 Task: Send an email with the signature Jovani Ramirez with the subject Update on a new office opening and the message As discussed in our previous meeting, we need to finalize the project timeline by the end of the week. from softage.5@softage.net to softage.4@softage.net and move the email from Sent Items to the folder Testing
Action: Mouse moved to (69, 53)
Screenshot: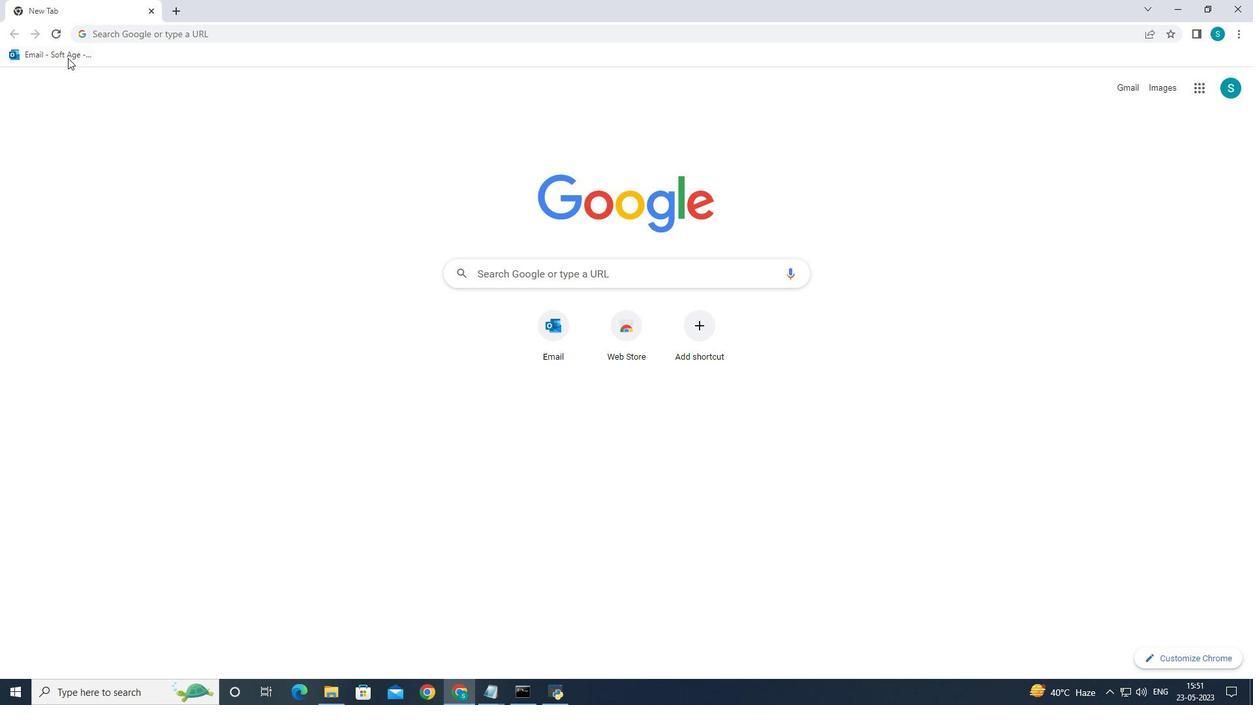 
Action: Mouse pressed left at (69, 53)
Screenshot: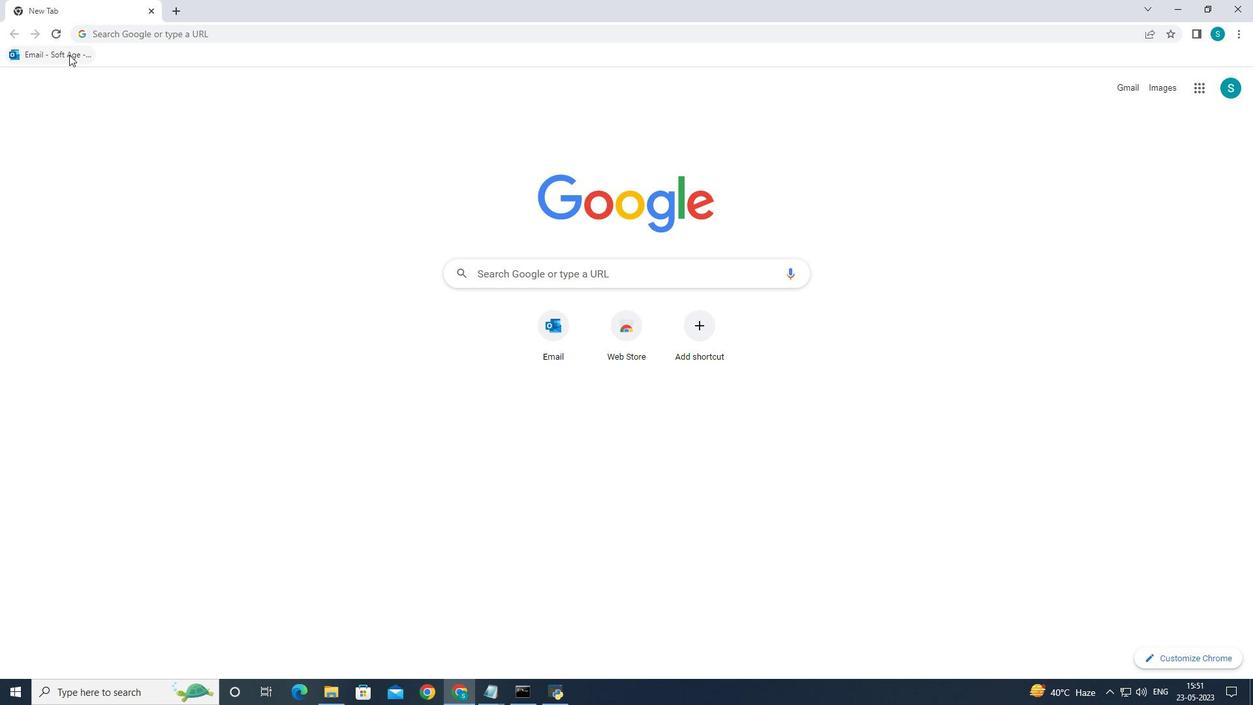 
Action: Mouse moved to (191, 116)
Screenshot: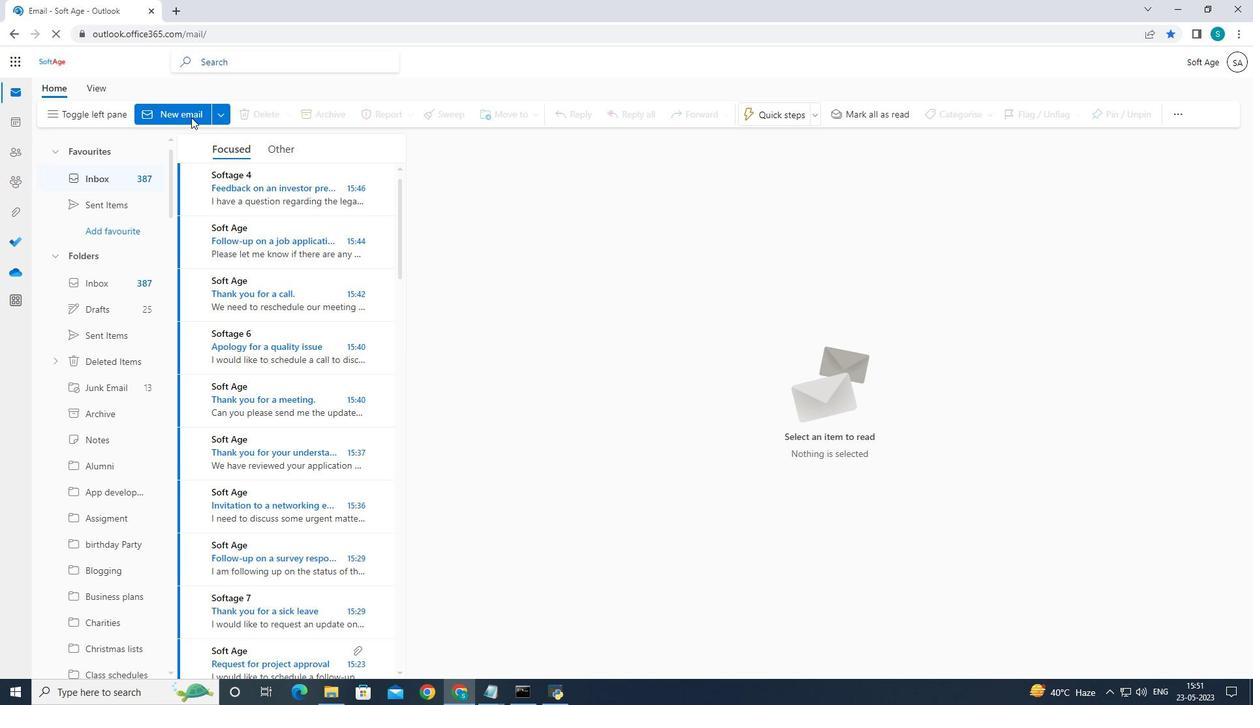 
Action: Mouse pressed left at (191, 116)
Screenshot: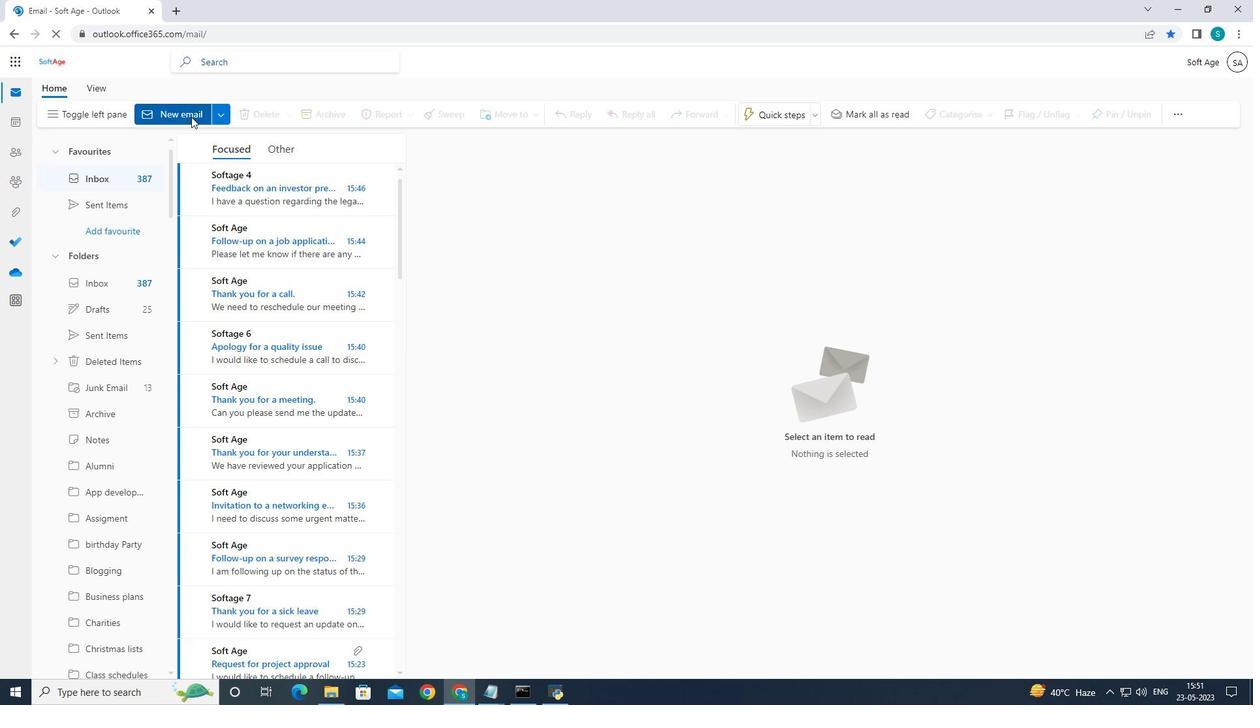 
Action: Mouse moved to (854, 114)
Screenshot: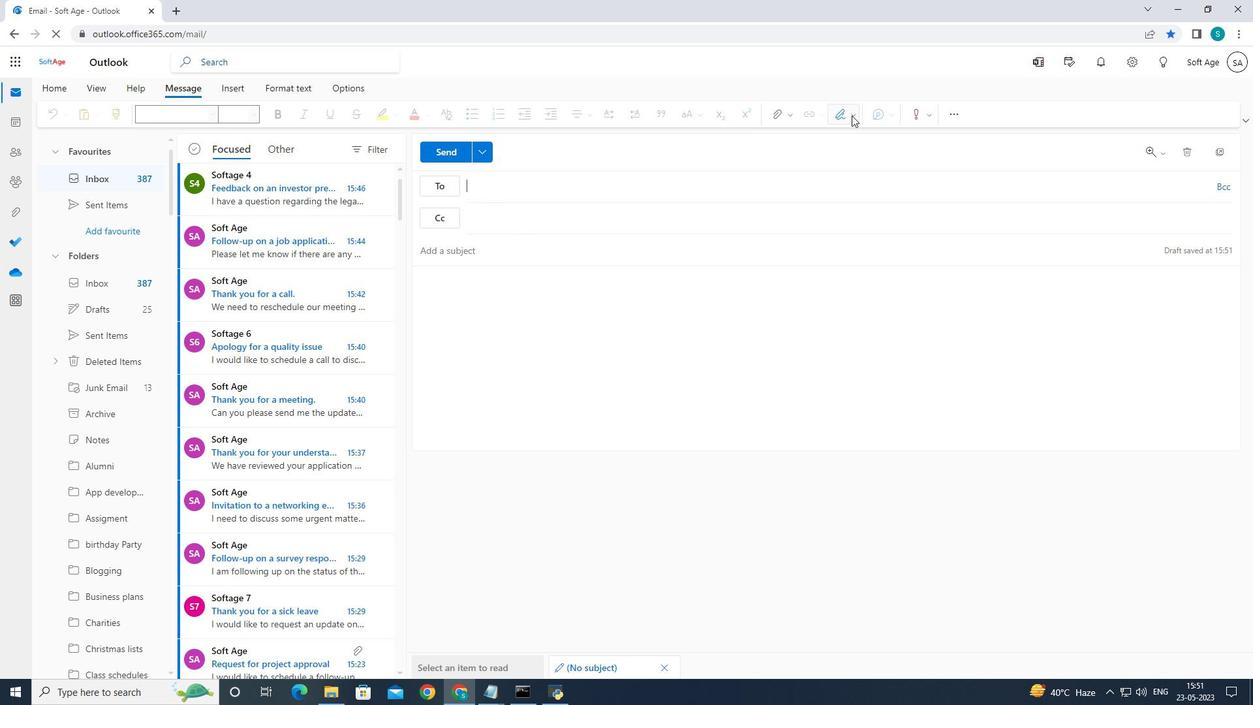 
Action: Mouse pressed left at (854, 114)
Screenshot: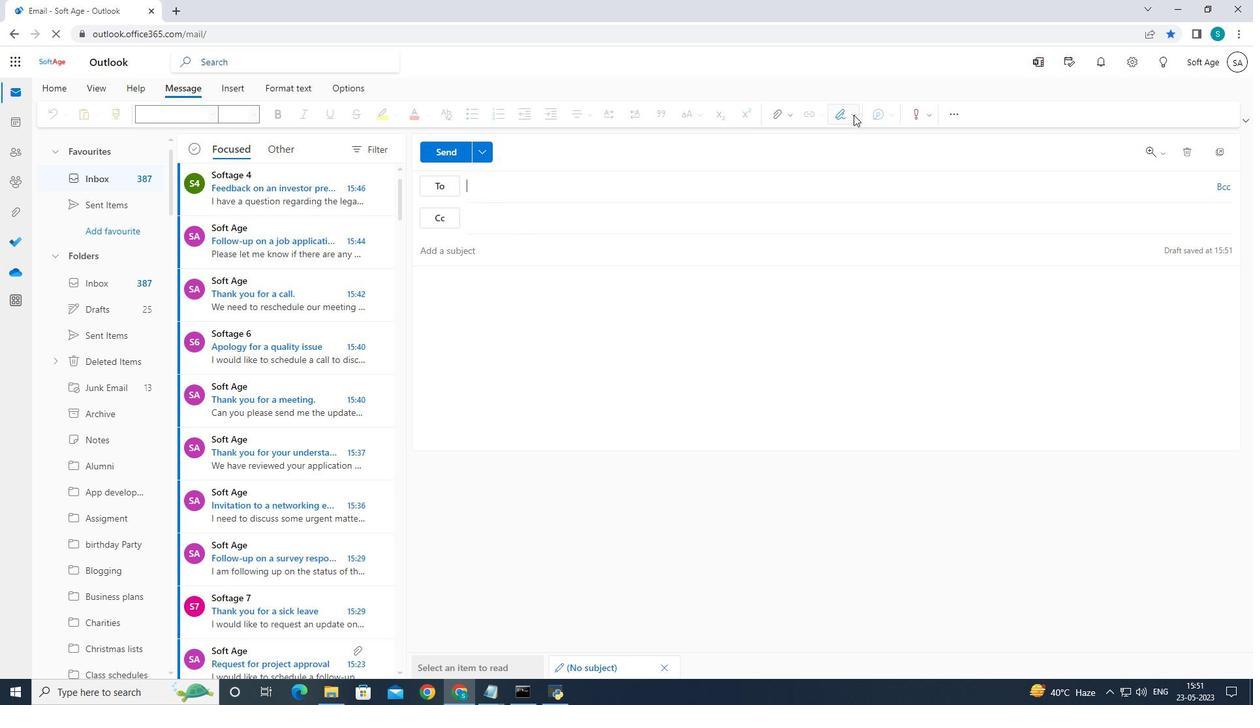 
Action: Mouse moved to (819, 171)
Screenshot: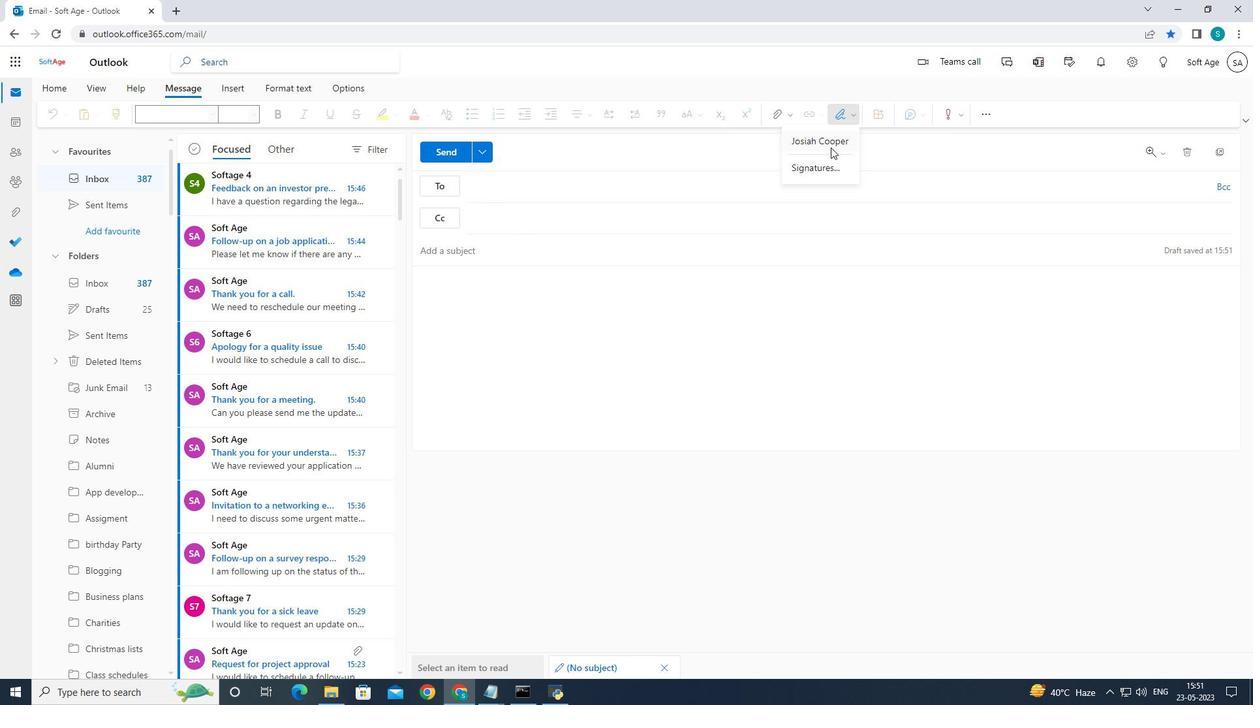 
Action: Mouse pressed left at (819, 171)
Screenshot: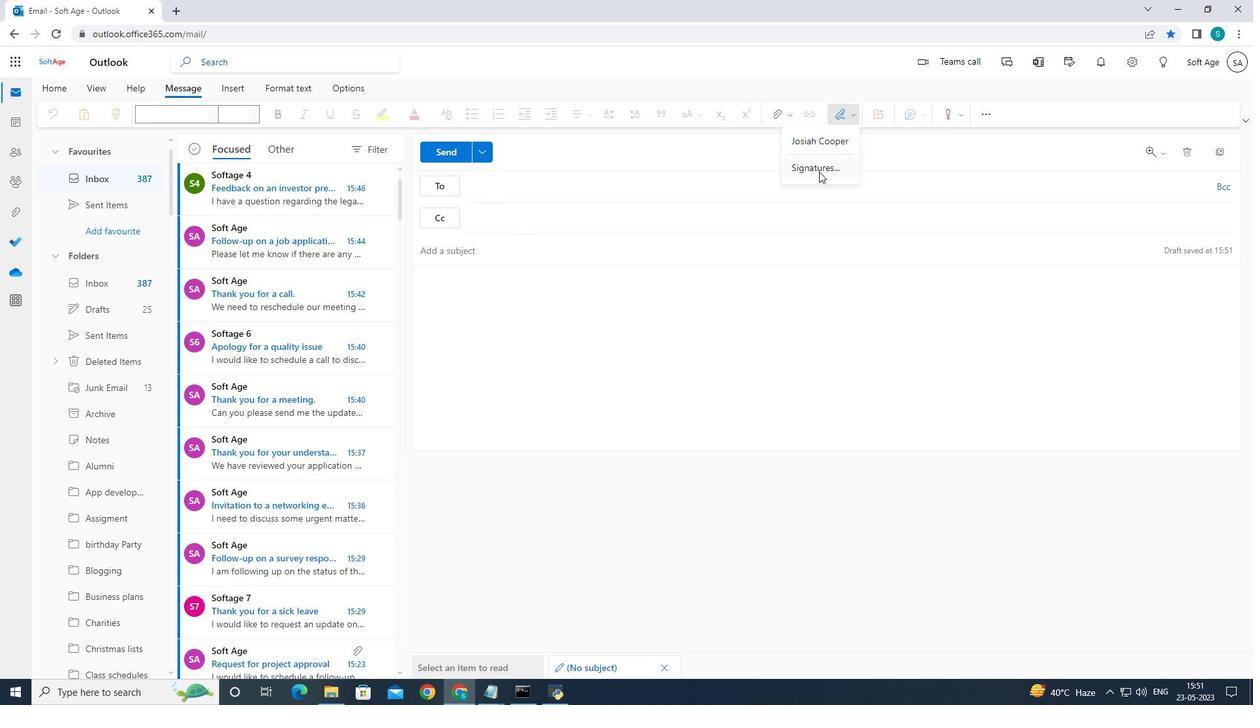 
Action: Mouse moved to (835, 222)
Screenshot: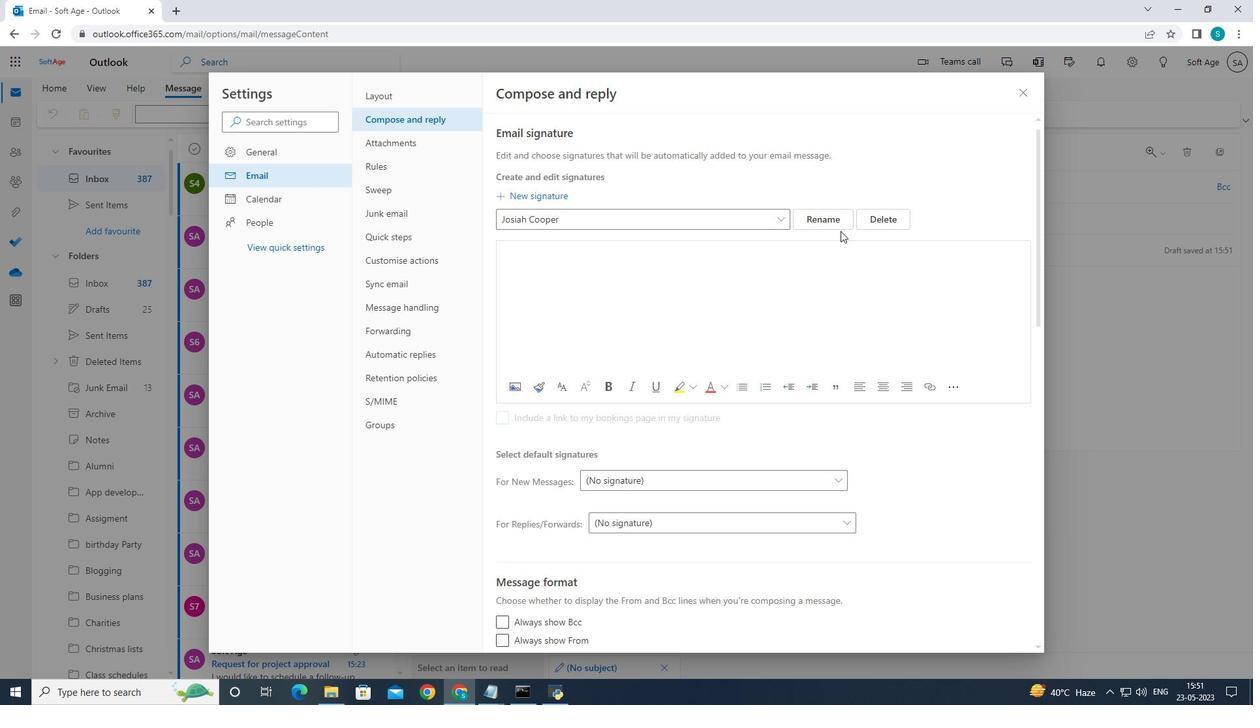 
Action: Mouse pressed left at (835, 222)
Screenshot: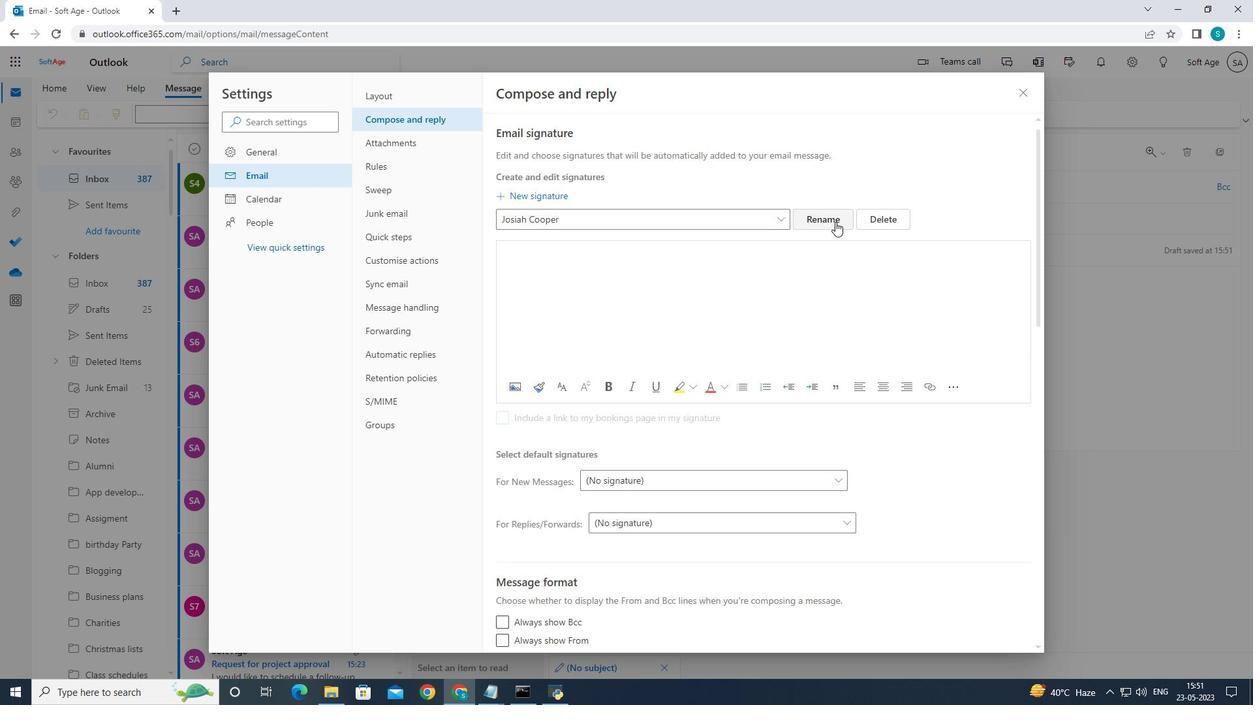 
Action: Mouse moved to (771, 221)
Screenshot: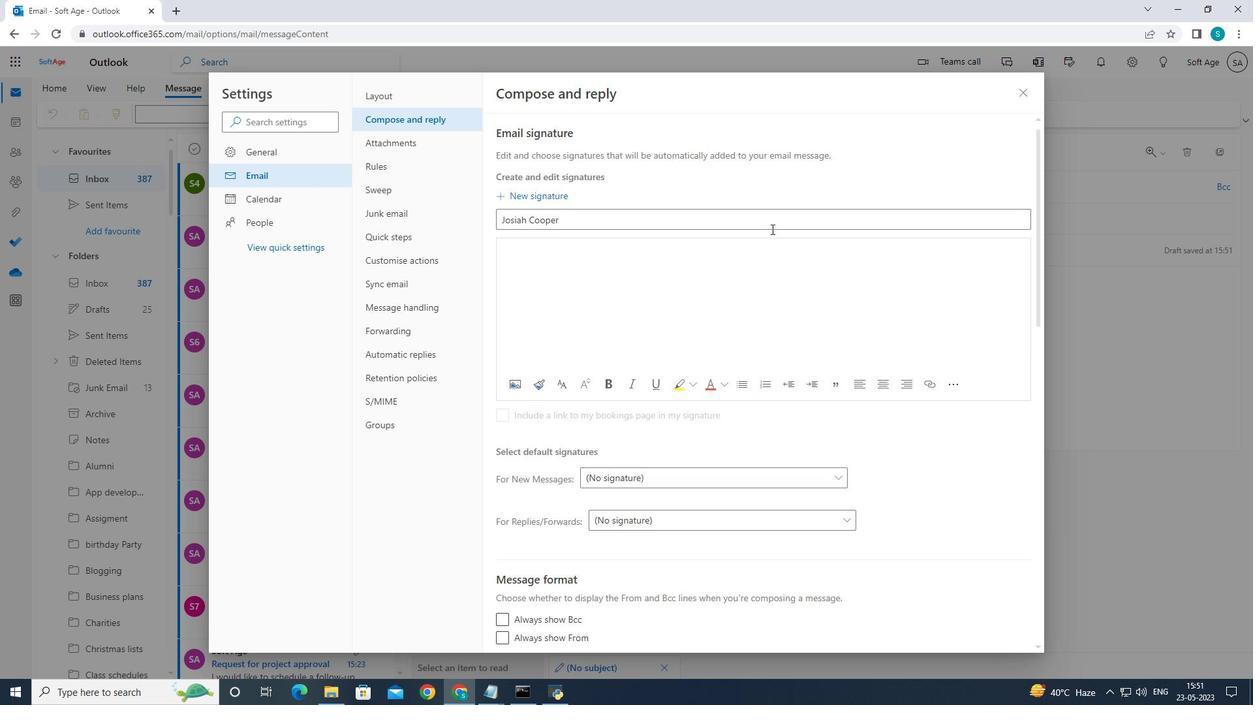 
Action: Mouse pressed left at (771, 221)
Screenshot: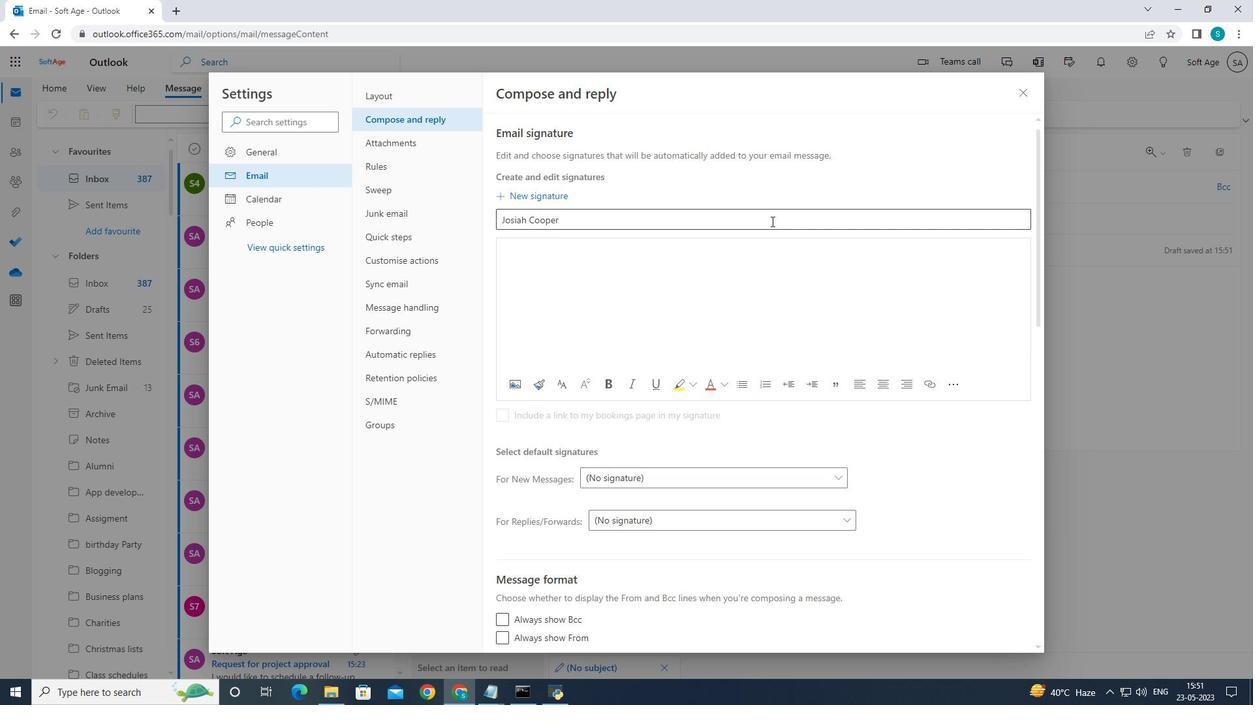 
Action: Mouse moved to (773, 218)
Screenshot: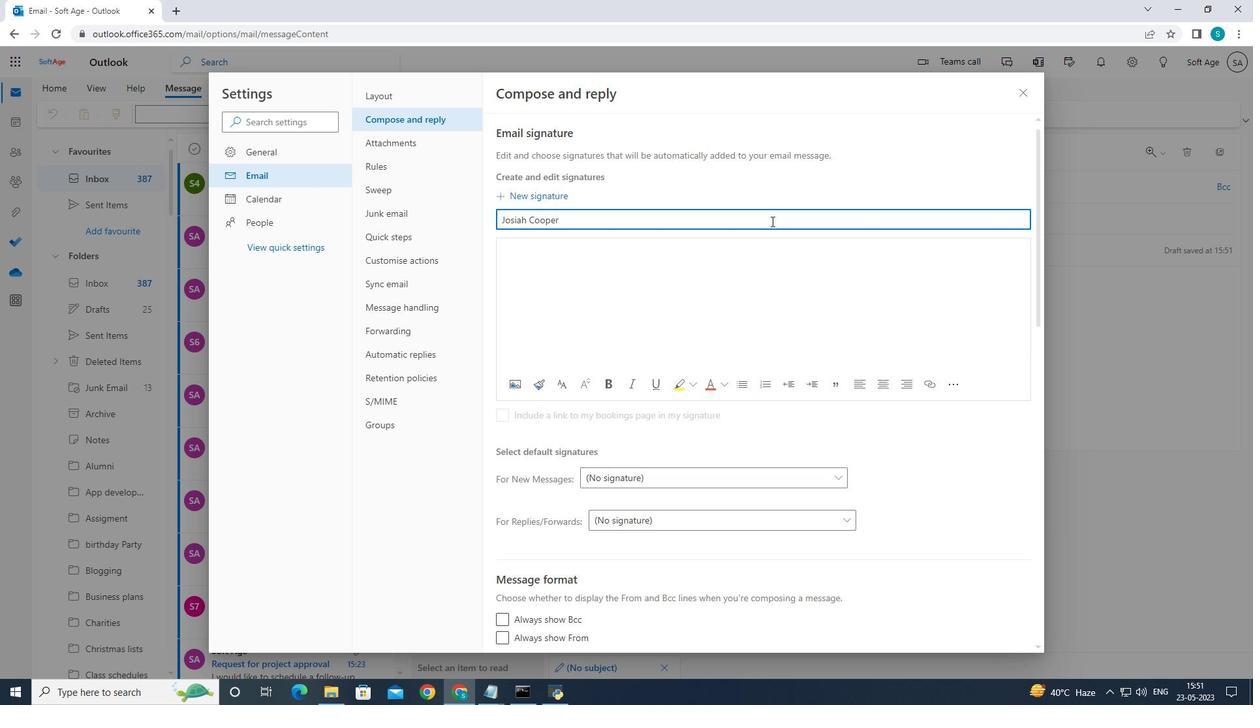 
Action: Key pressed <Key.backspace><Key.backspace><Key.backspace><Key.backspace><Key.backspace><Key.backspace><Key.backspace><Key.backspace><Key.backspace><Key.backspace><Key.backspace><Key.backspace><Key.backspace><Key.backspace><Key.caps_lock>J<Key.caps_lock>ovani<Key.space><Key.caps_lock>R<Key.caps_lock>amirez
Screenshot: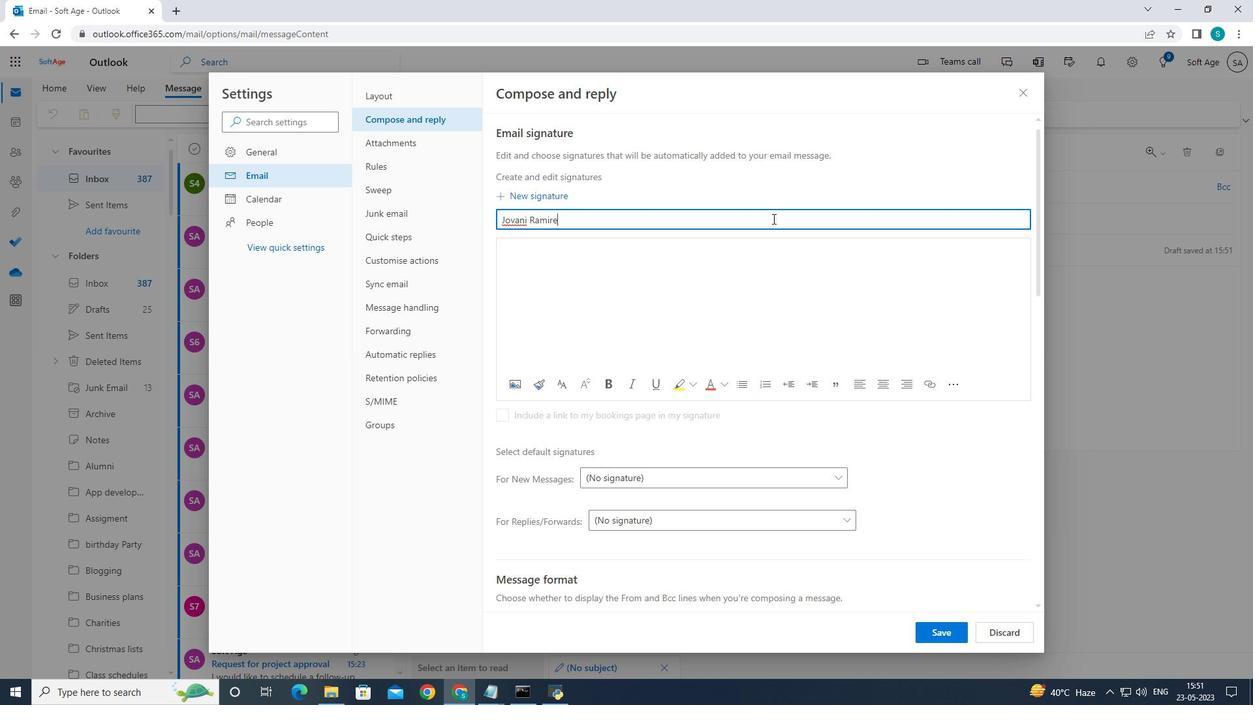 
Action: Mouse moved to (555, 265)
Screenshot: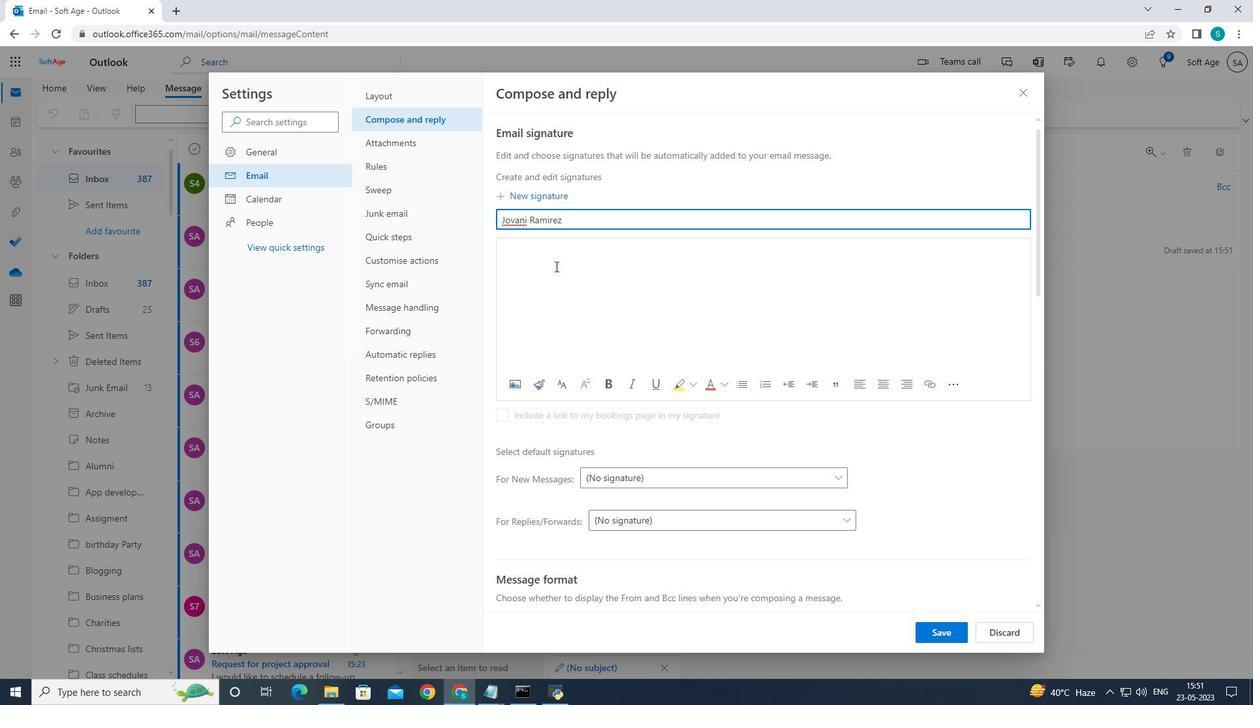 
Action: Mouse pressed left at (555, 265)
Screenshot: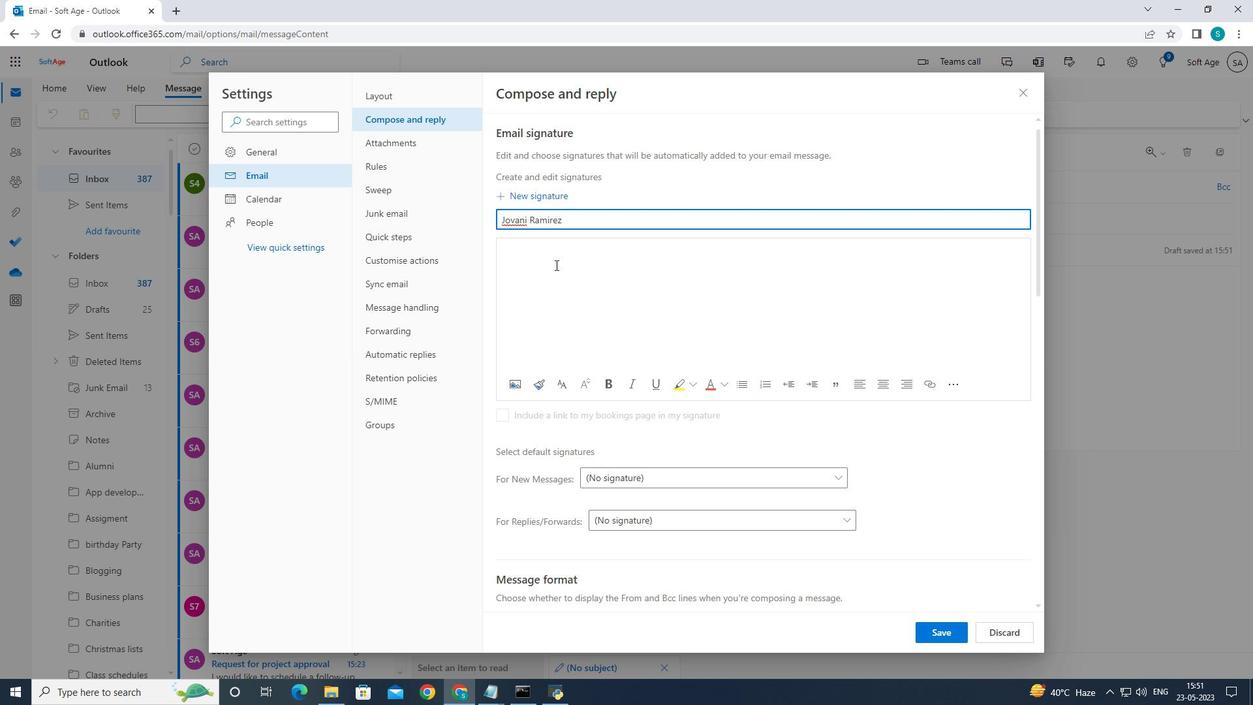 
Action: Mouse moved to (597, 254)
Screenshot: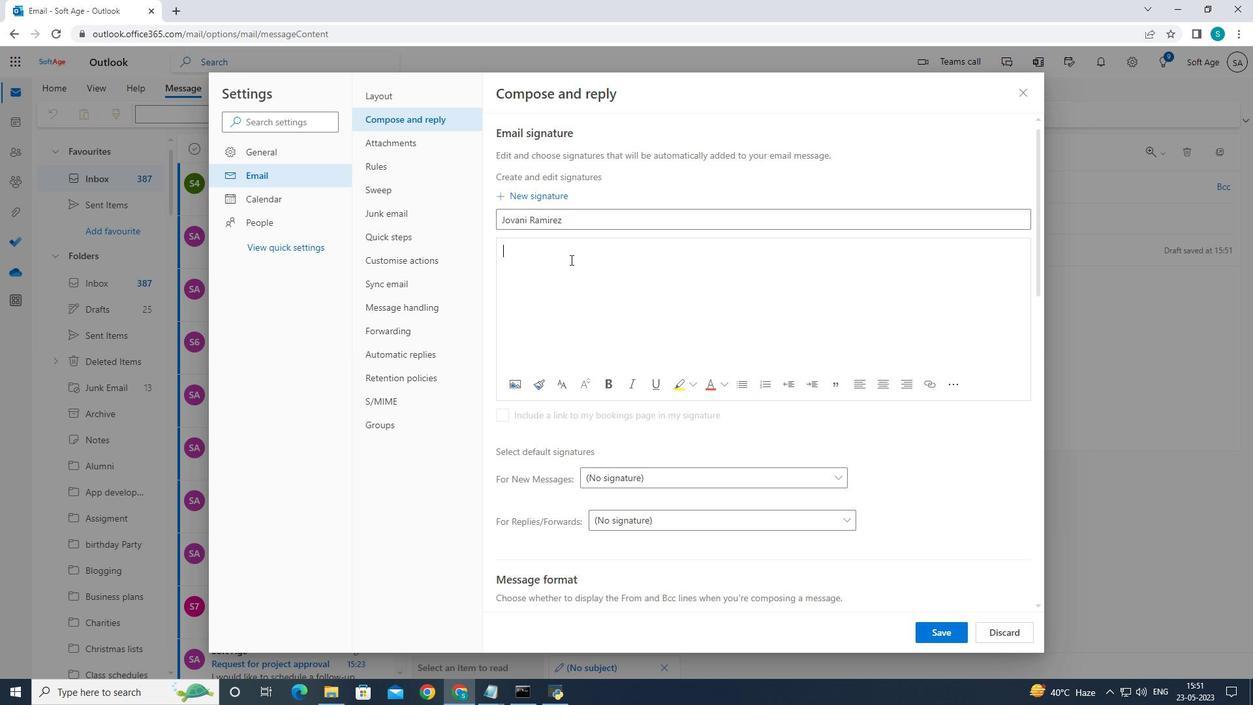
Action: Key pressed <Key.caps_lock>J<Key.caps_lock>ovani<Key.space><Key.caps_lock>R<Key.caps_lock>amirez
Screenshot: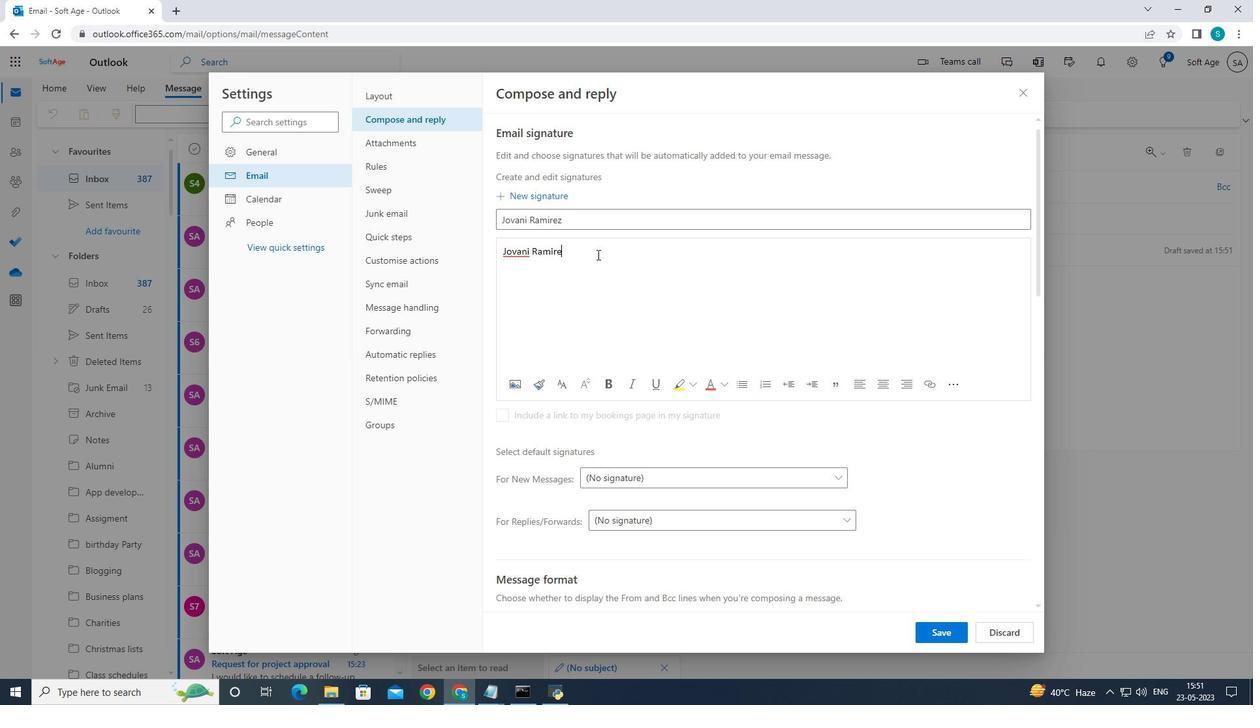 
Action: Mouse moved to (935, 636)
Screenshot: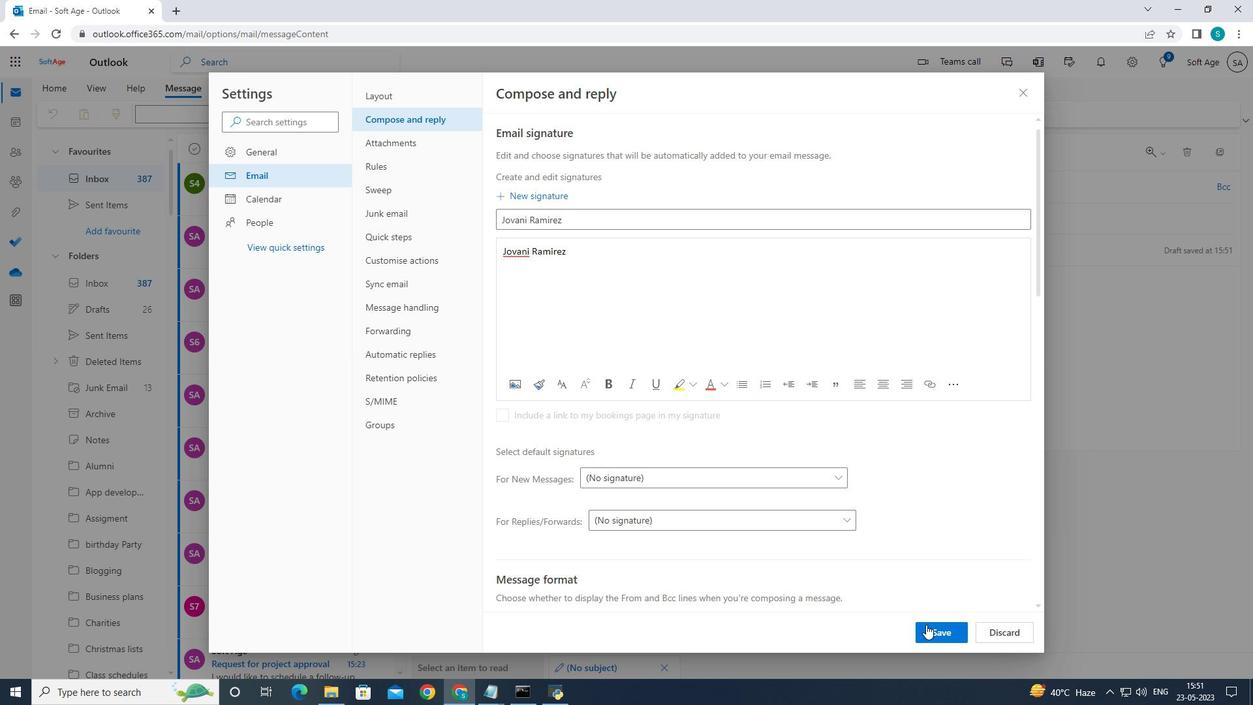 
Action: Mouse pressed left at (935, 636)
Screenshot: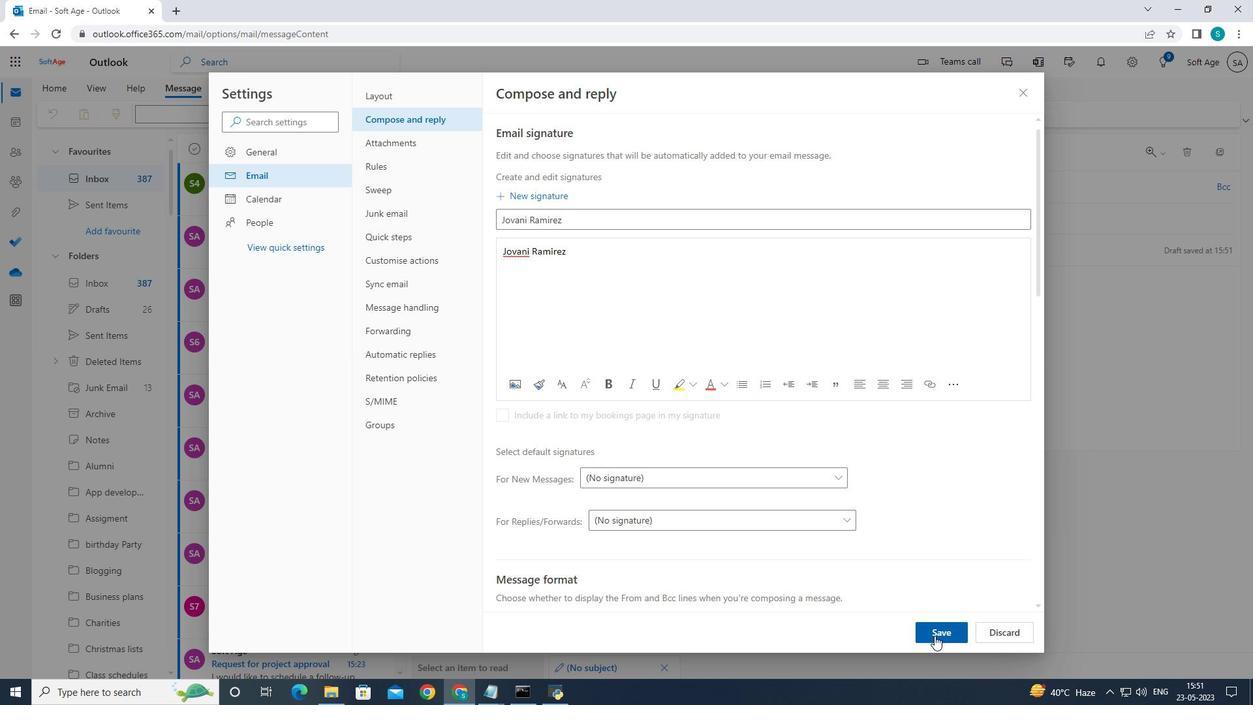 
Action: Mouse moved to (1023, 97)
Screenshot: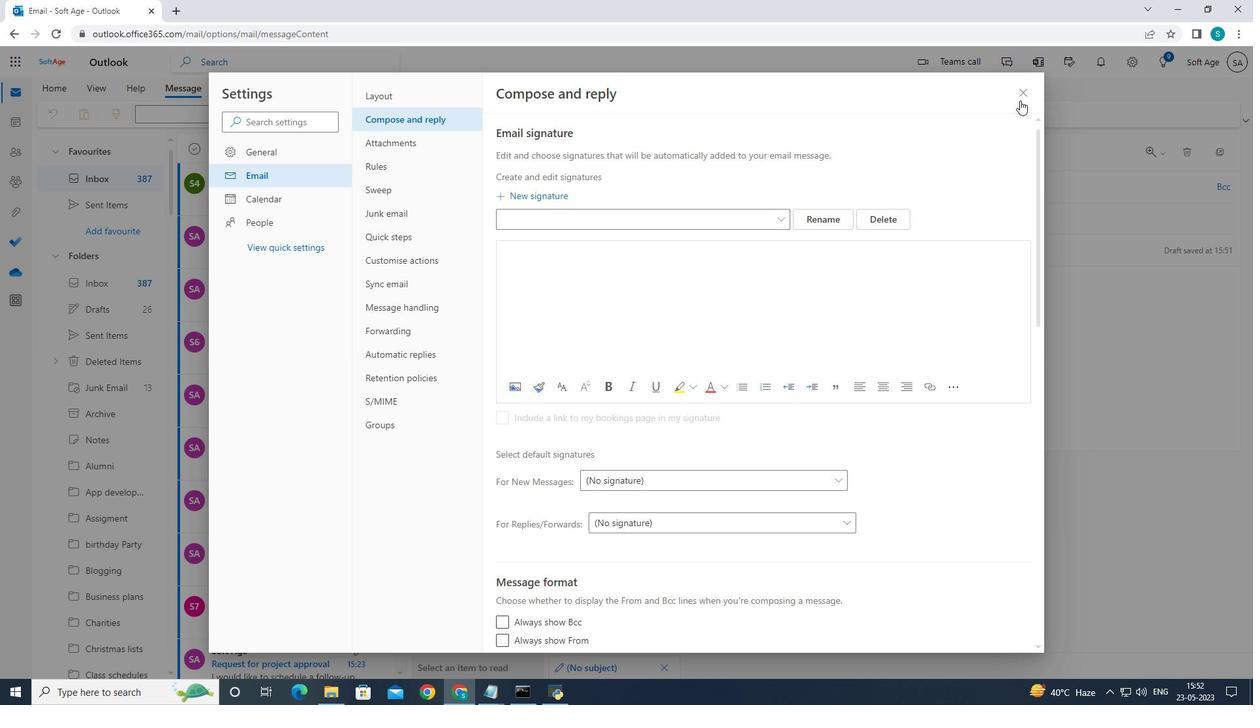 
Action: Mouse pressed left at (1023, 97)
Screenshot: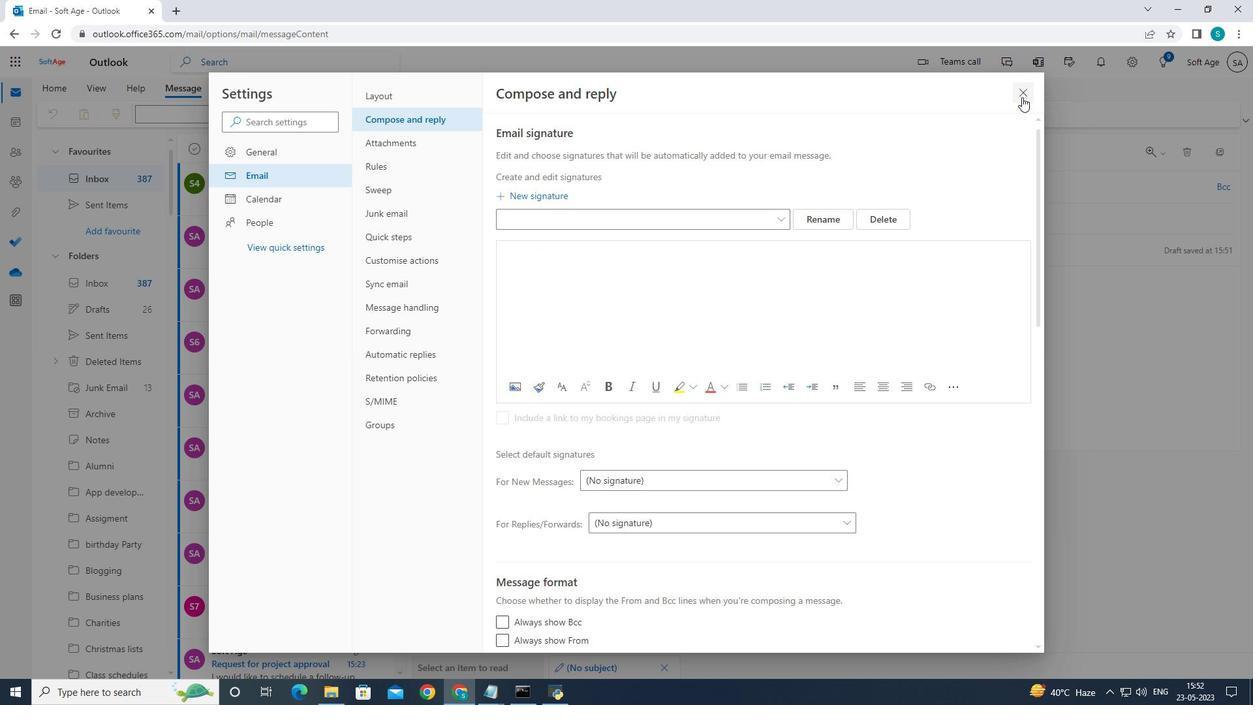 
Action: Mouse moved to (589, 252)
Screenshot: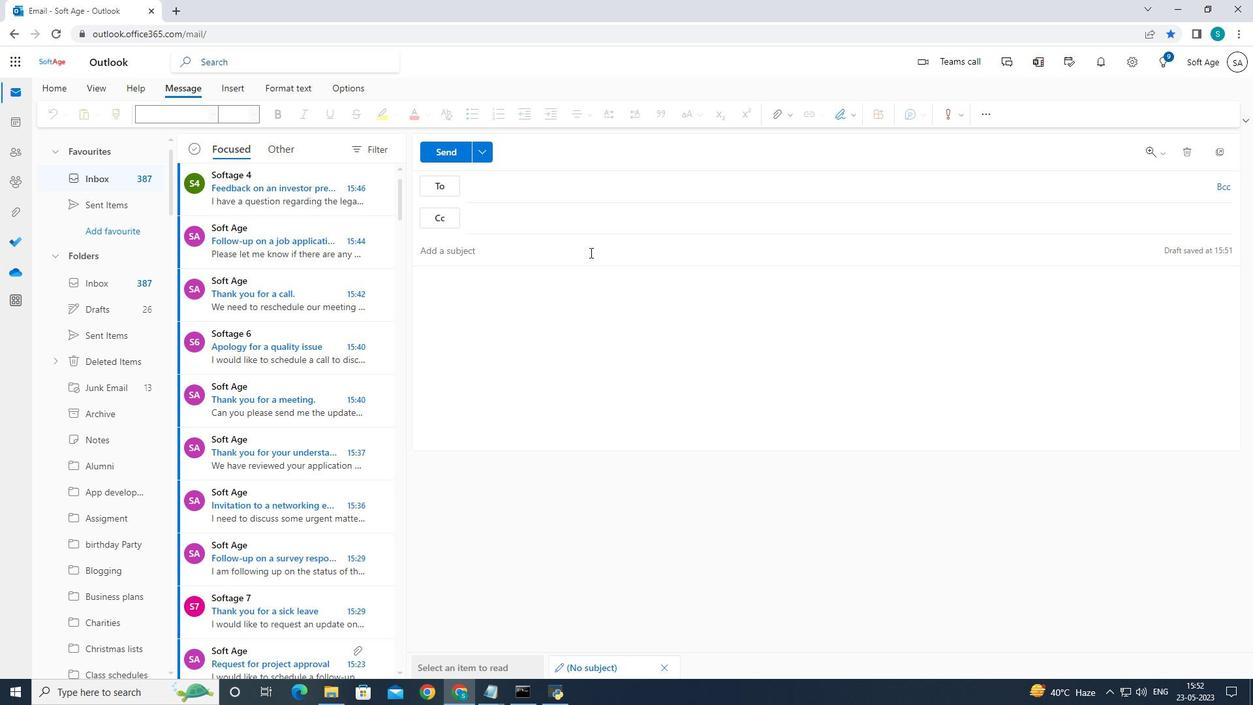 
Action: Mouse pressed left at (589, 252)
Screenshot: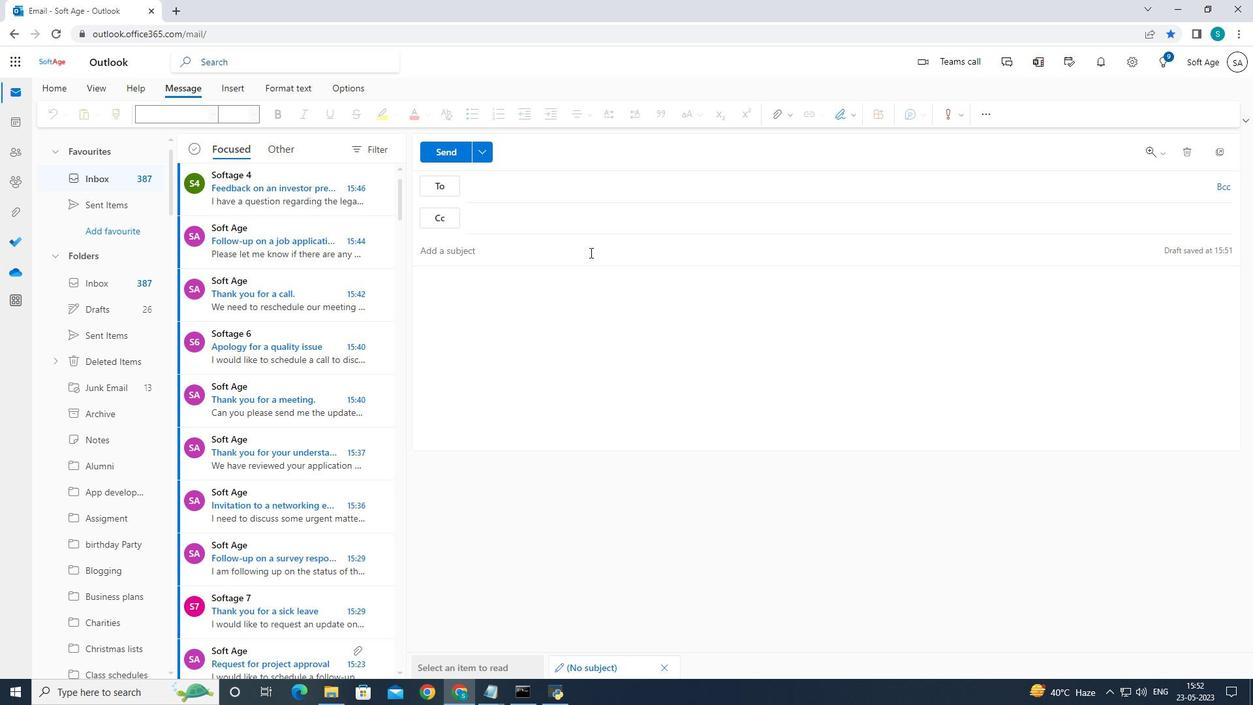 
Action: Mouse moved to (809, 288)
Screenshot: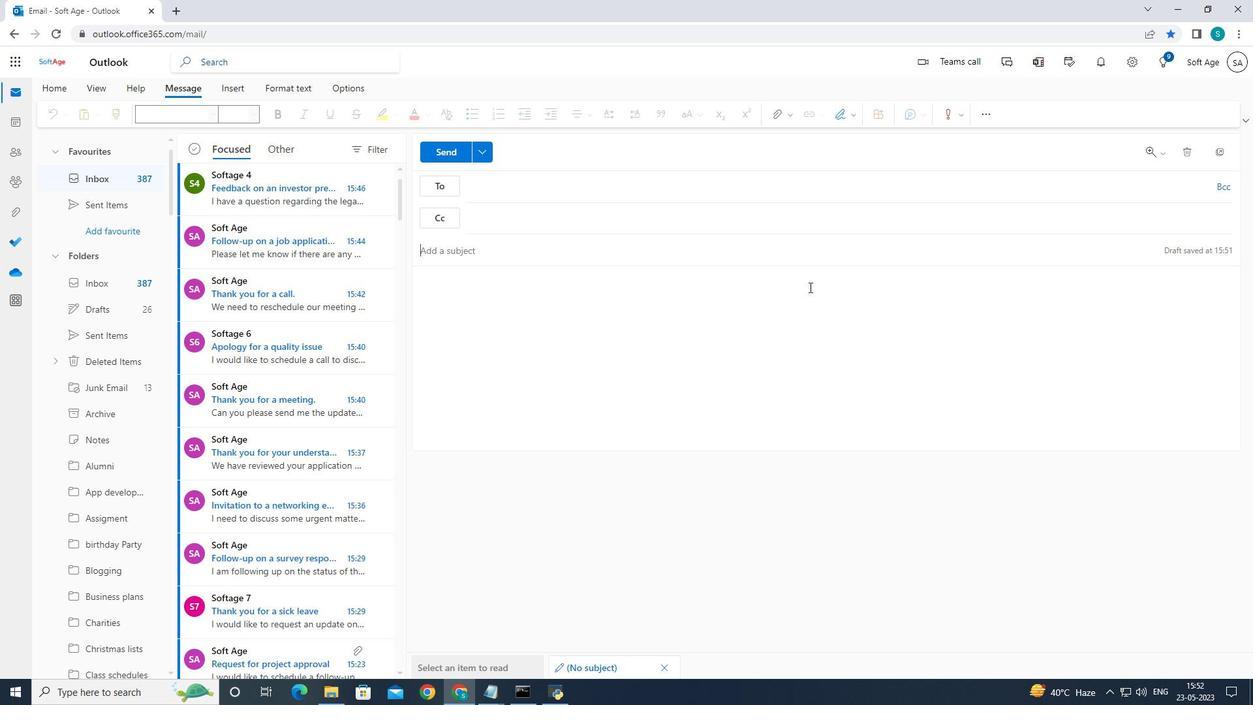 
Action: Key pressed <Key.caps_lock>U<Key.caps_lock>pdate<Key.space>on<Key.space>a<Key.space>new<Key.space>office<Key.space>opening<Key.space>
Screenshot: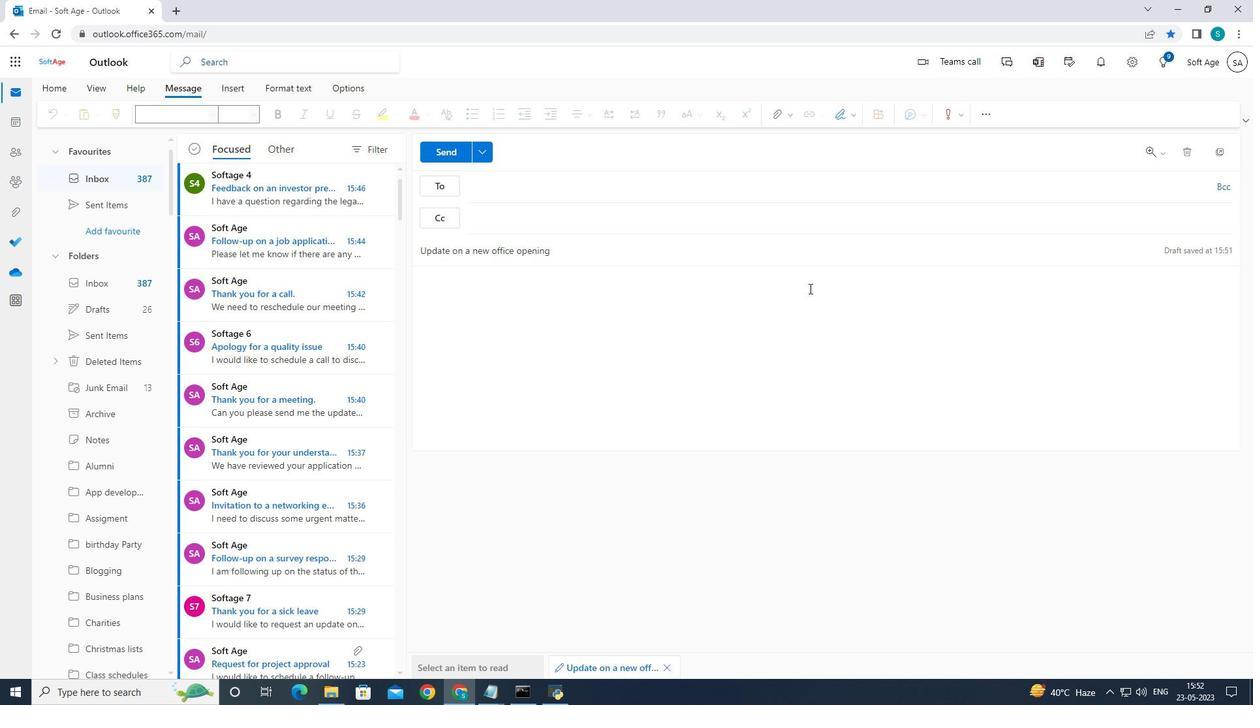
Action: Mouse moved to (547, 301)
Screenshot: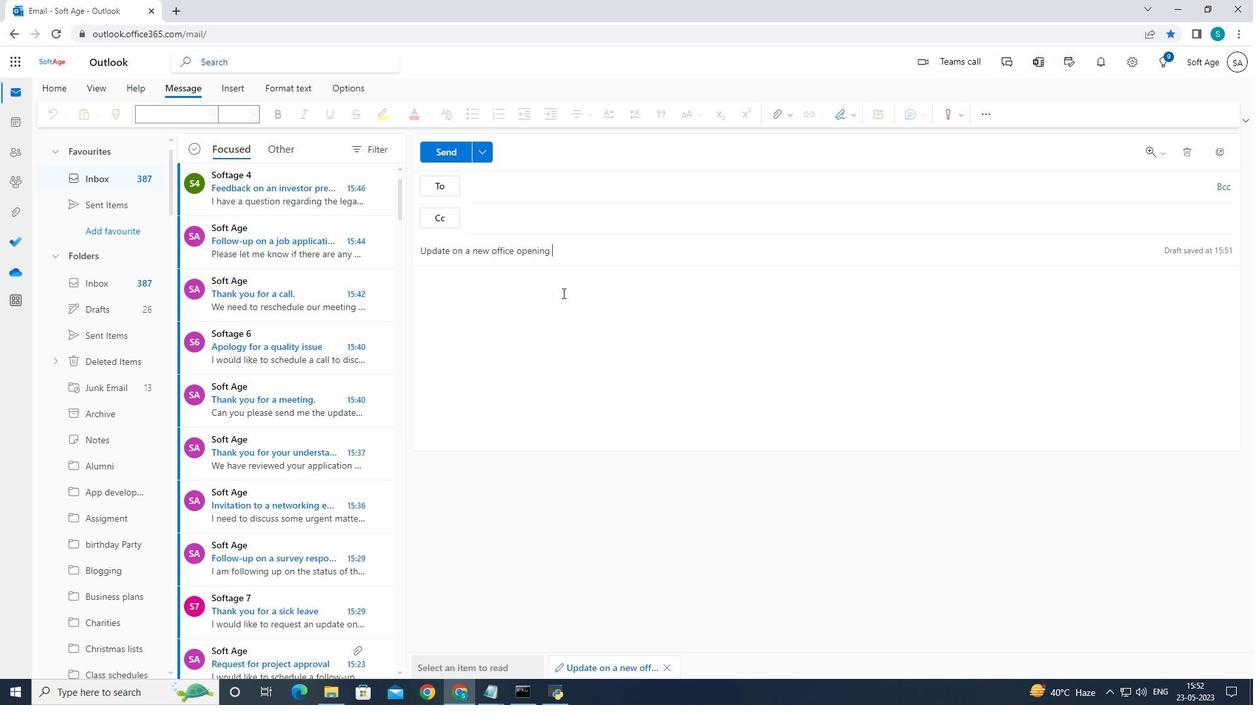 
Action: Mouse pressed left at (547, 301)
Screenshot: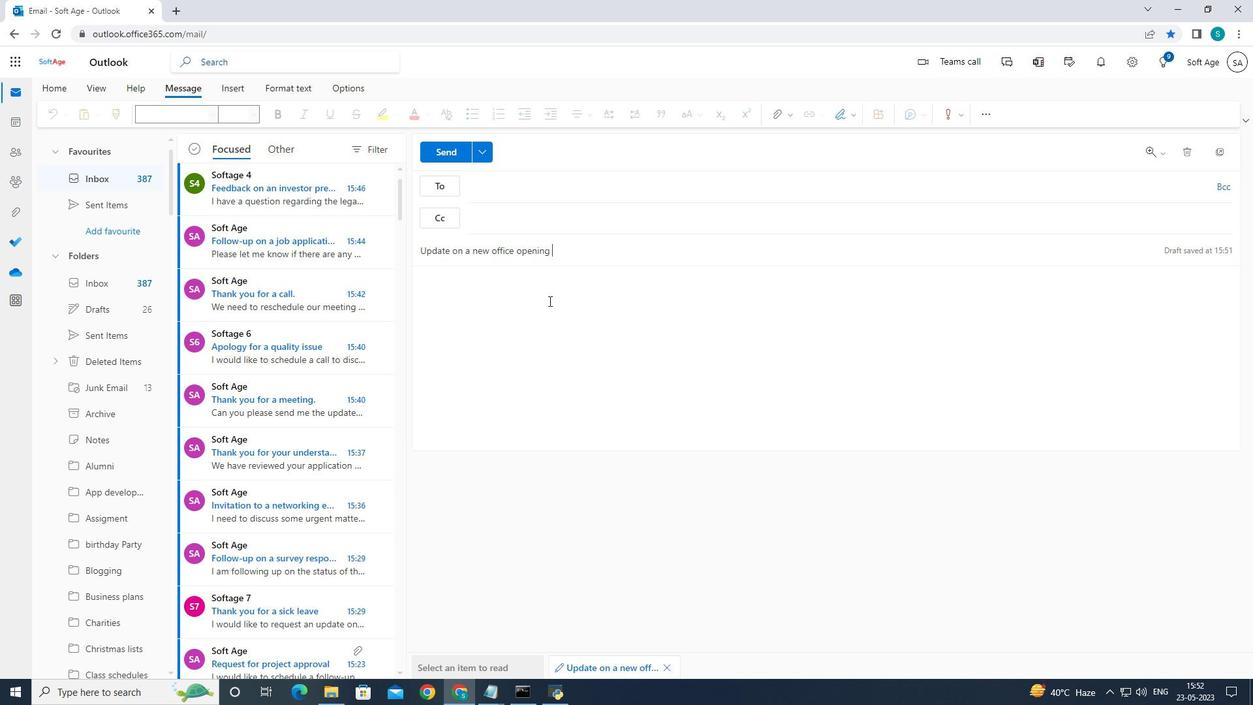 
Action: Mouse moved to (856, 112)
Screenshot: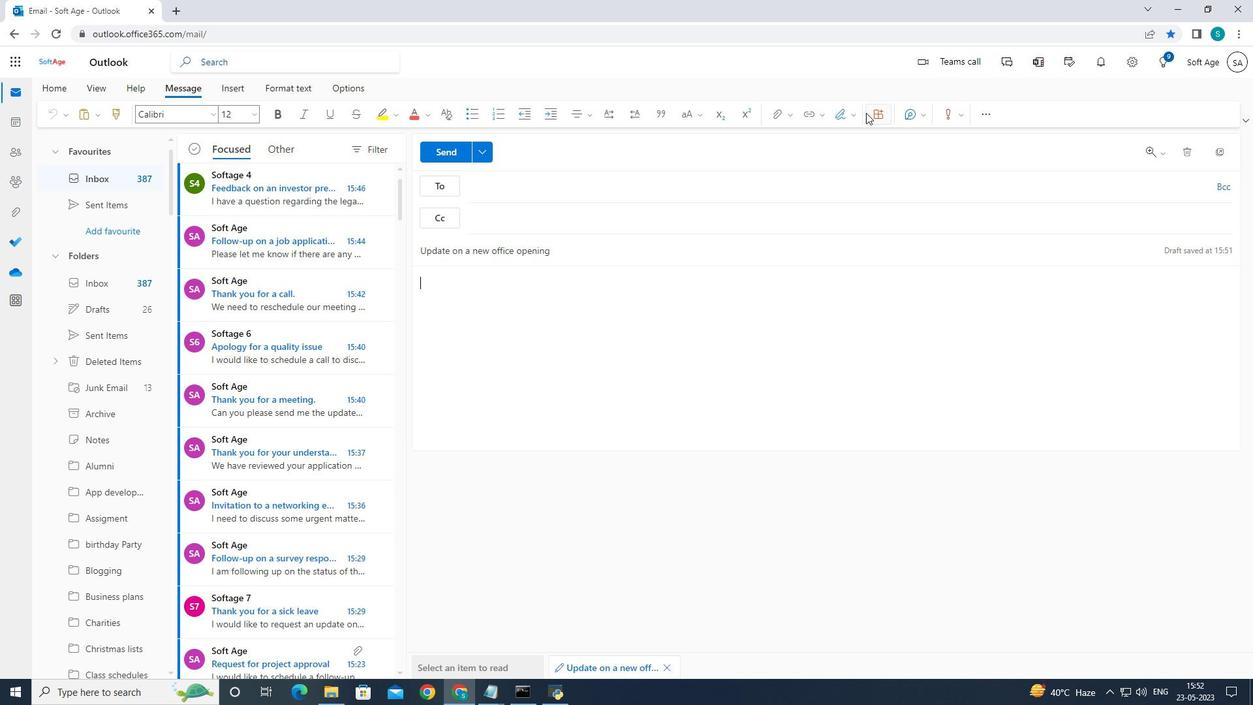 
Action: Mouse pressed left at (856, 112)
Screenshot: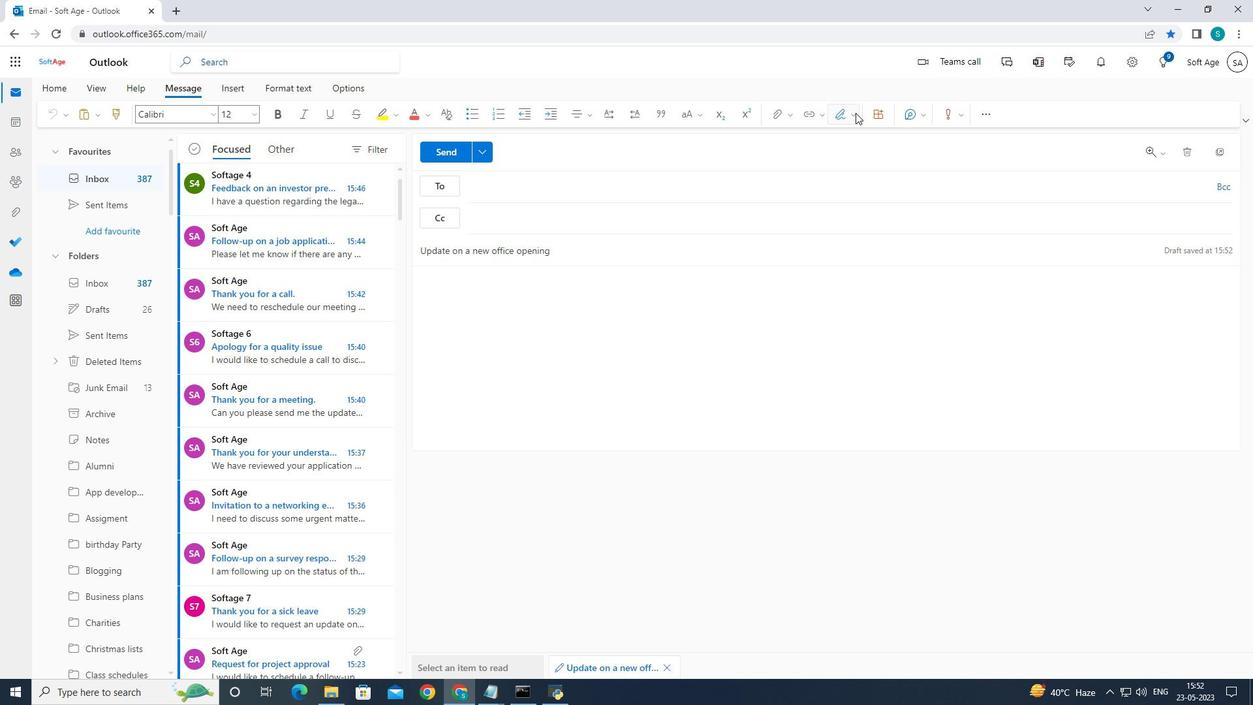 
Action: Mouse moved to (832, 144)
Screenshot: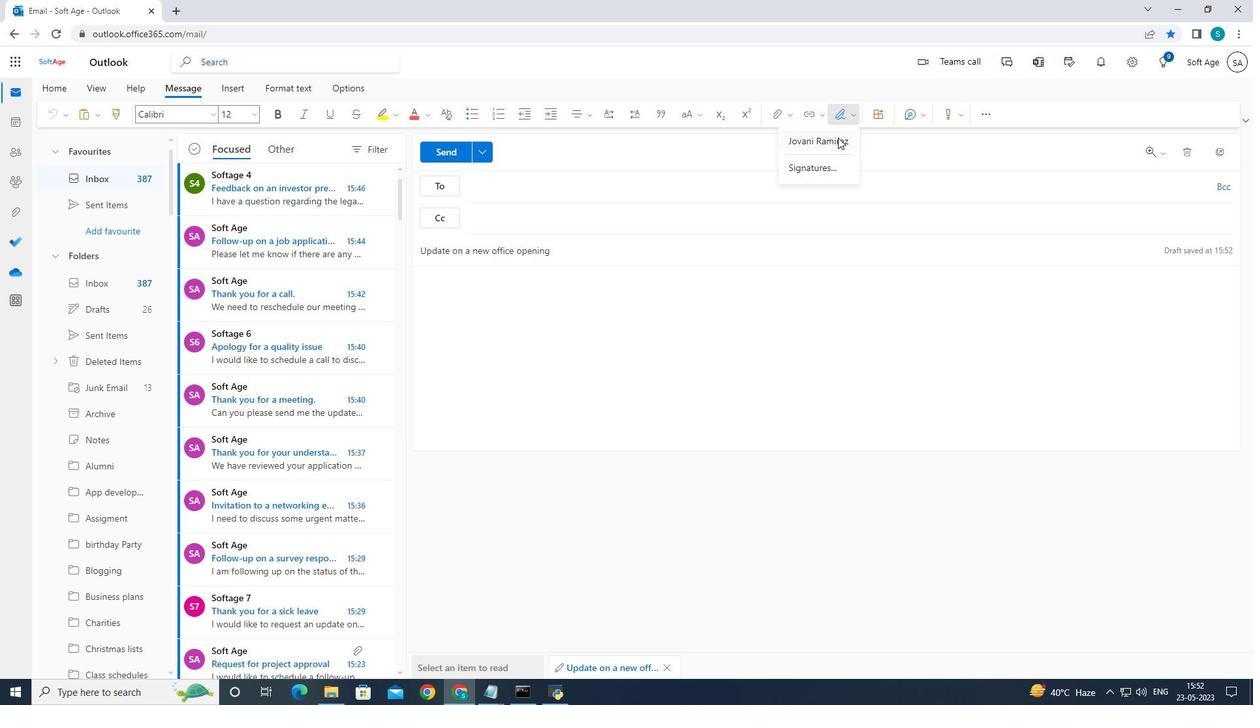 
Action: Mouse pressed left at (832, 144)
Screenshot: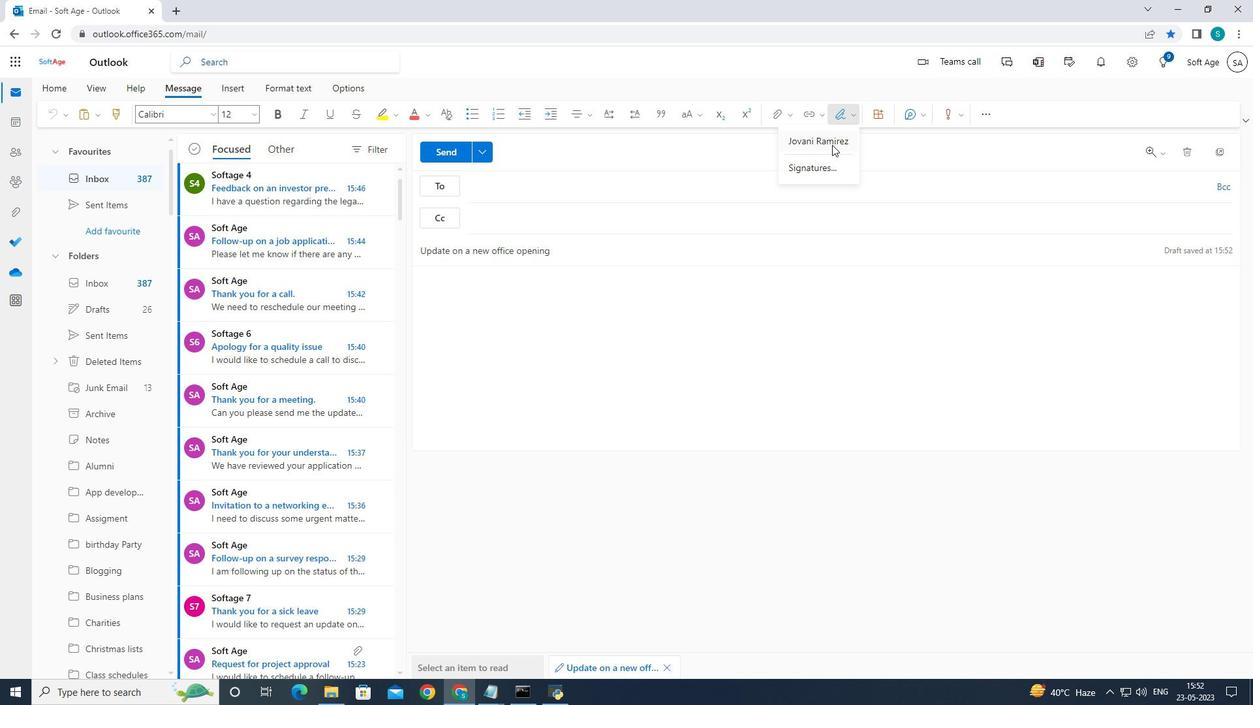 
Action: Mouse moved to (830, 290)
Screenshot: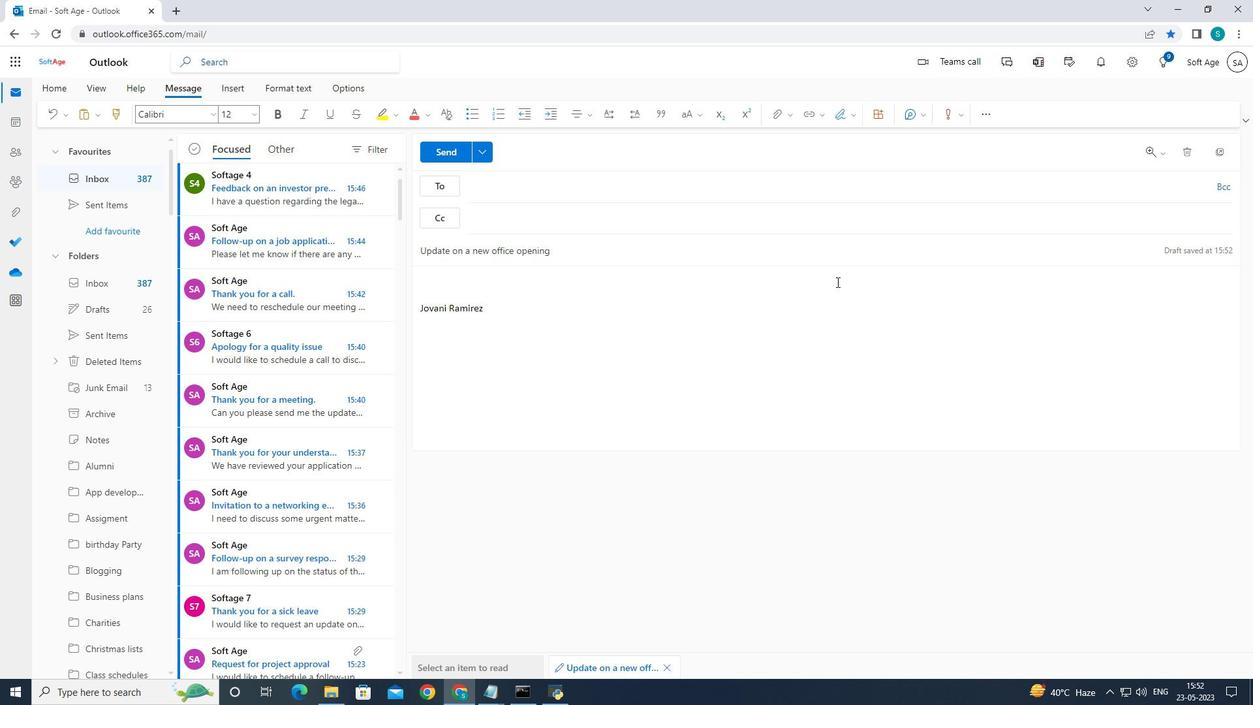 
Action: Key pressed <Key.caps_lock>A<Key.caps_lock>s<Key.space>discussed<Key.space>inn<Key.space>our<Key.space>prevo<Key.backspace>ious<Key.space>meeting<Key.space>,<Key.space>we<Key.space>need<Key.space>to<Key.space>finalize<Key.space>the<Key.space>project<Key.space>timeline<Key.space>by<Key.space>the<Key.space>end<Key.space>of<Key.space>the<Key.space>week.
Screenshot: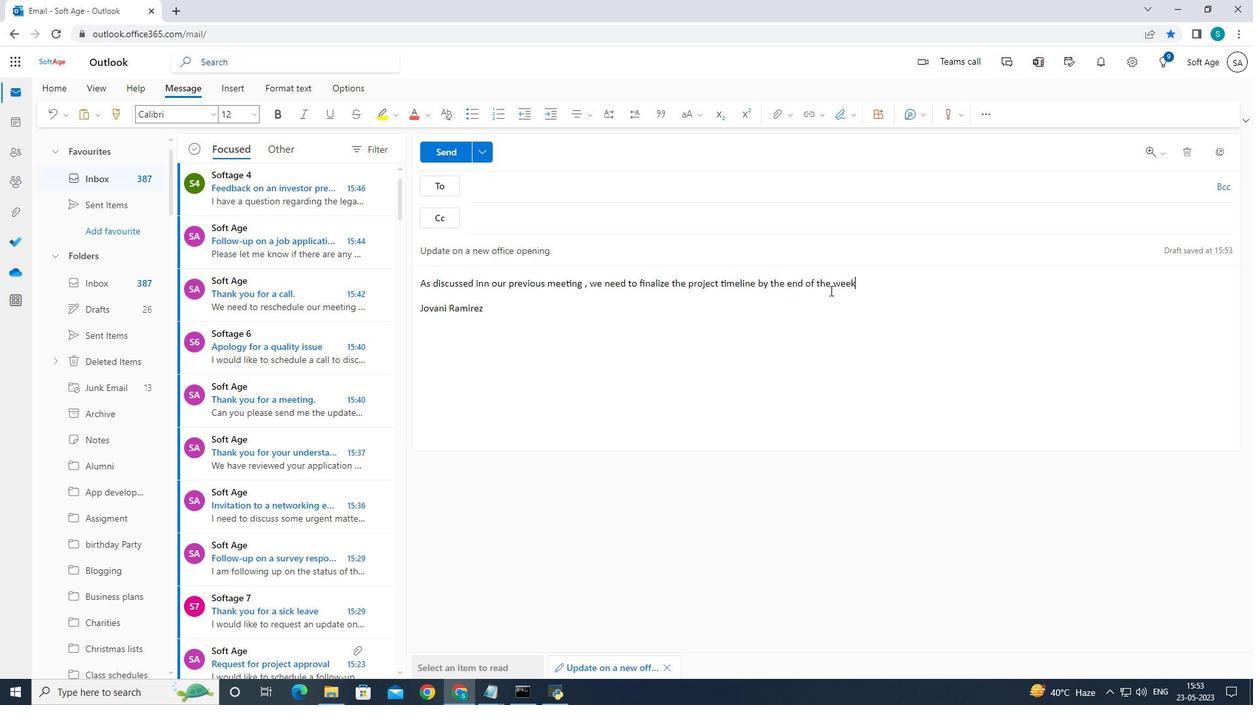 
Action: Mouse moved to (512, 211)
Screenshot: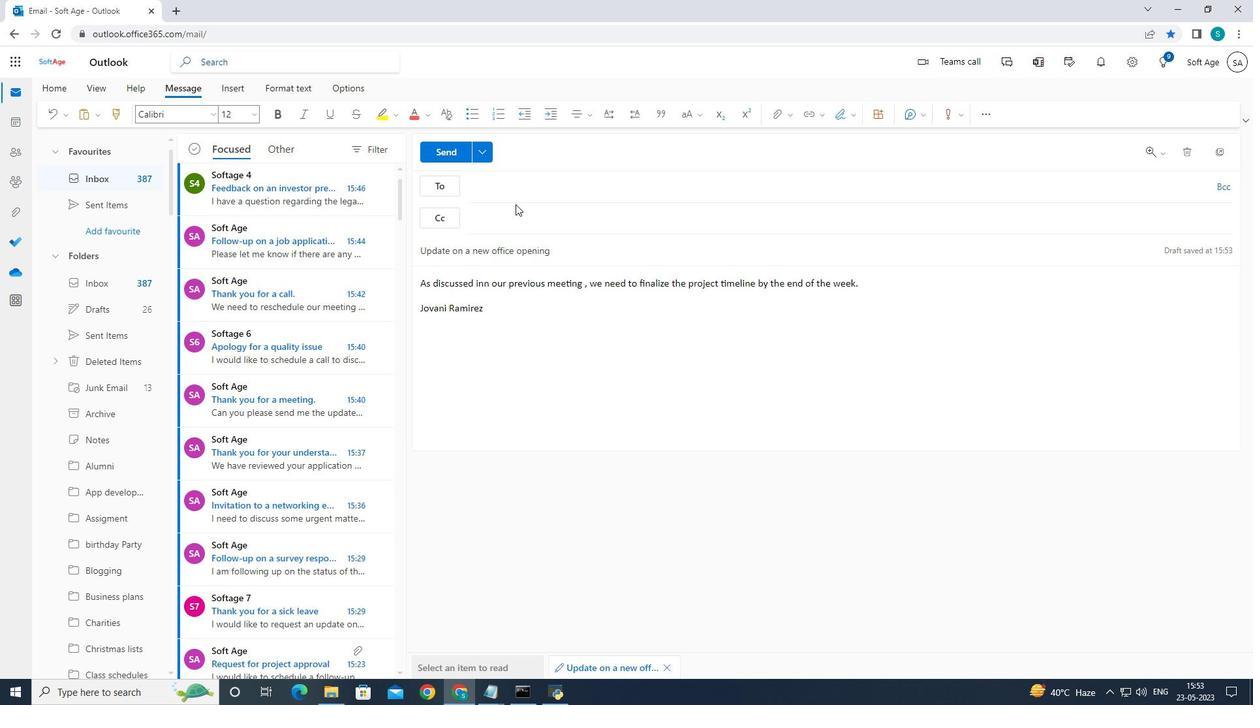 
Action: Mouse pressed left at (512, 211)
Screenshot: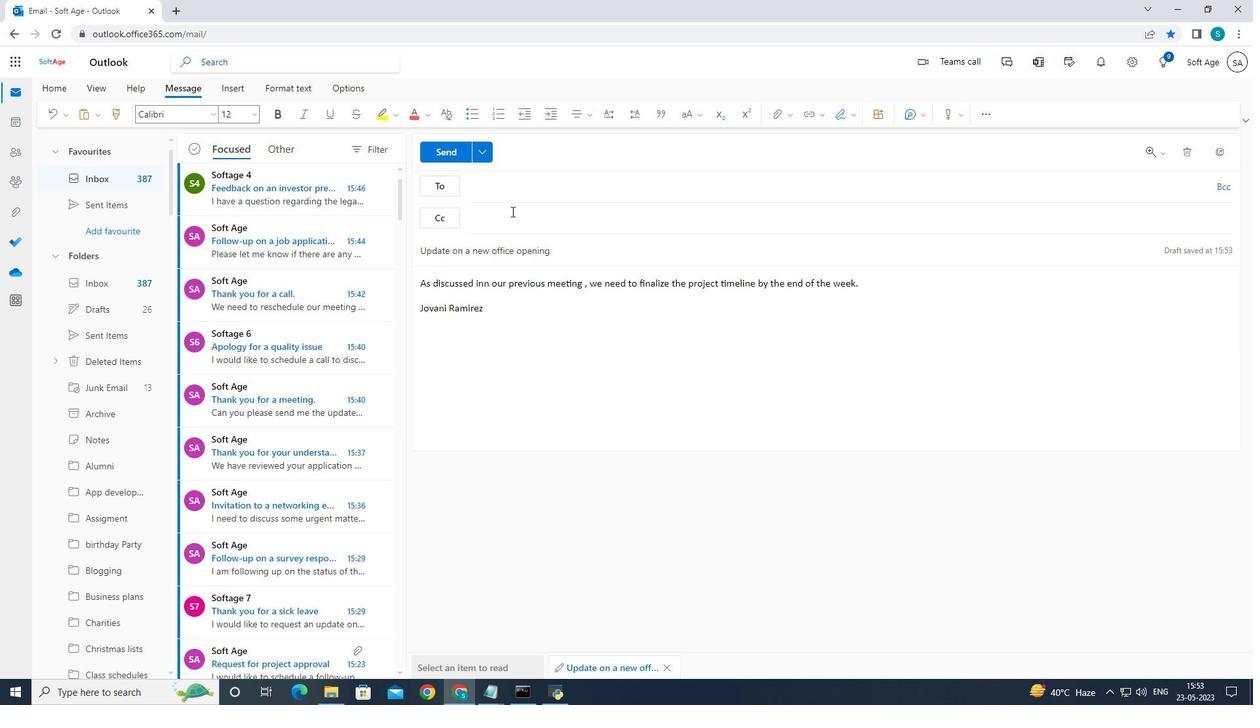 
Action: Mouse moved to (542, 188)
Screenshot: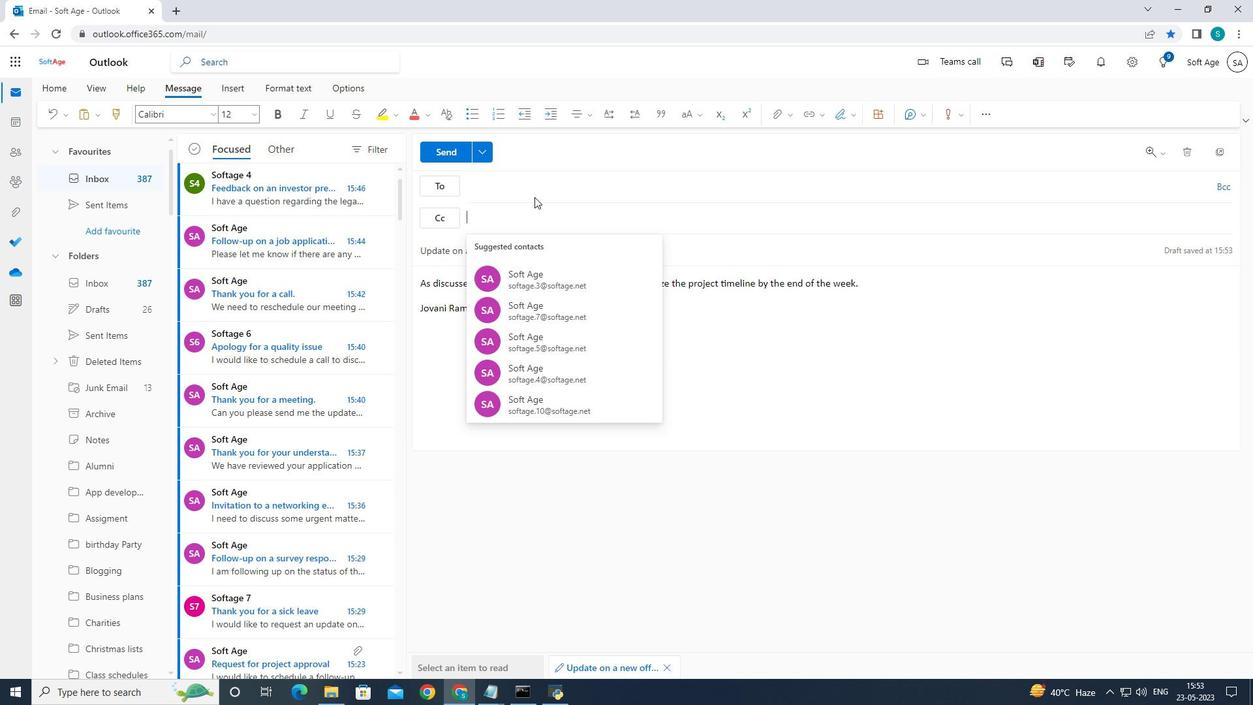 
Action: Mouse pressed left at (542, 188)
Screenshot: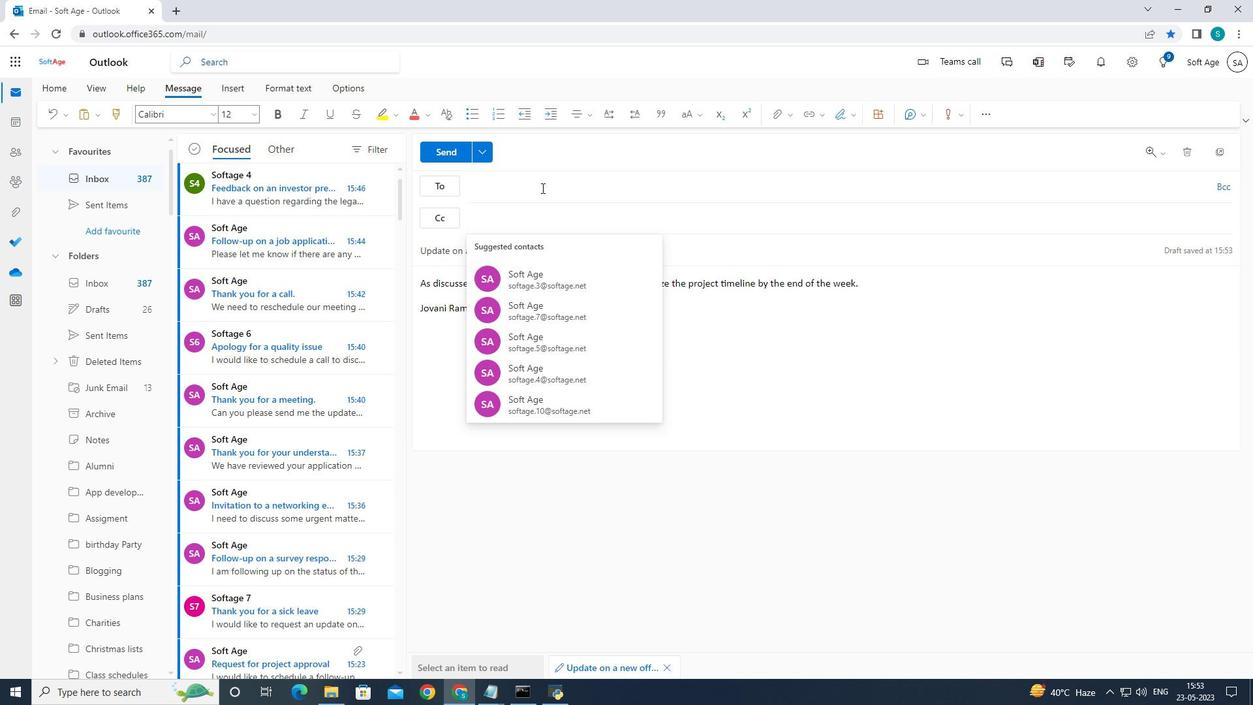 
Action: Mouse moved to (626, 185)
Screenshot: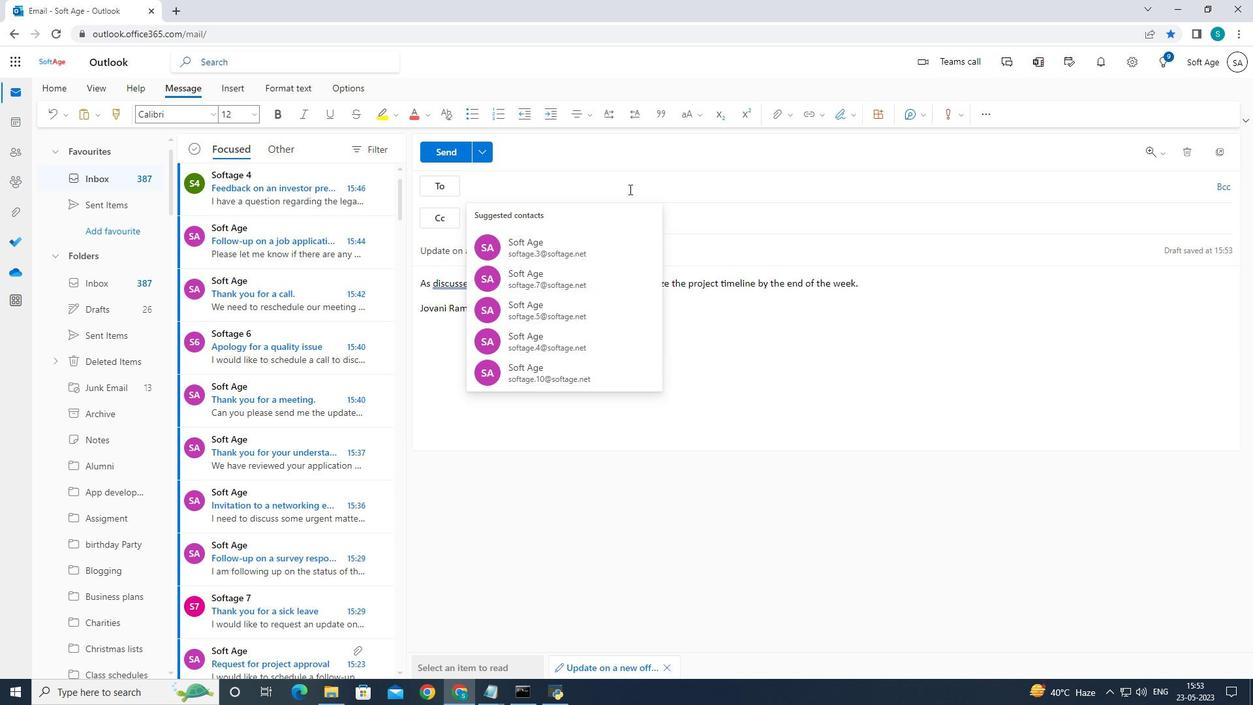 
Action: Key pressed softage.
Screenshot: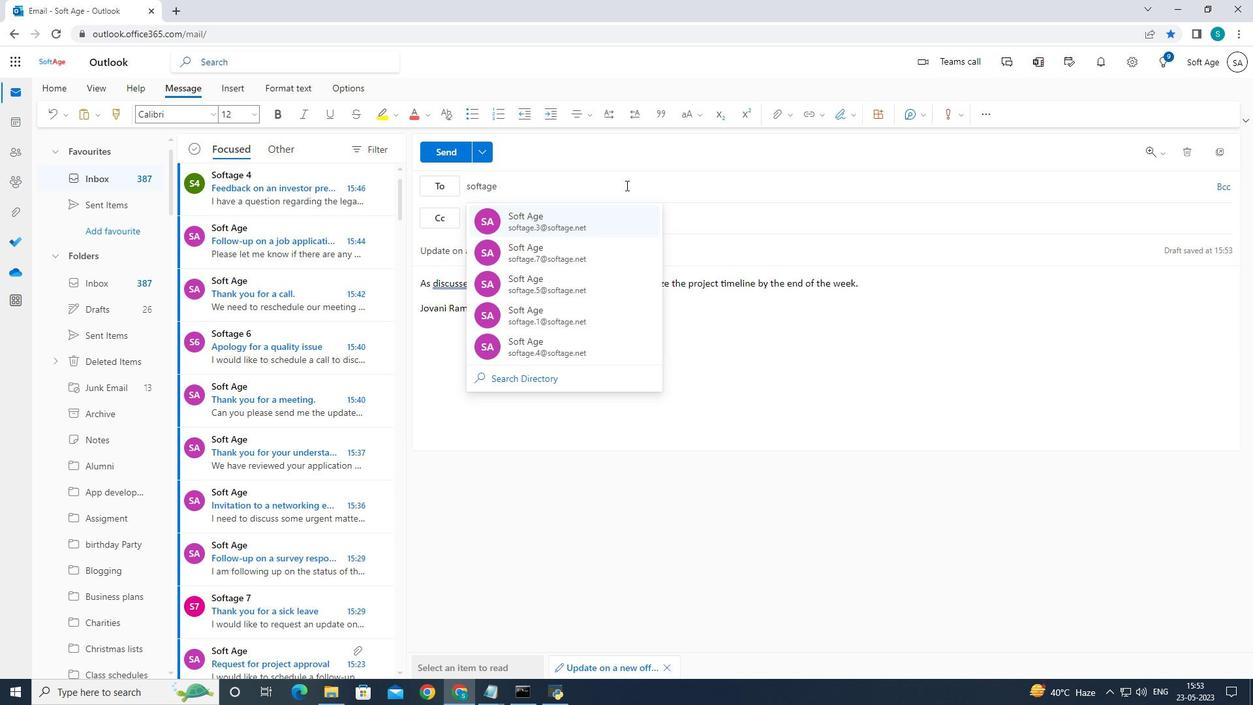 
Action: Mouse moved to (625, 185)
Screenshot: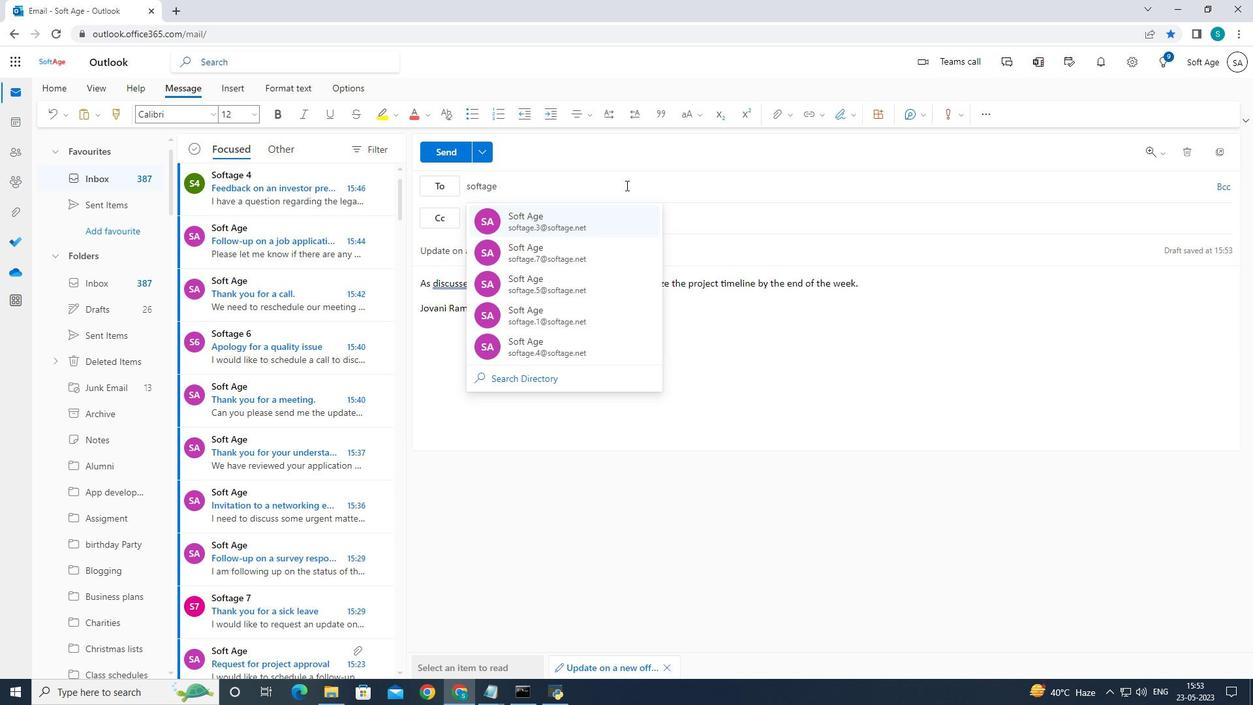 
Action: Key pressed 4<Key.shift>@softage.net
Screenshot: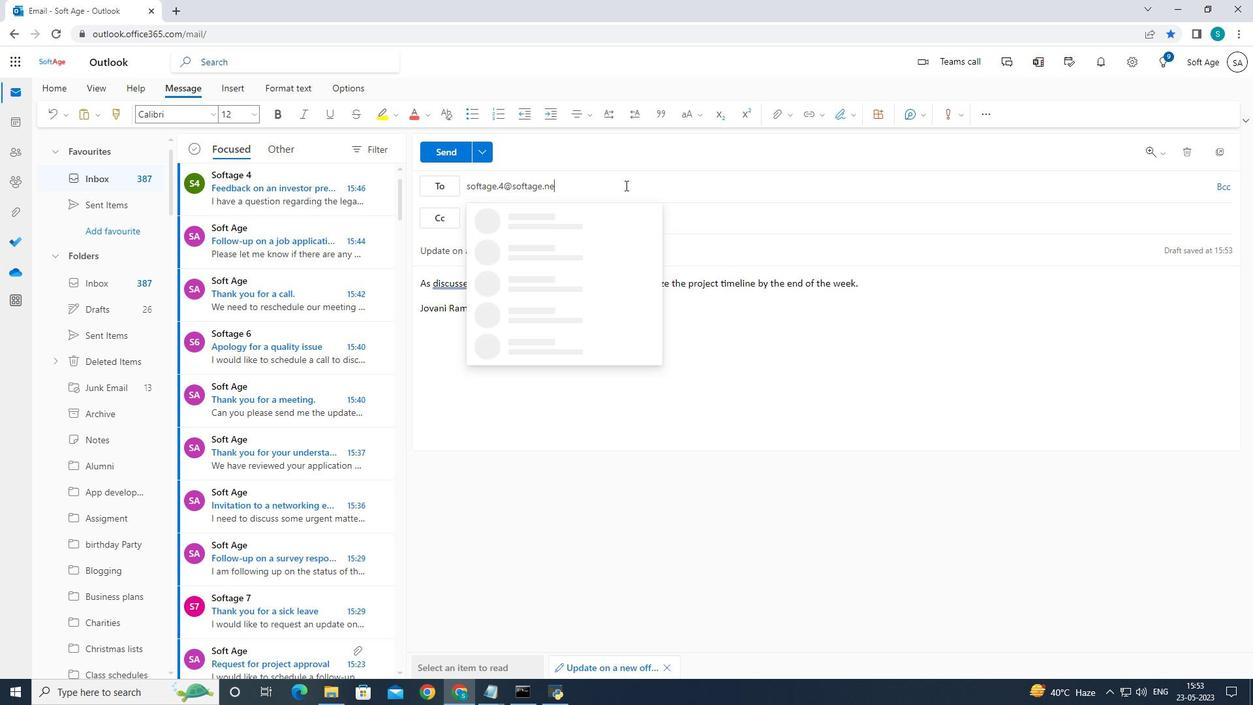 
Action: Mouse moved to (567, 212)
Screenshot: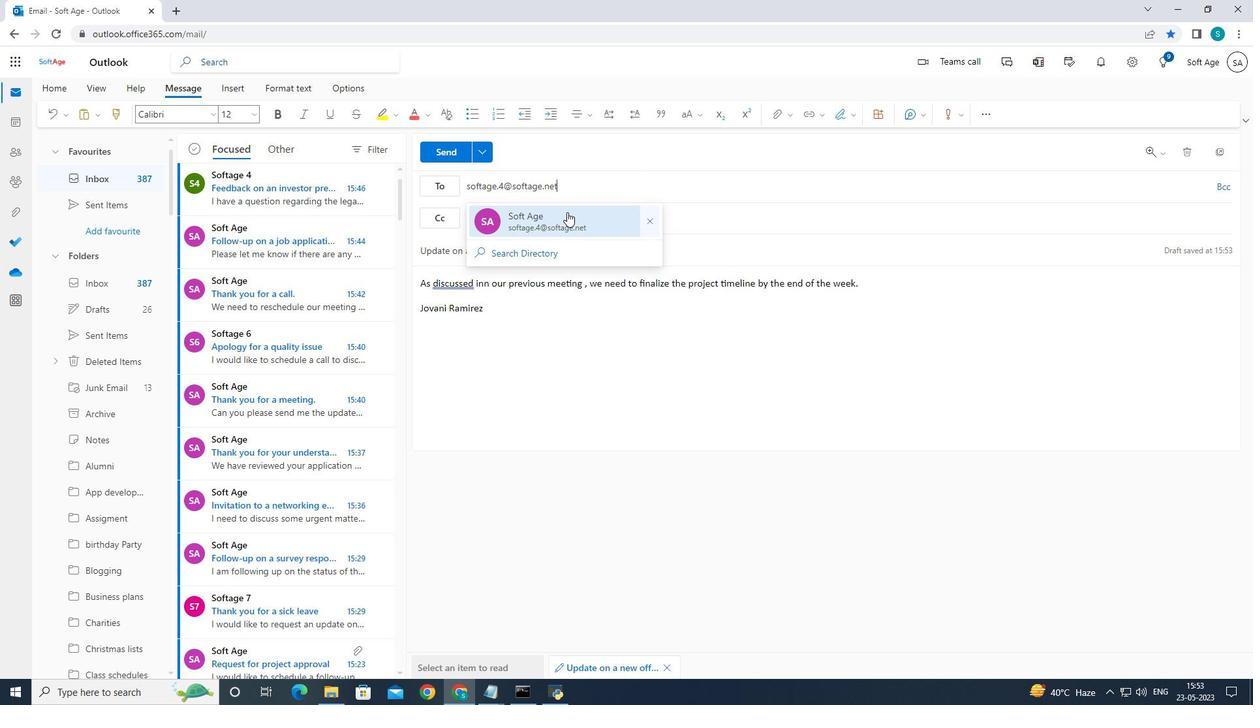 
Action: Mouse pressed left at (567, 212)
Screenshot: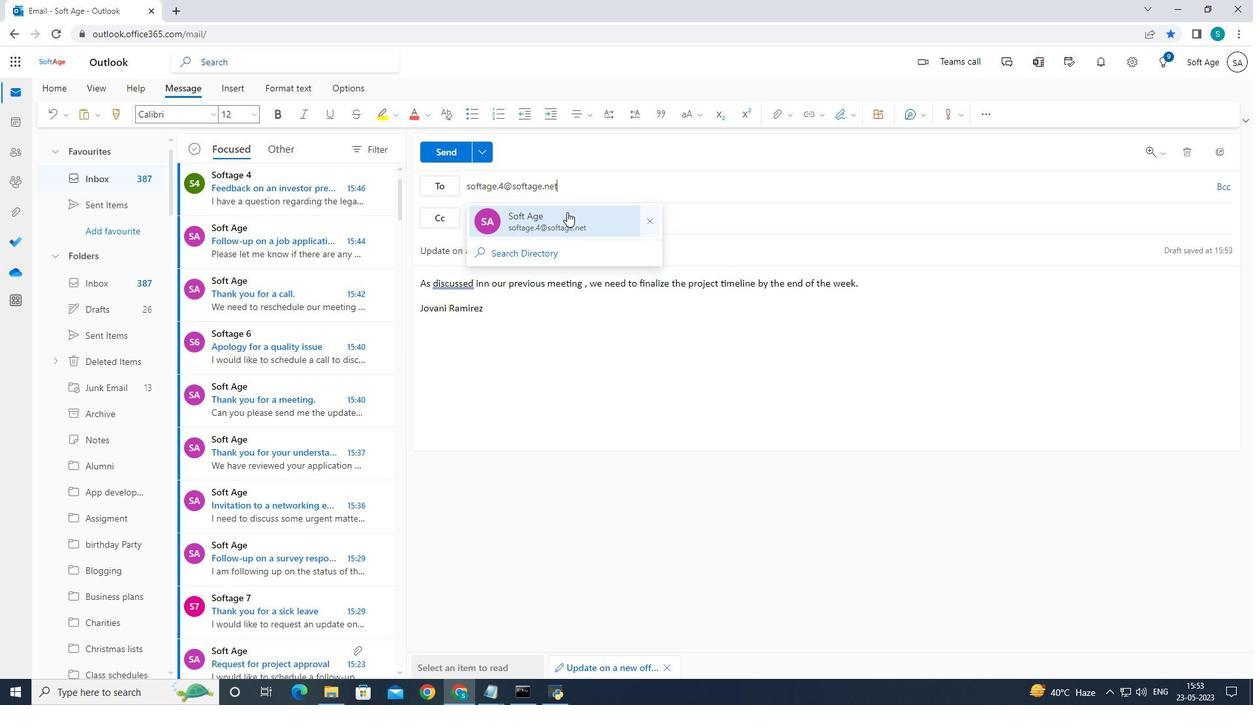 
Action: Mouse moved to (124, 363)
Screenshot: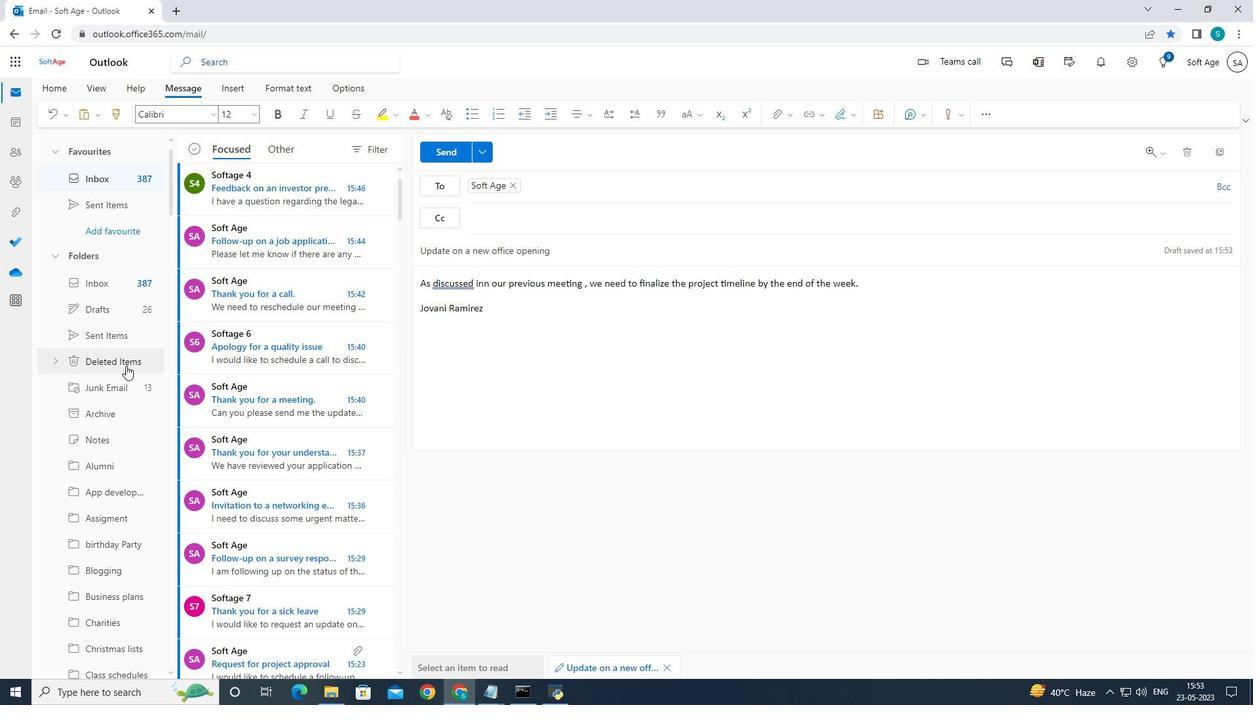 
Action: Mouse scrolled (124, 363) with delta (0, 0)
Screenshot: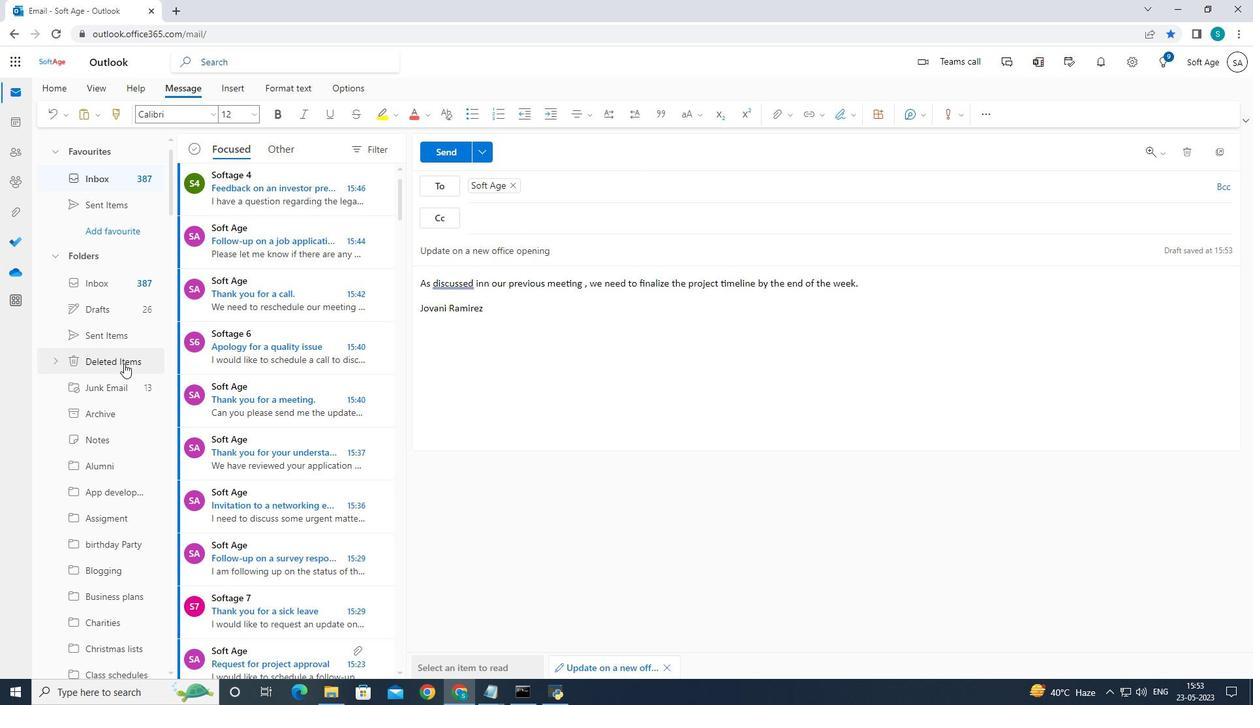 
Action: Mouse scrolled (124, 363) with delta (0, 0)
Screenshot: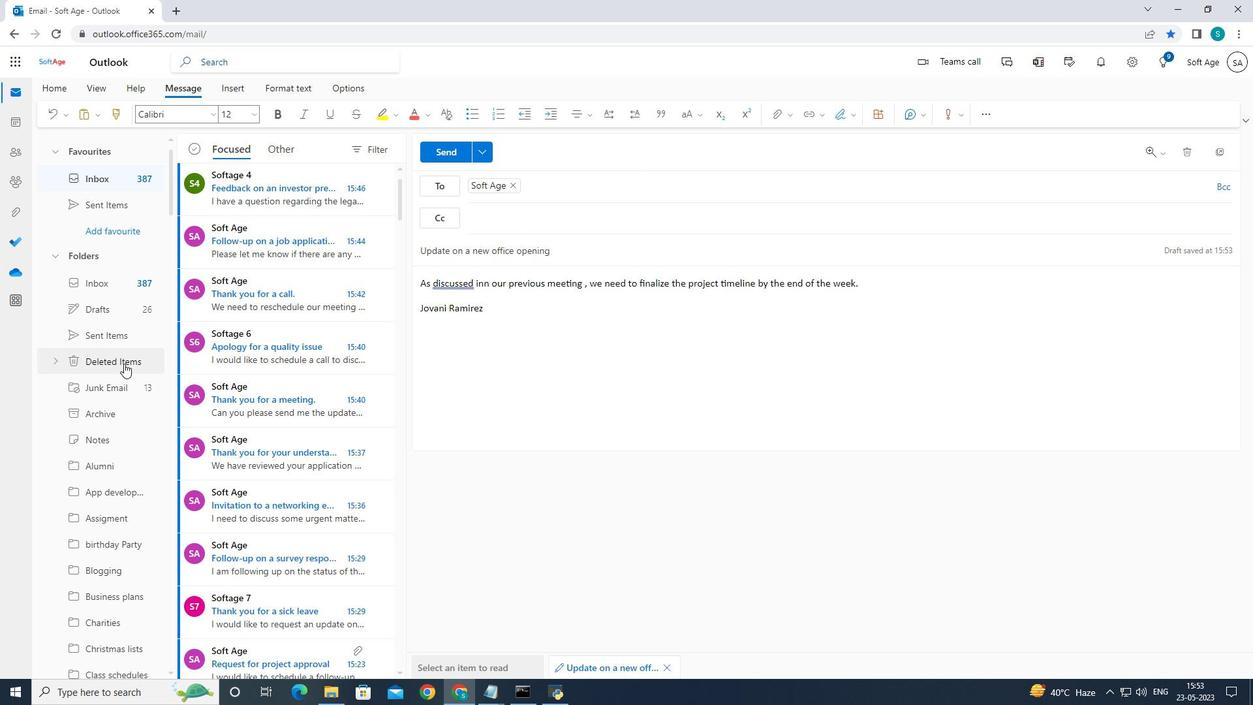 
Action: Mouse moved to (124, 362)
Screenshot: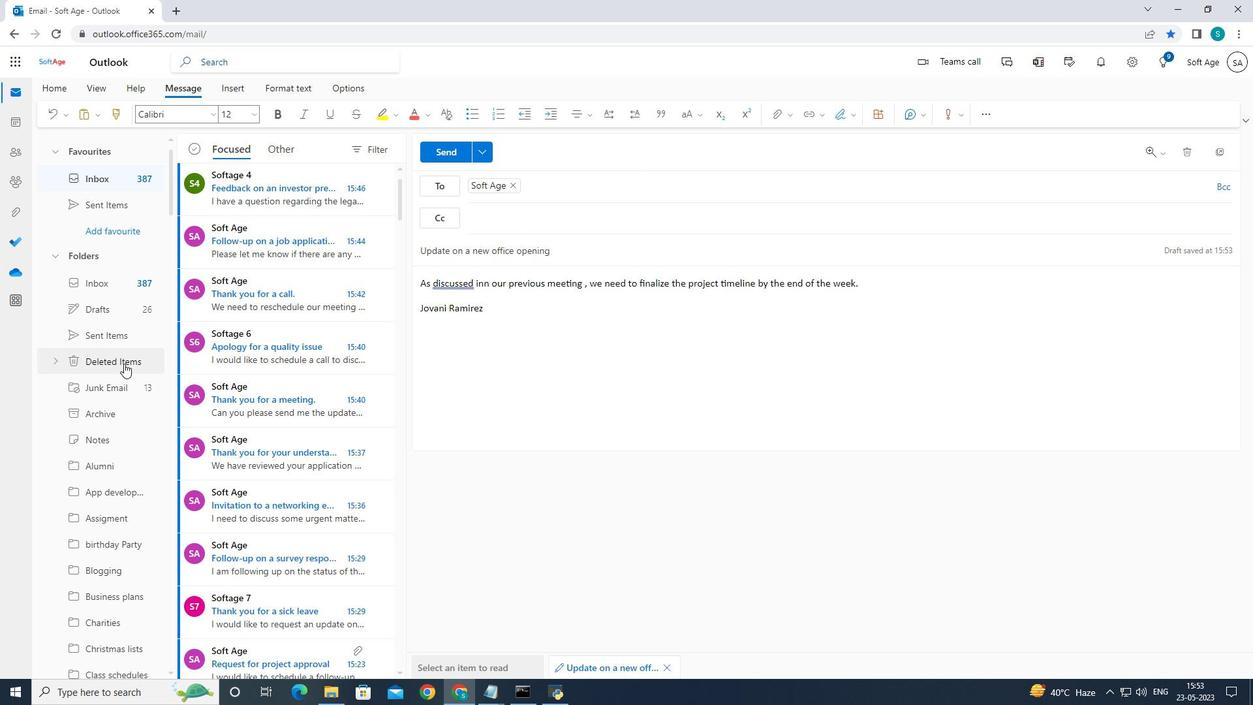 
Action: Mouse scrolled (124, 363) with delta (0, 0)
Screenshot: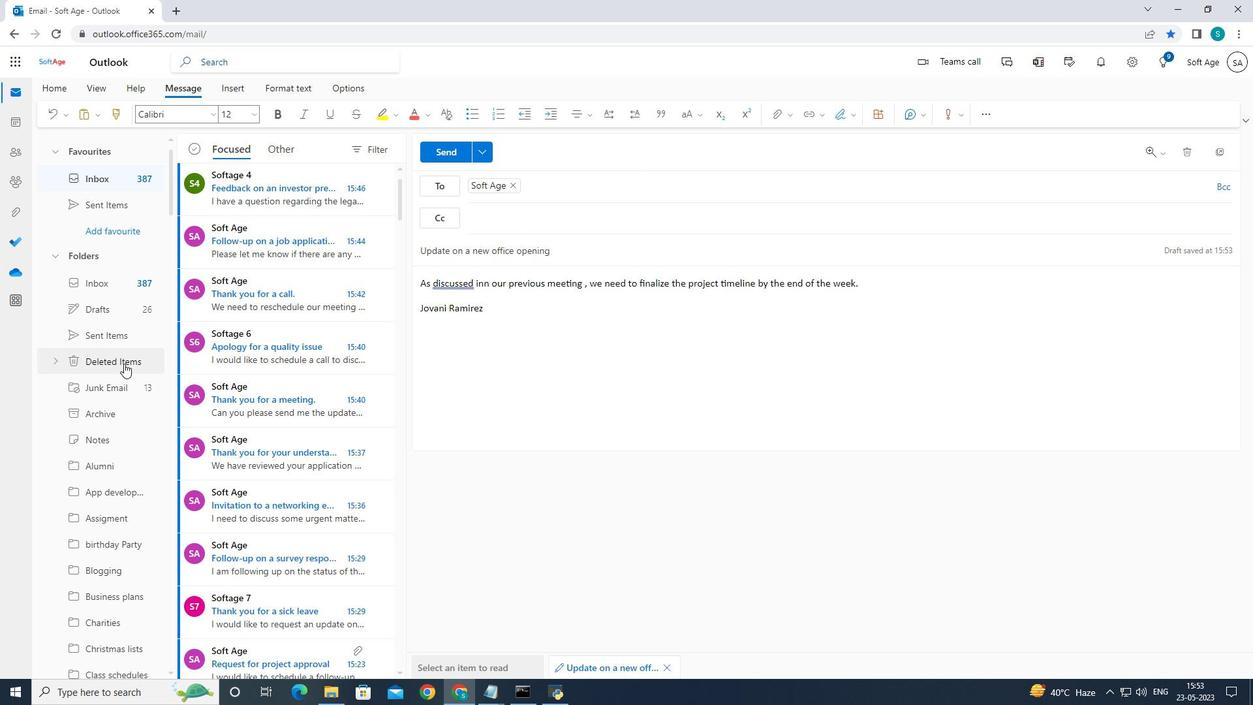 
Action: Mouse scrolled (124, 363) with delta (0, 0)
Screenshot: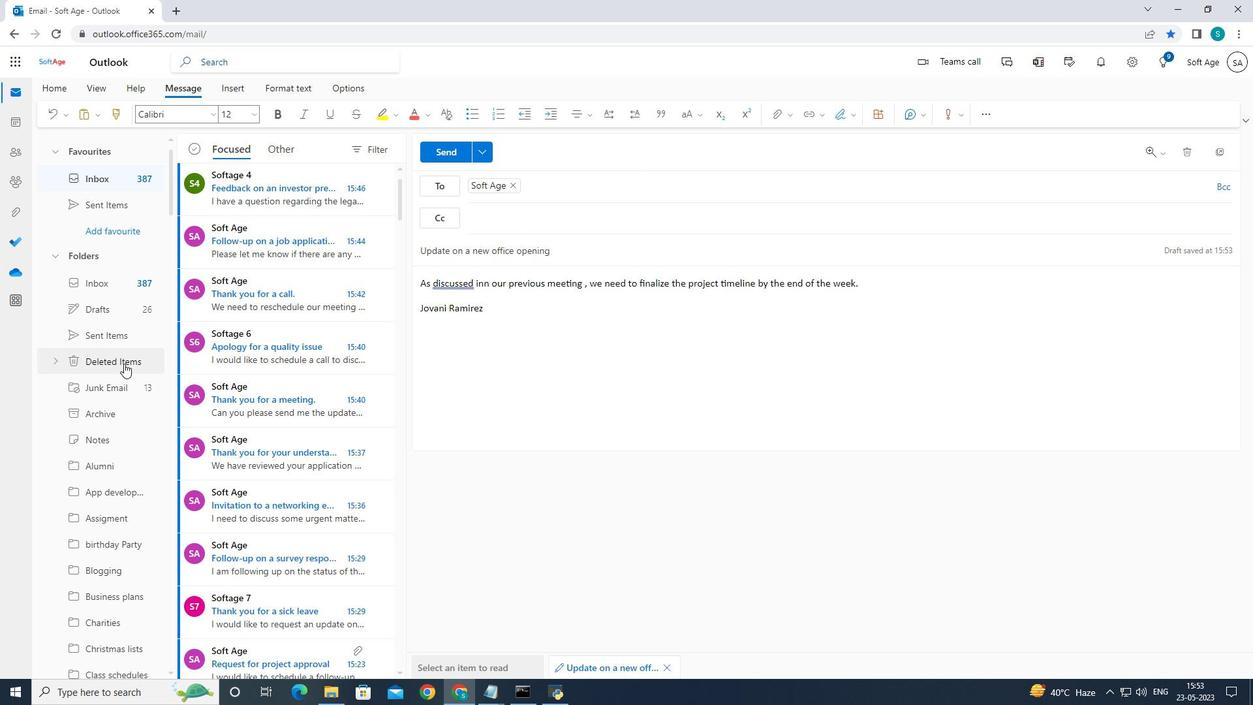 
Action: Mouse moved to (126, 354)
Screenshot: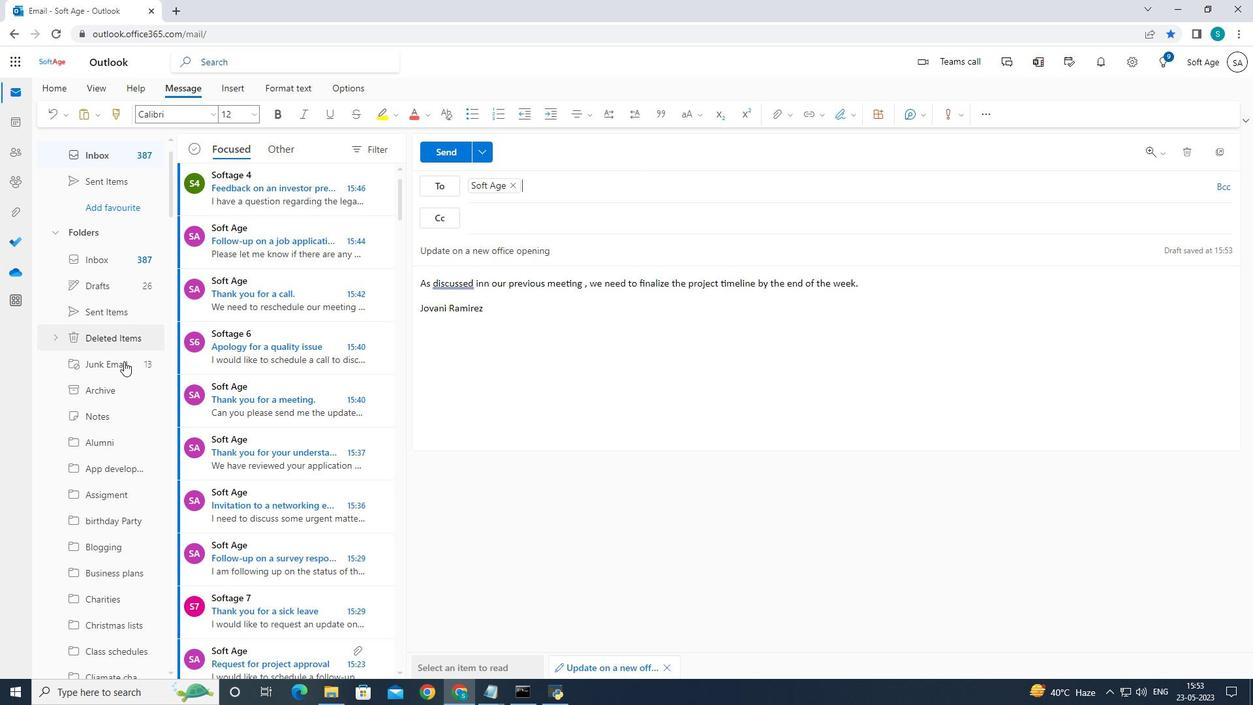 
Action: Mouse scrolled (126, 353) with delta (0, 0)
Screenshot: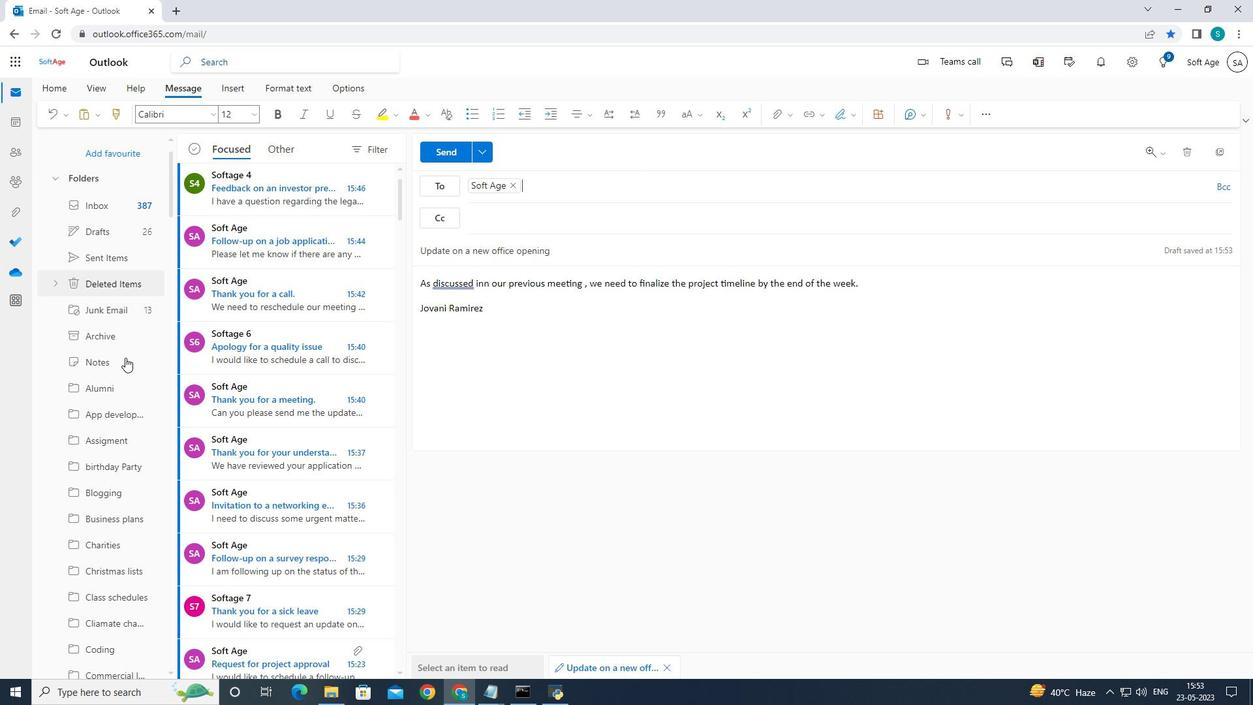 
Action: Mouse scrolled (126, 353) with delta (0, 0)
Screenshot: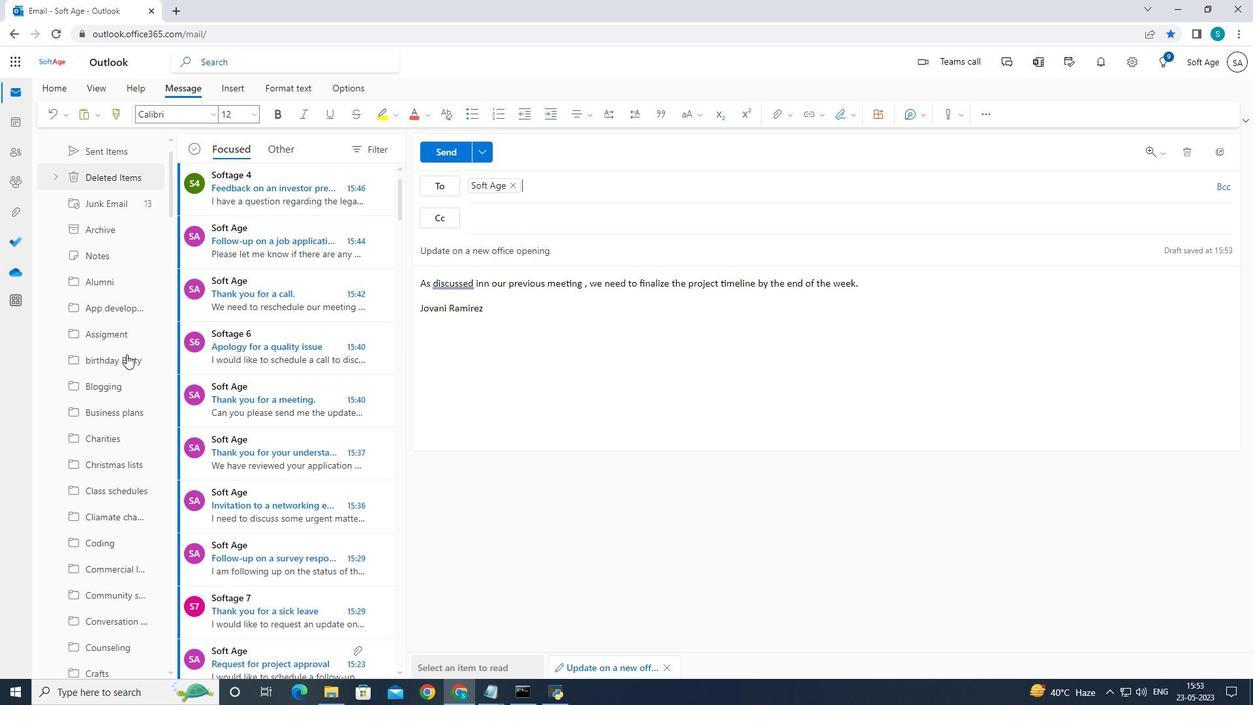 
Action: Mouse scrolled (126, 353) with delta (0, 0)
Screenshot: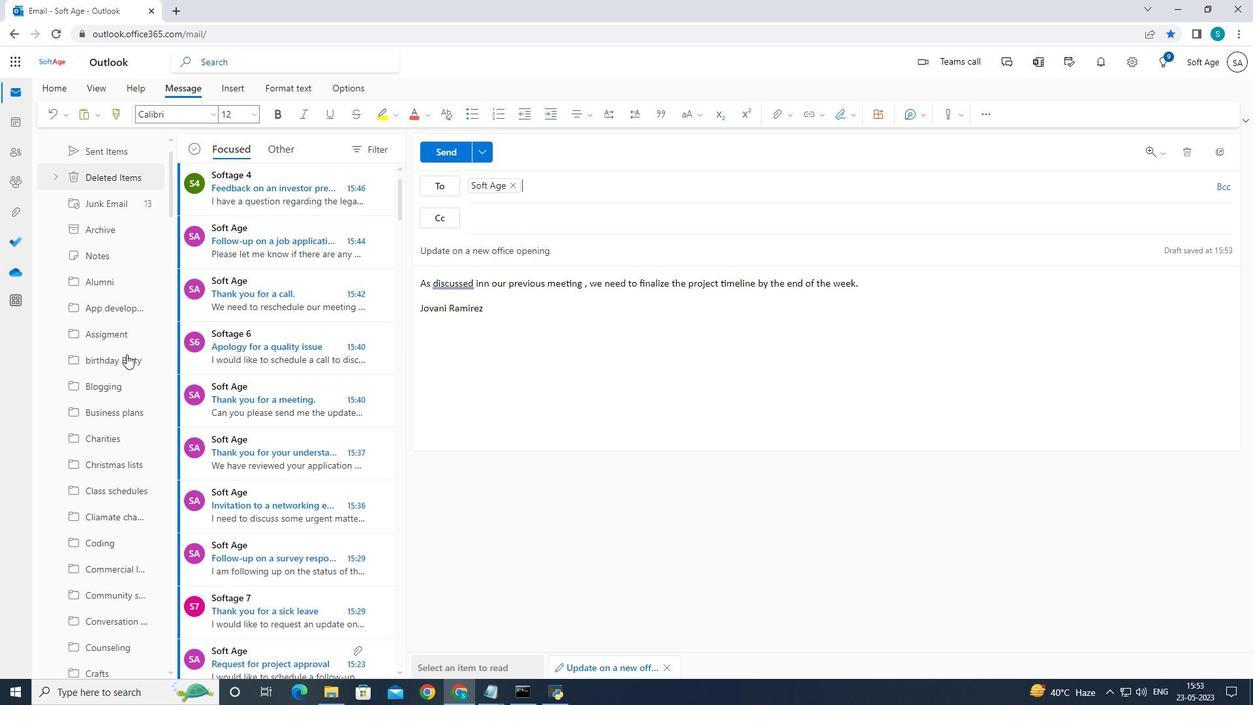 
Action: Mouse moved to (132, 347)
Screenshot: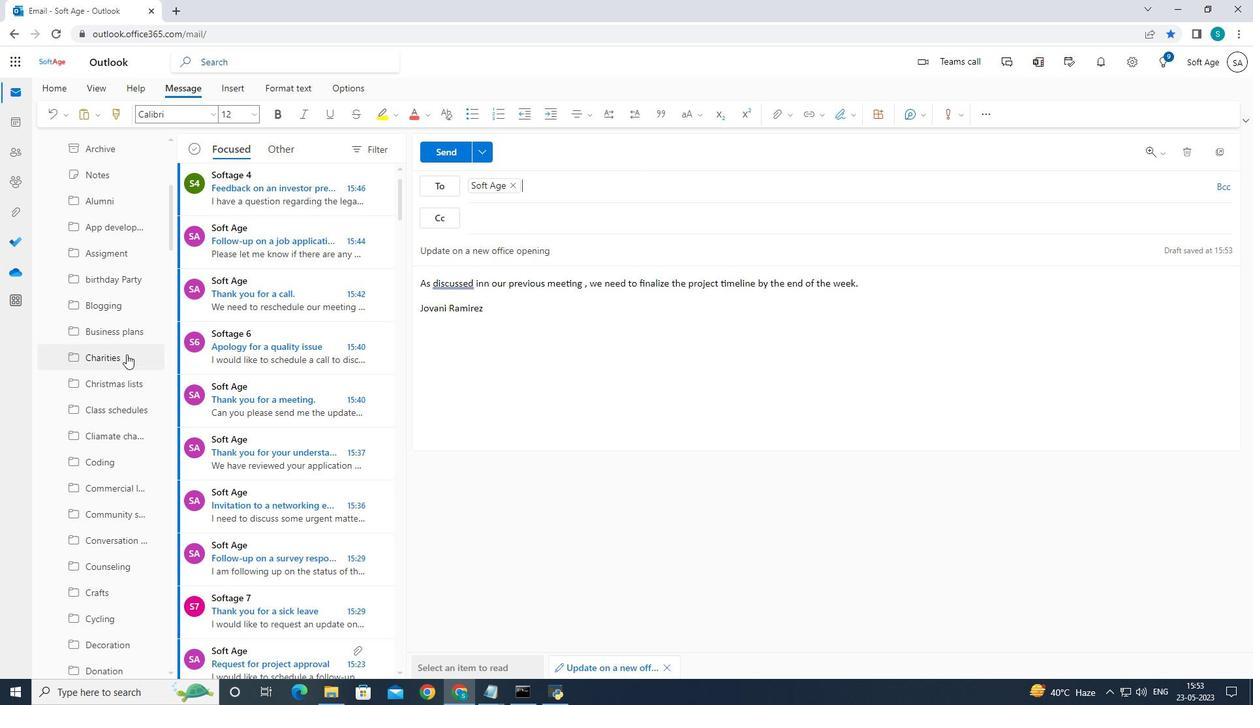
Action: Mouse scrolled (132, 346) with delta (0, 0)
Screenshot: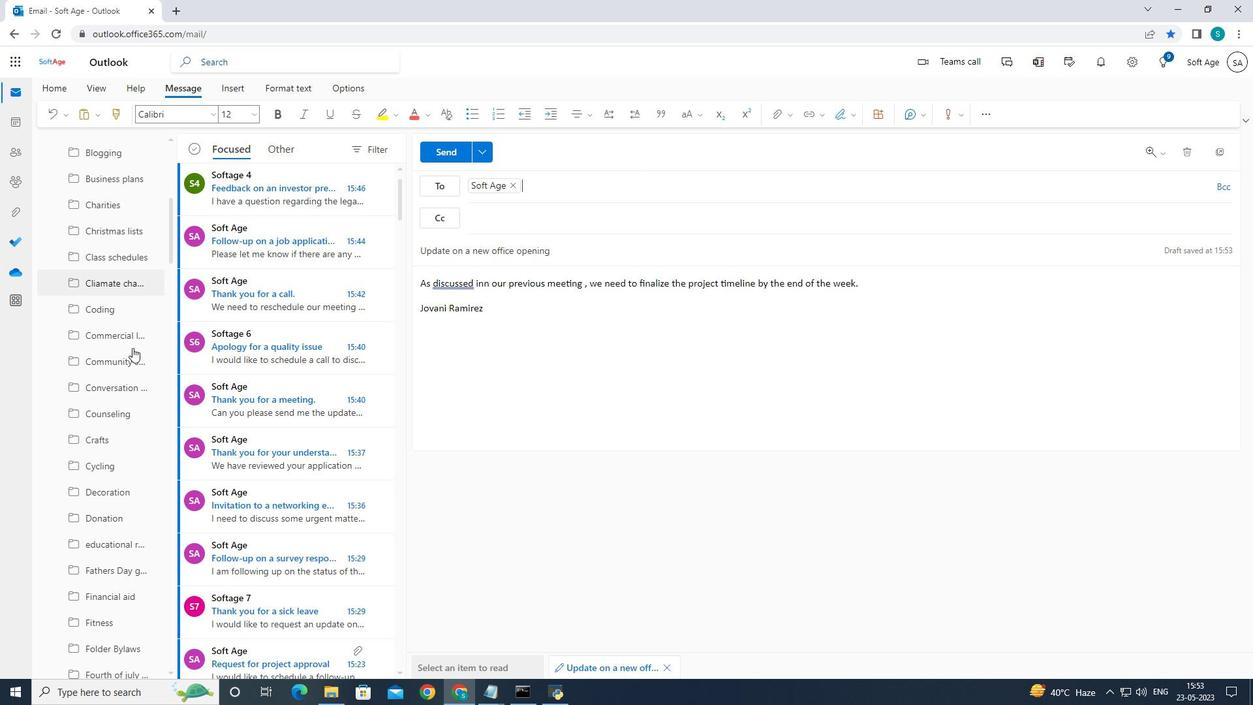 
Action: Mouse scrolled (132, 346) with delta (0, 0)
Screenshot: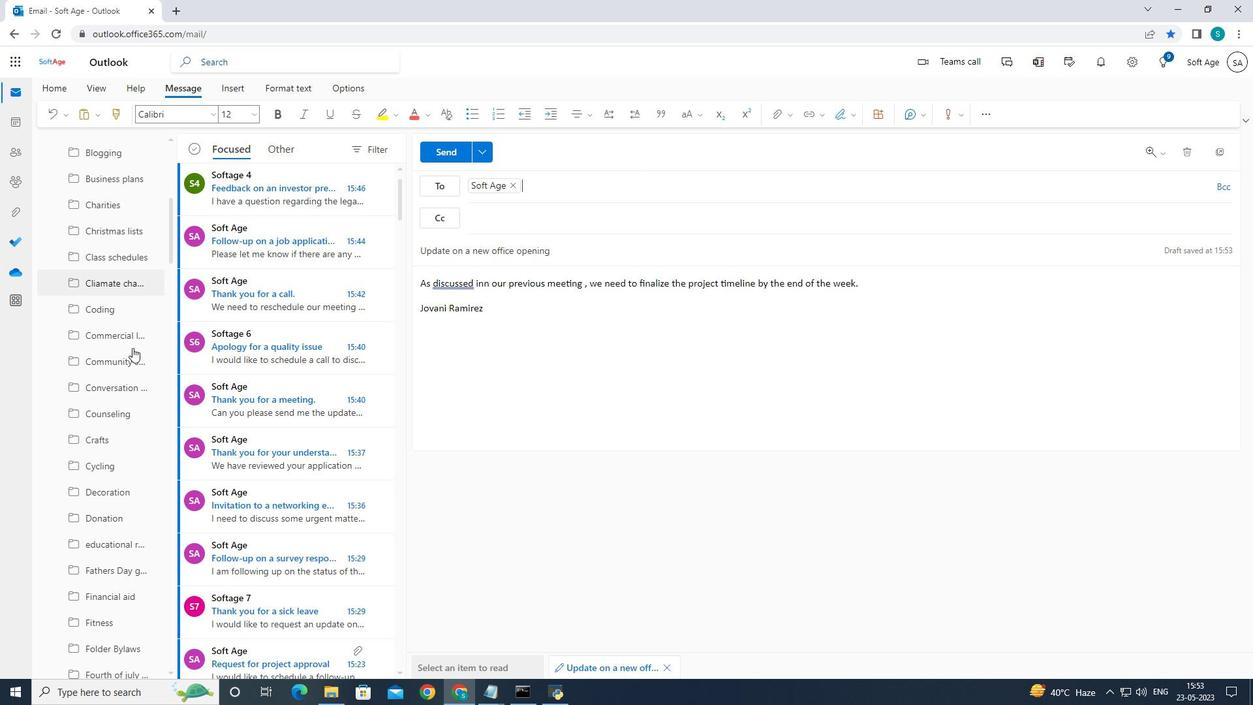 
Action: Mouse scrolled (132, 346) with delta (0, 0)
Screenshot: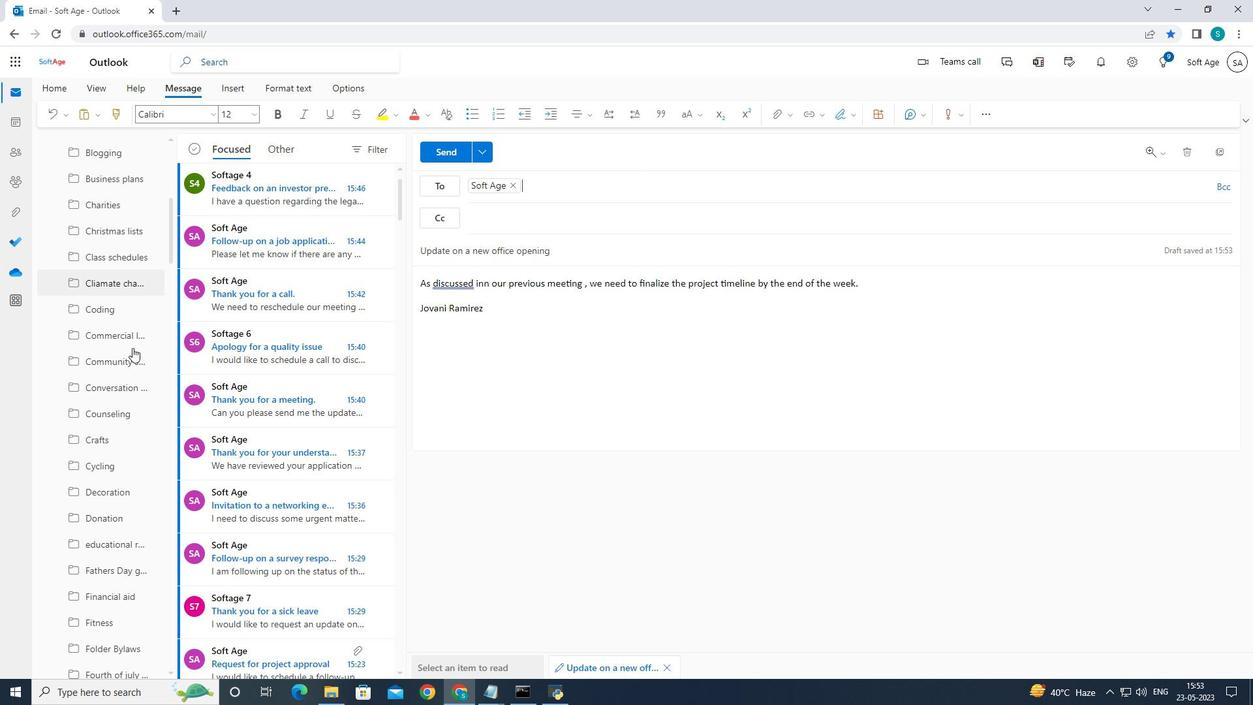 
Action: Mouse scrolled (132, 346) with delta (0, 0)
Screenshot: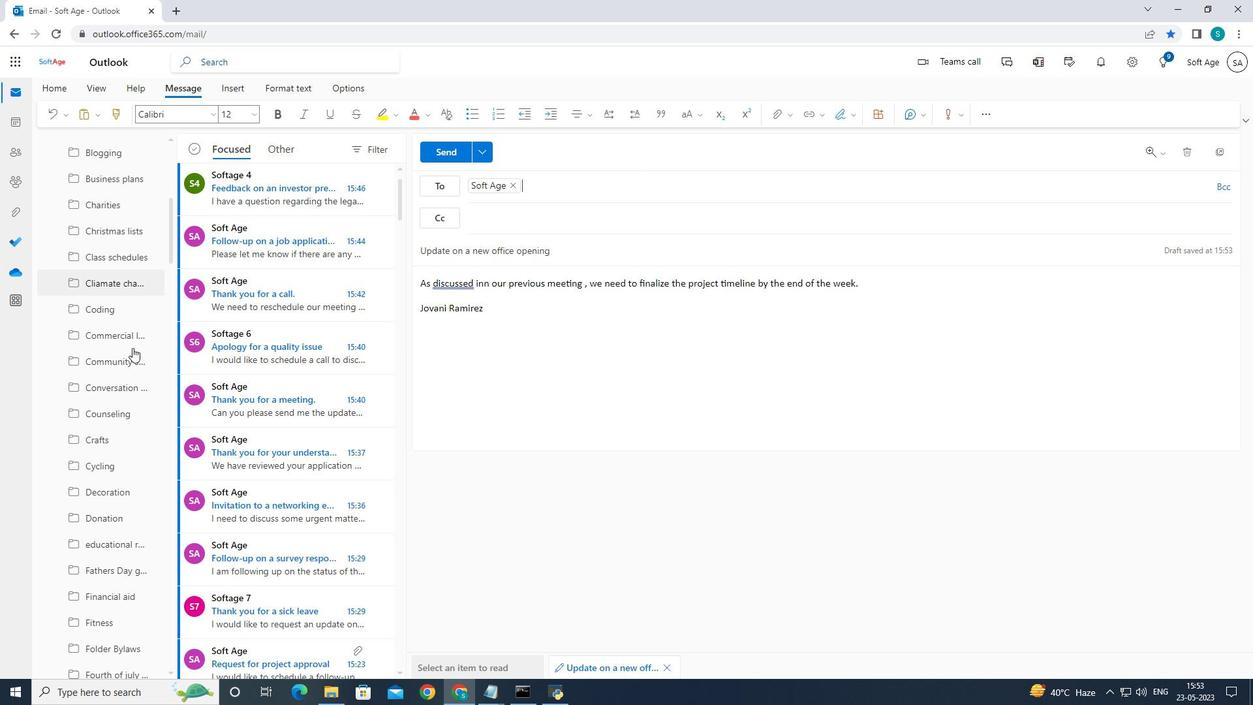 
Action: Mouse moved to (132, 346)
Screenshot: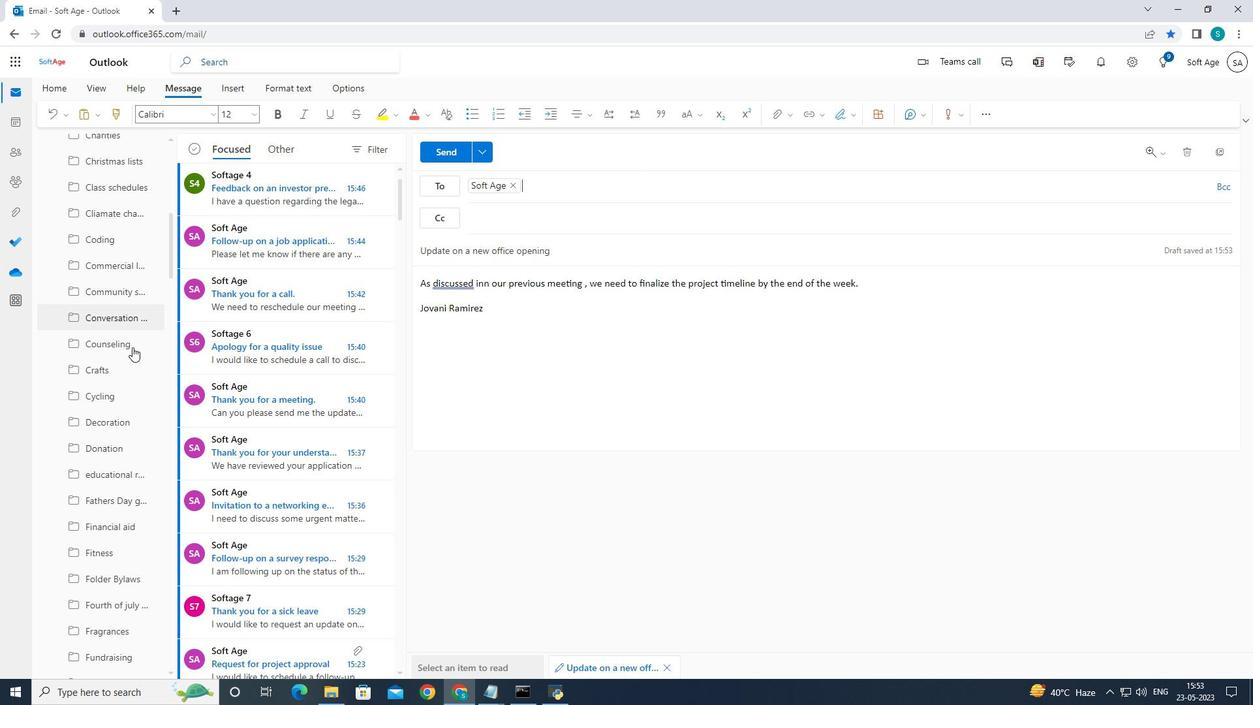 
Action: Mouse scrolled (132, 345) with delta (0, 0)
Screenshot: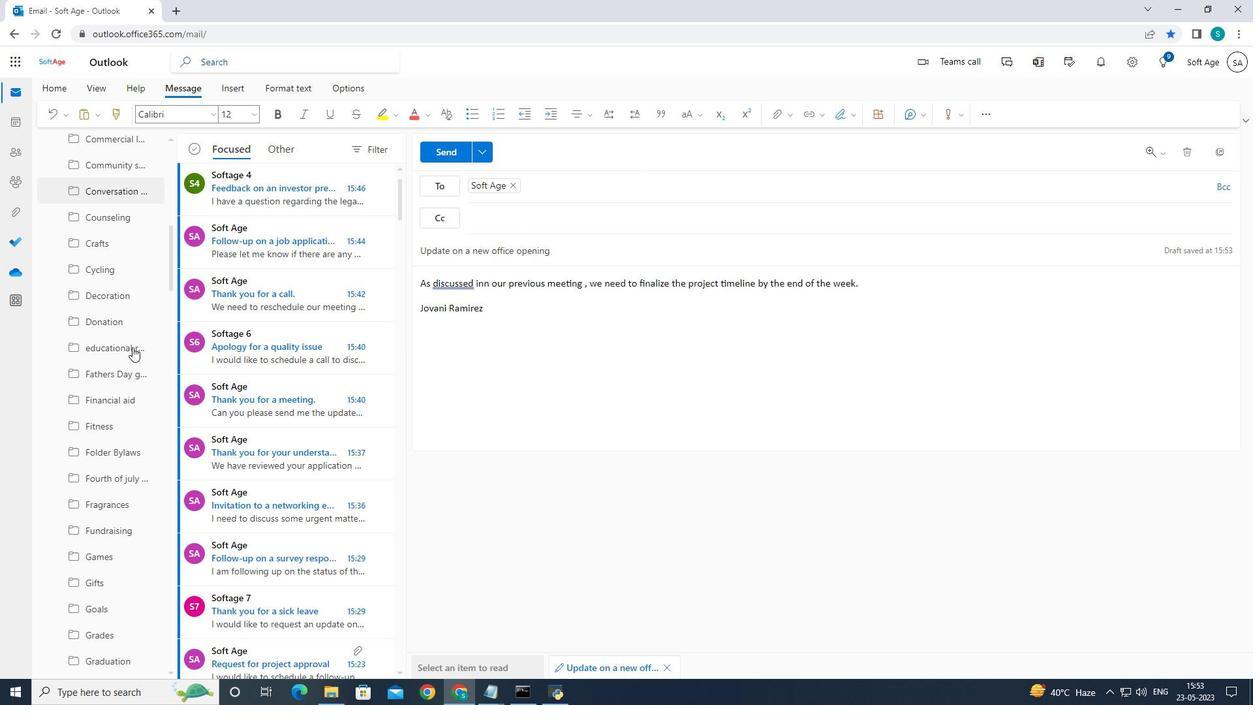 
Action: Mouse scrolled (132, 345) with delta (0, 0)
Screenshot: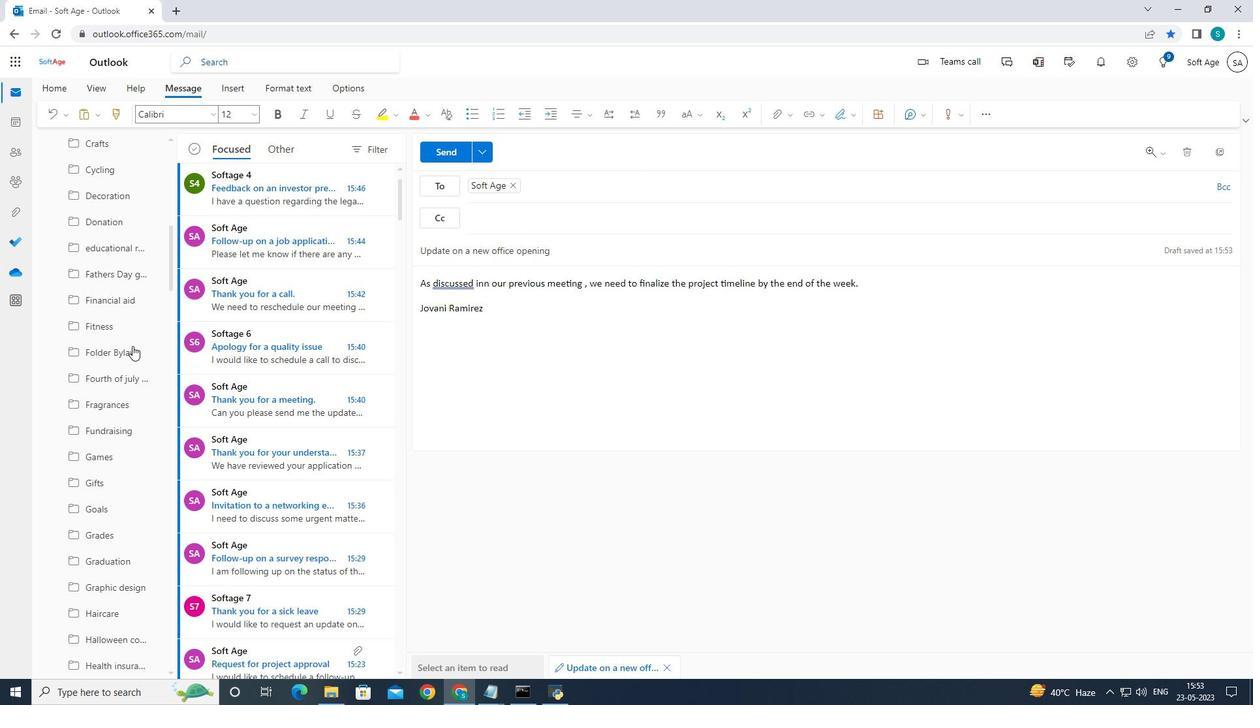 
Action: Mouse scrolled (132, 345) with delta (0, 0)
Screenshot: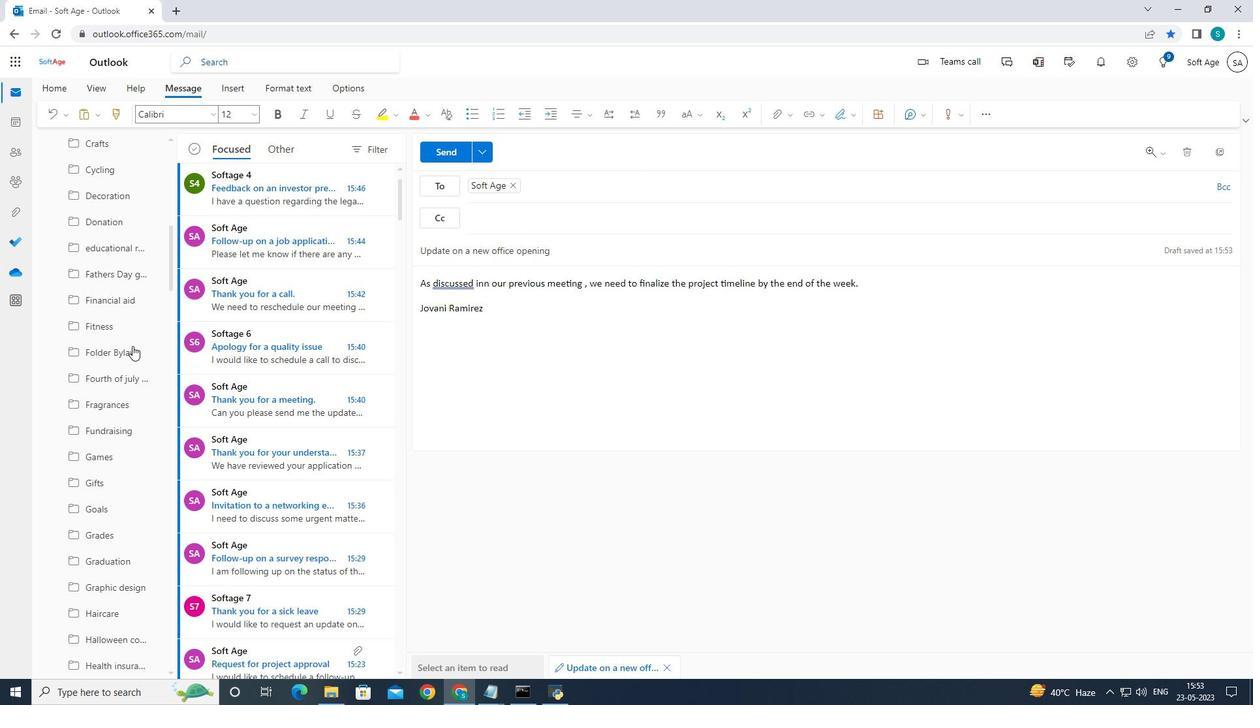 
Action: Mouse scrolled (132, 345) with delta (0, 0)
Screenshot: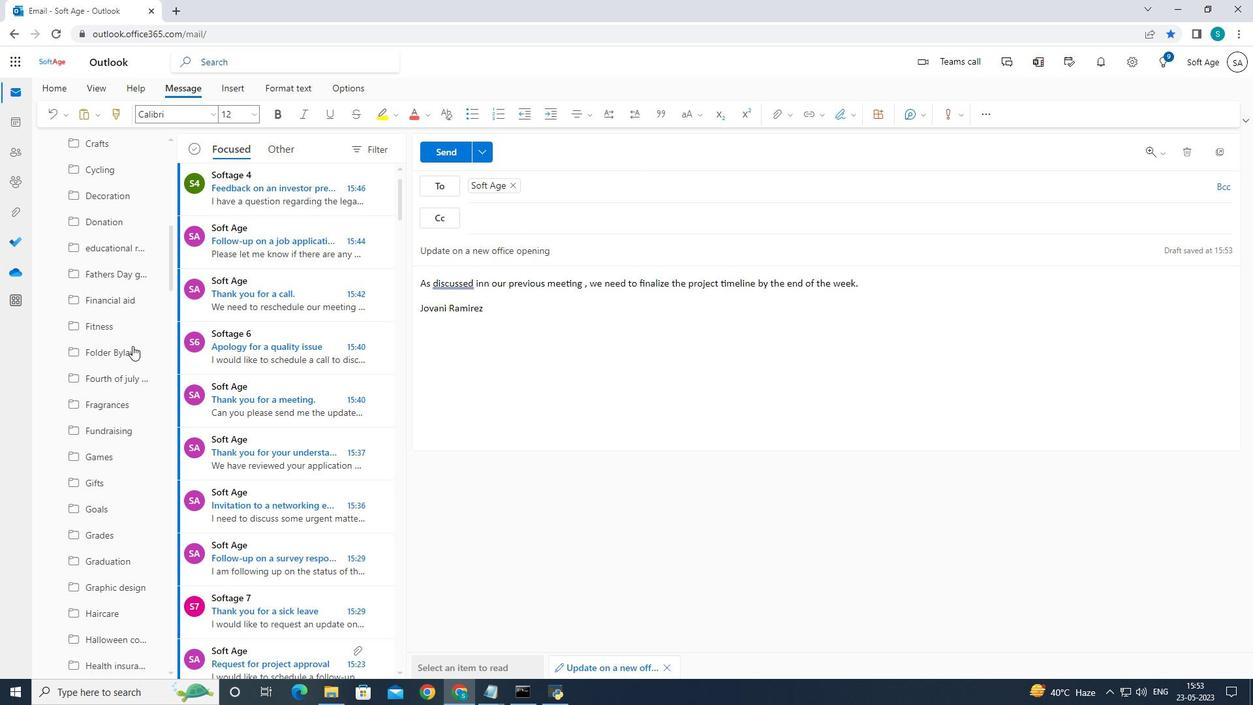 
Action: Mouse moved to (133, 344)
Screenshot: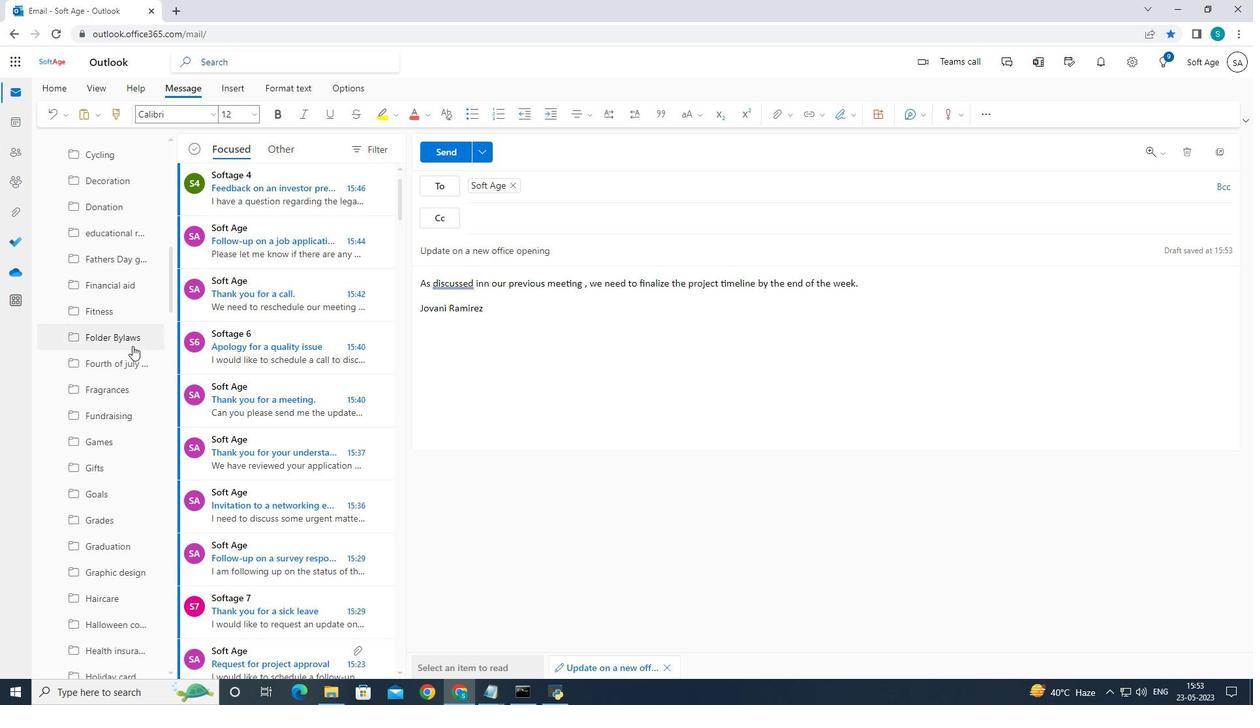 
Action: Mouse scrolled (133, 344) with delta (0, 0)
Screenshot: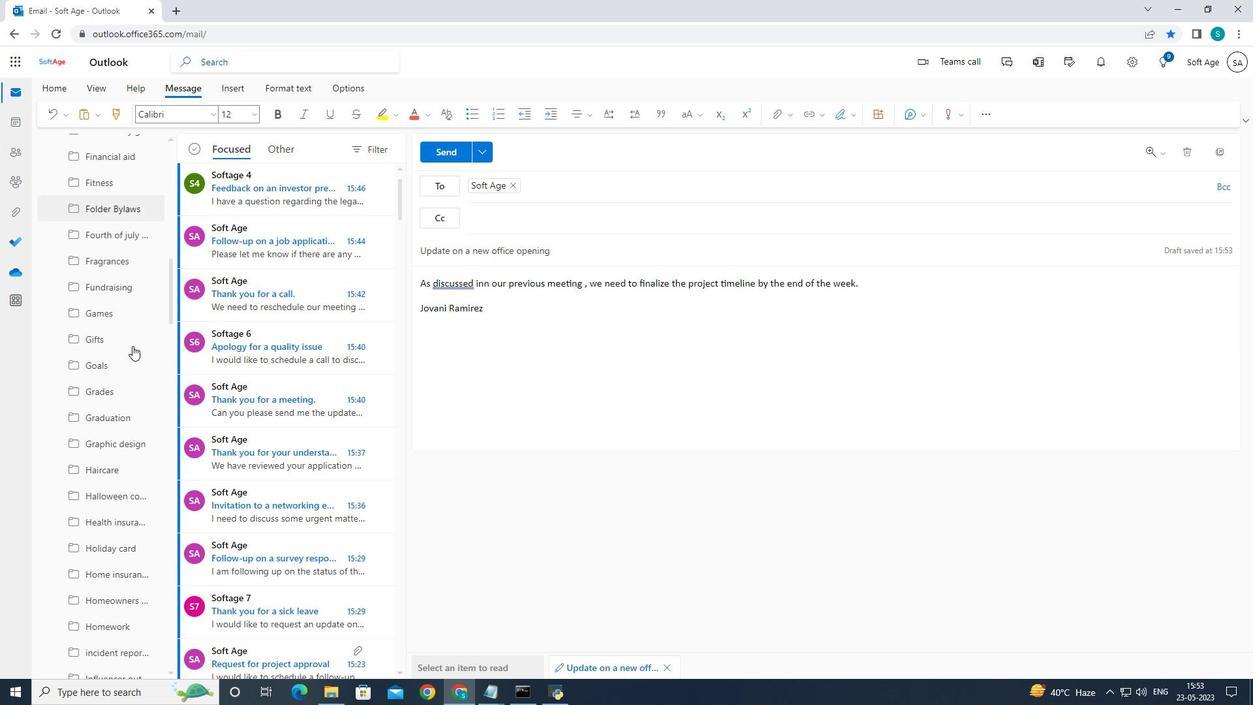 
Action: Mouse scrolled (133, 344) with delta (0, 0)
Screenshot: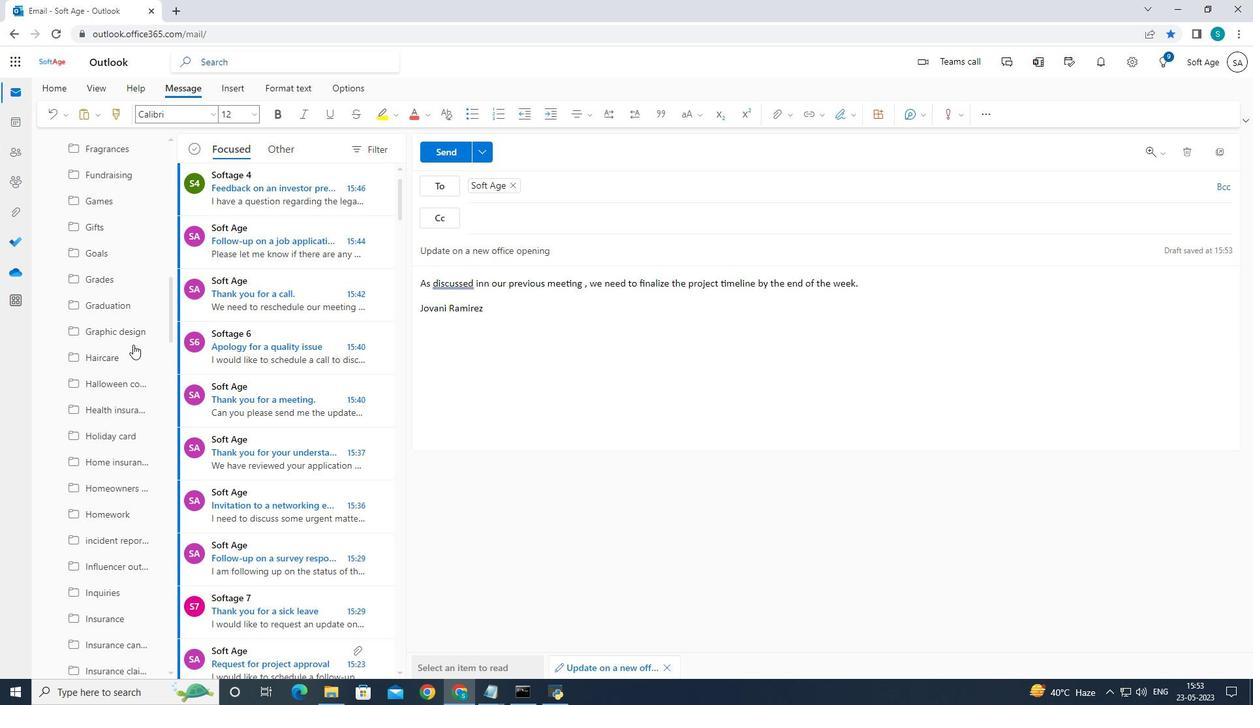 
Action: Mouse scrolled (133, 344) with delta (0, 0)
Screenshot: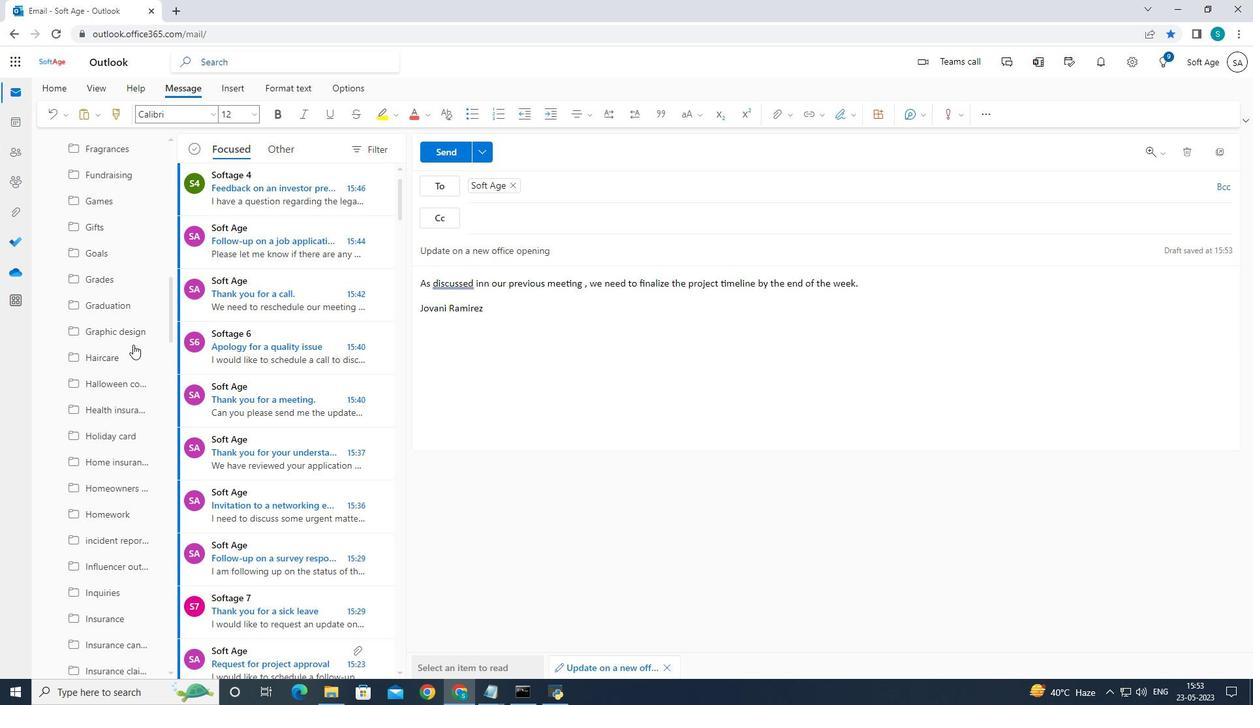 
Action: Mouse scrolled (133, 344) with delta (0, 0)
Screenshot: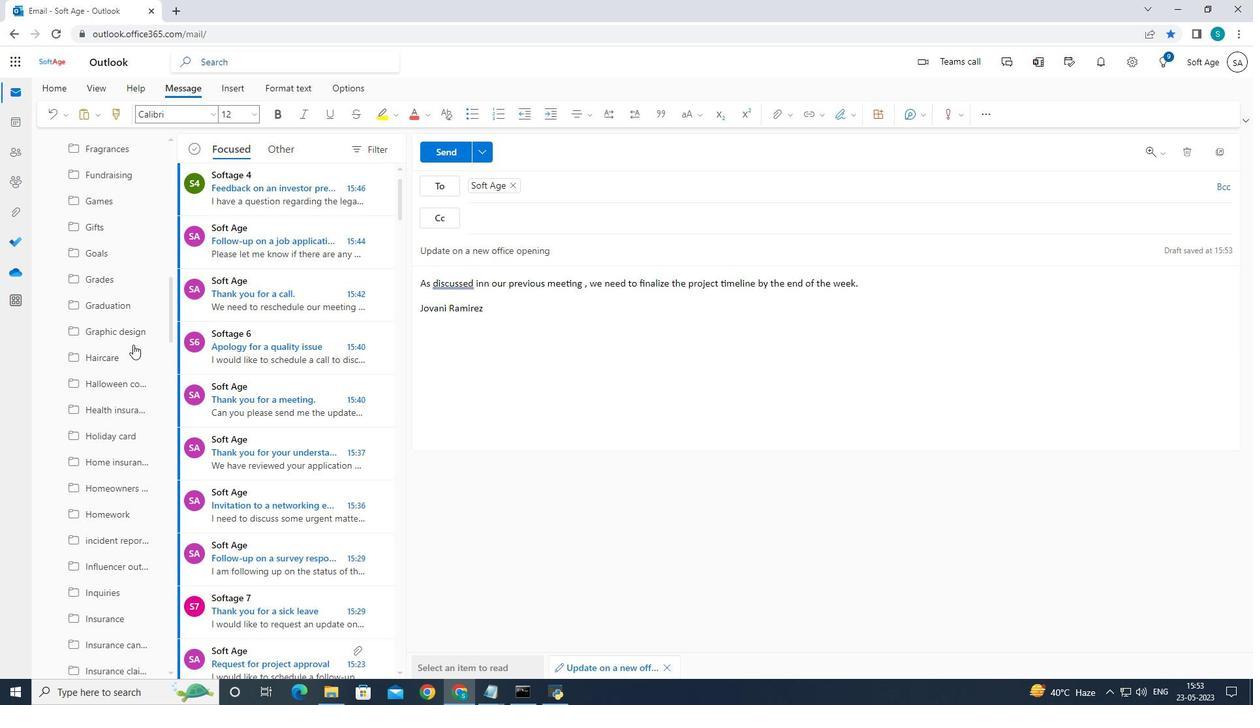 
Action: Mouse scrolled (133, 344) with delta (0, 0)
Screenshot: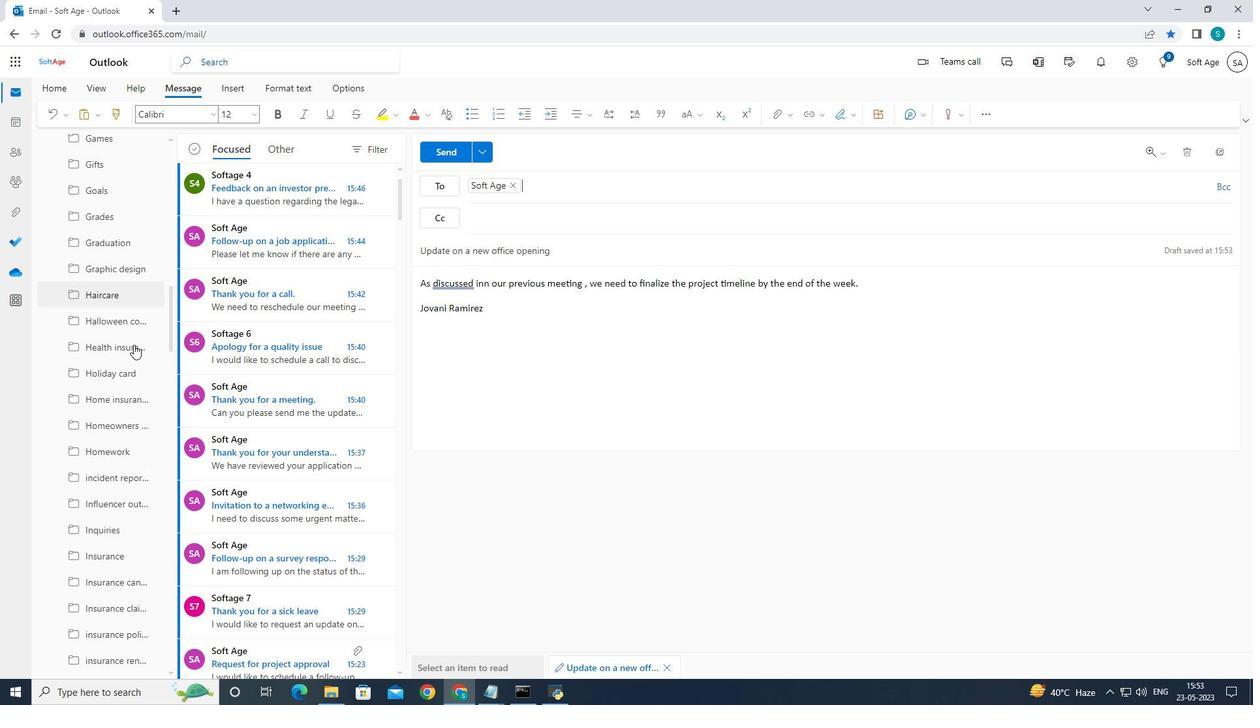 
Action: Mouse scrolled (133, 344) with delta (0, 0)
Screenshot: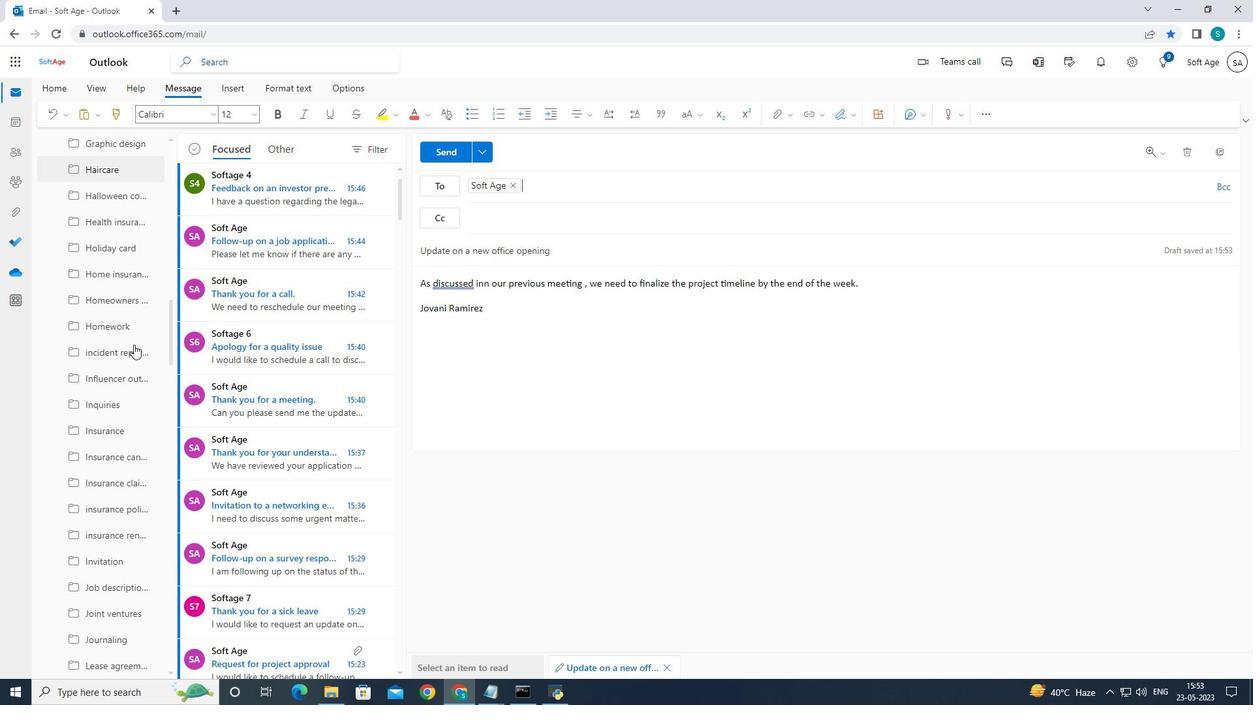 
Action: Mouse scrolled (133, 344) with delta (0, 0)
Screenshot: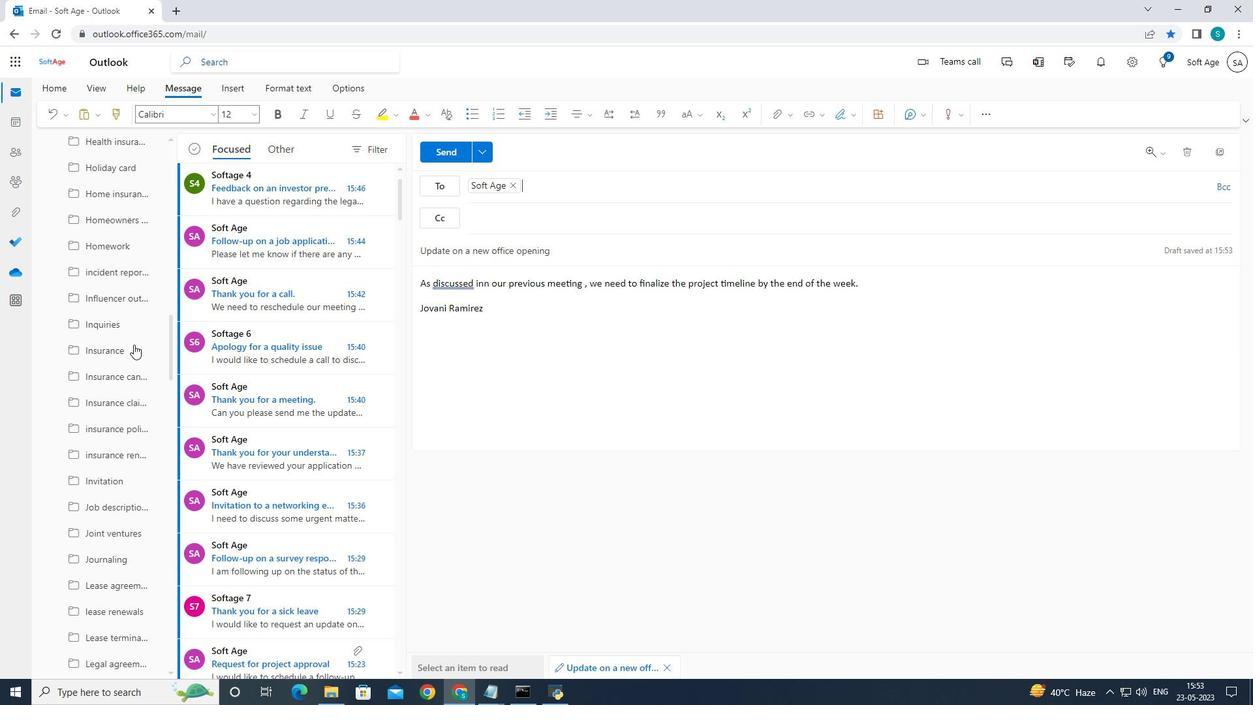 
Action: Mouse scrolled (133, 344) with delta (0, 0)
Screenshot: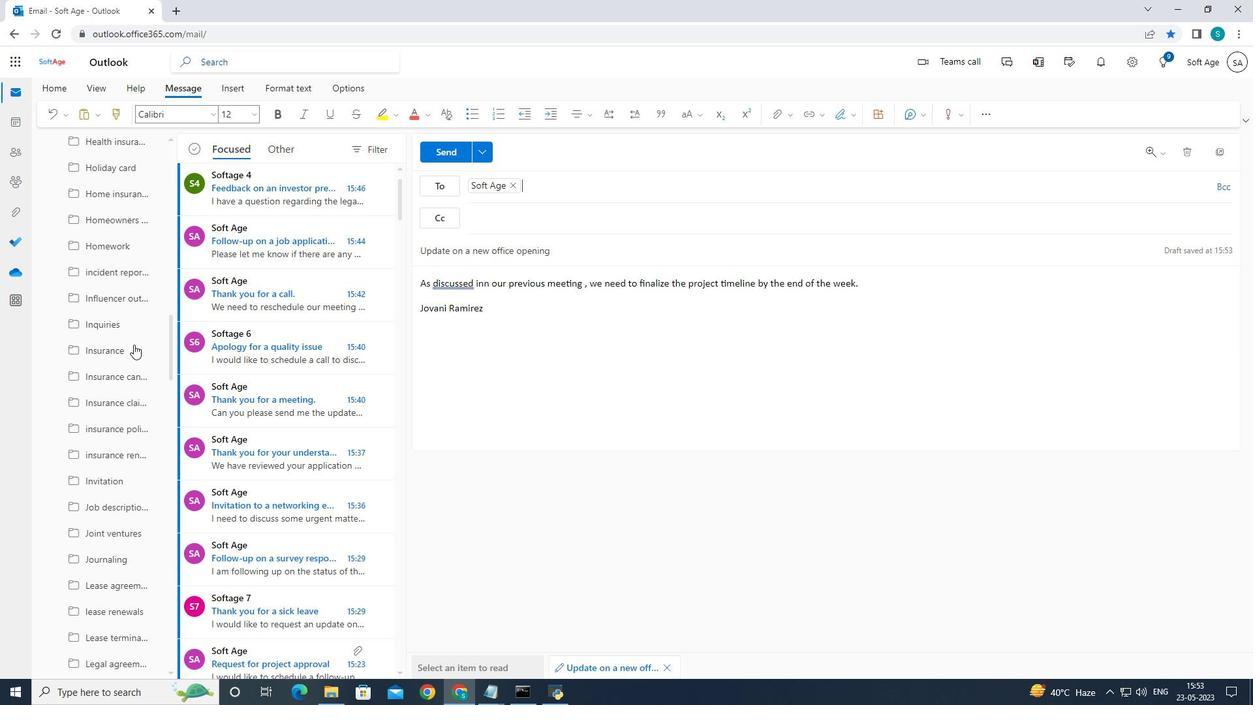 
Action: Mouse scrolled (133, 344) with delta (0, 0)
Screenshot: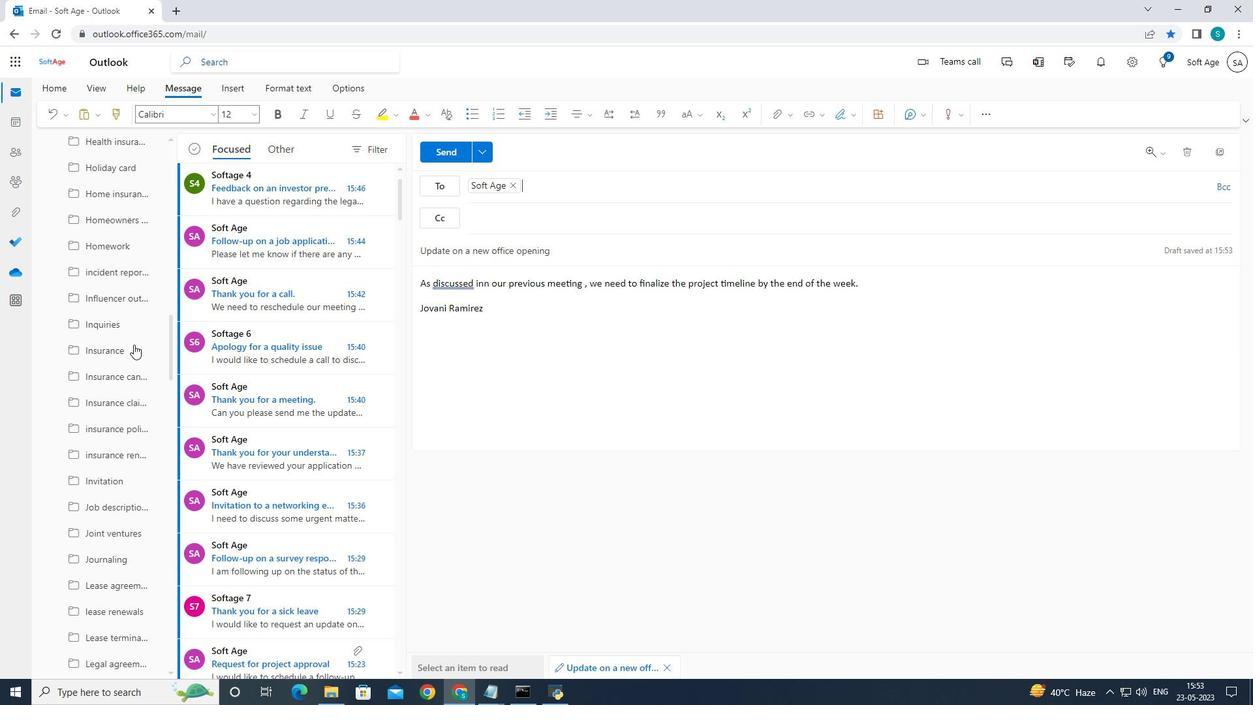 
Action: Mouse scrolled (133, 344) with delta (0, 0)
Screenshot: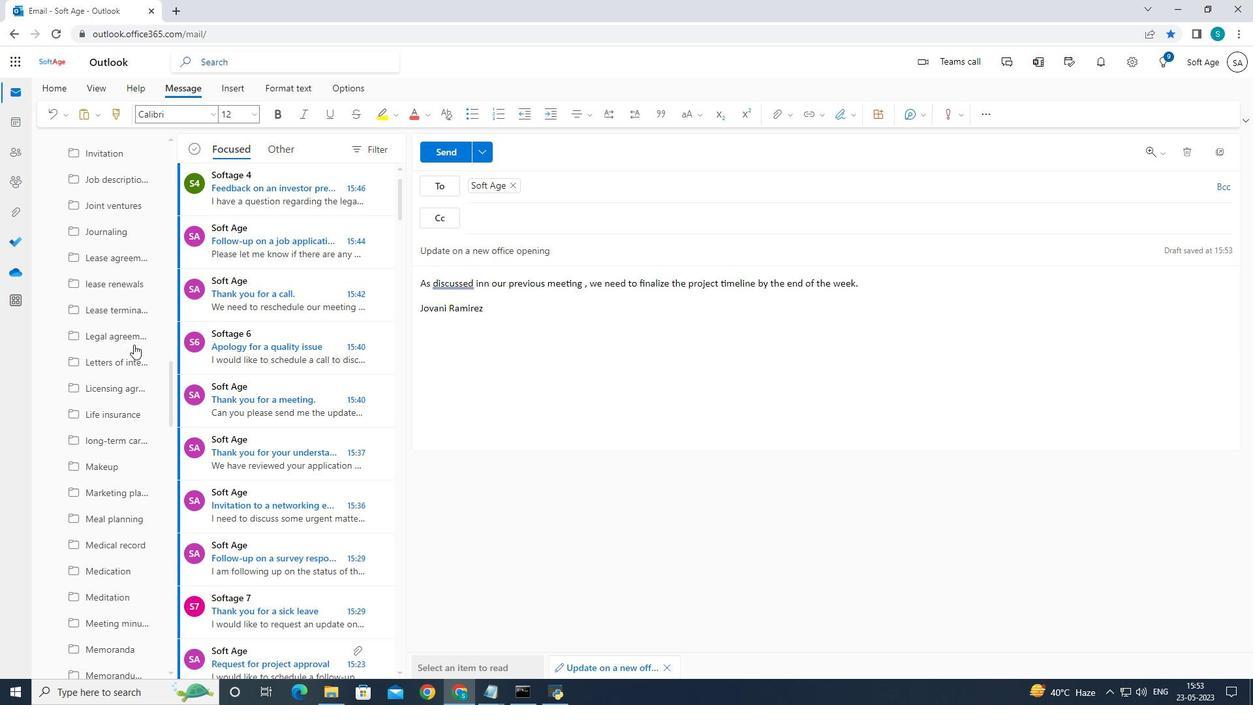 
Action: Mouse scrolled (133, 344) with delta (0, 0)
Screenshot: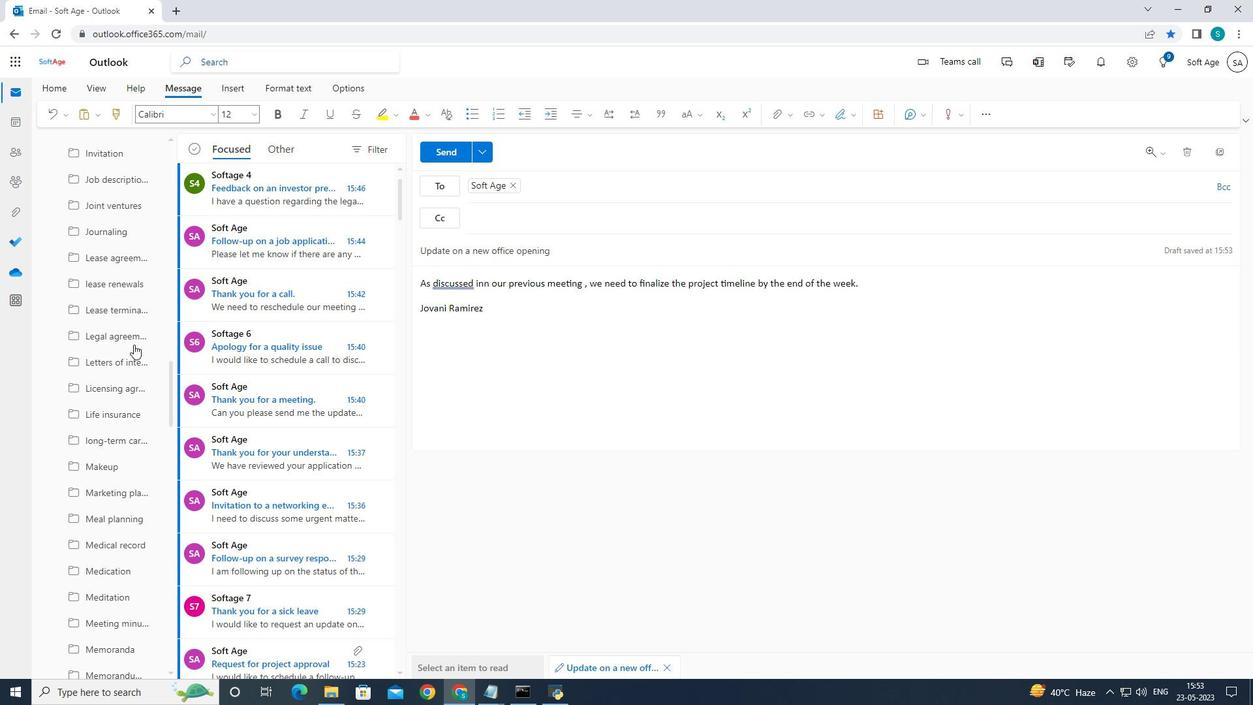 
Action: Mouse scrolled (133, 344) with delta (0, 0)
Screenshot: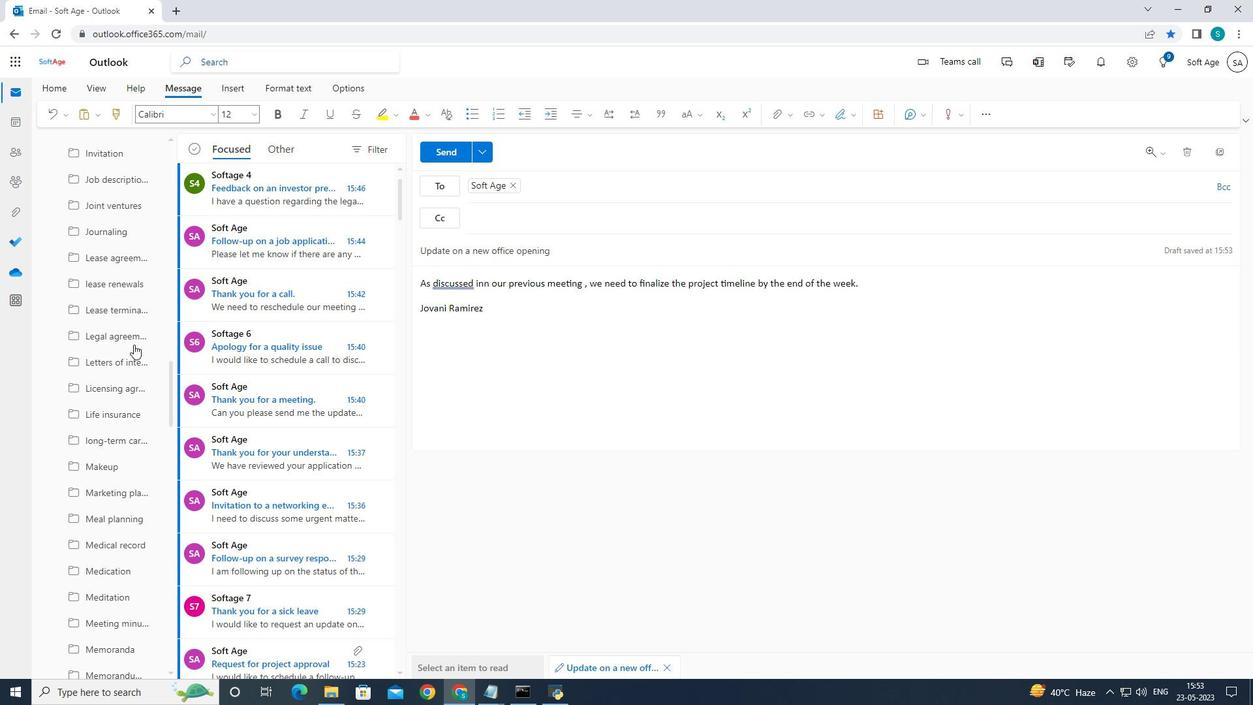 
Action: Mouse scrolled (133, 344) with delta (0, 0)
Screenshot: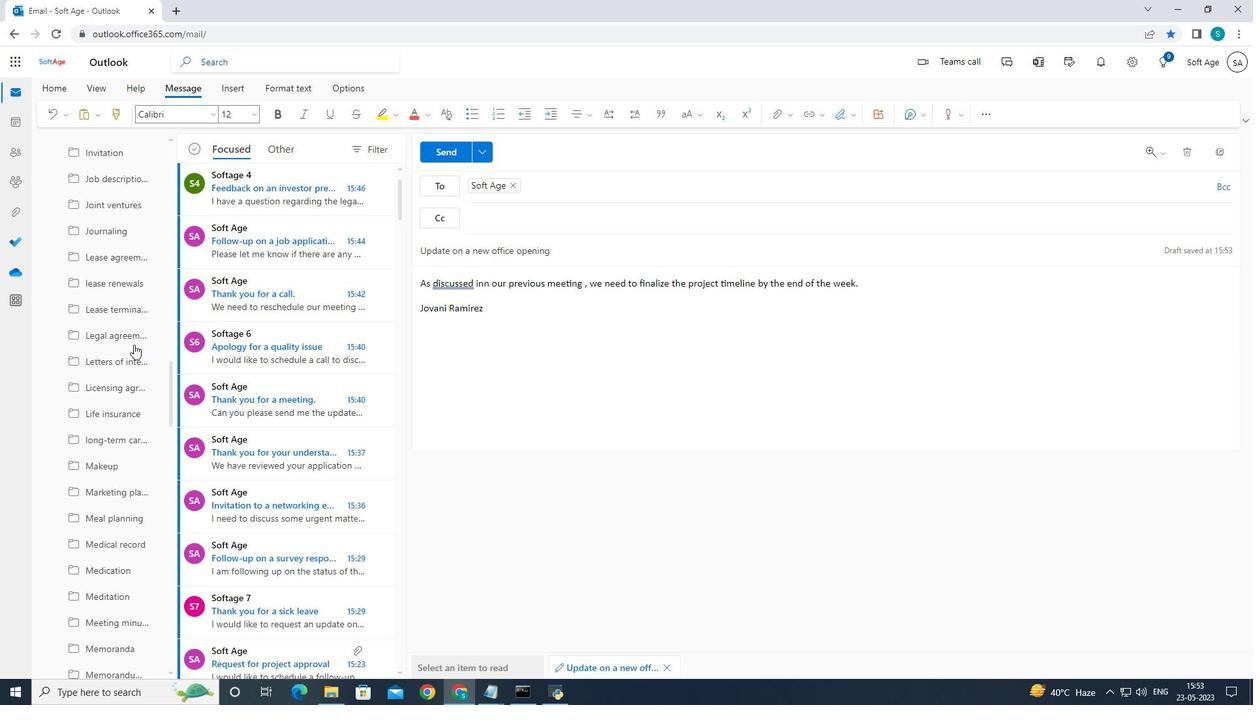 
Action: Mouse moved to (135, 339)
Screenshot: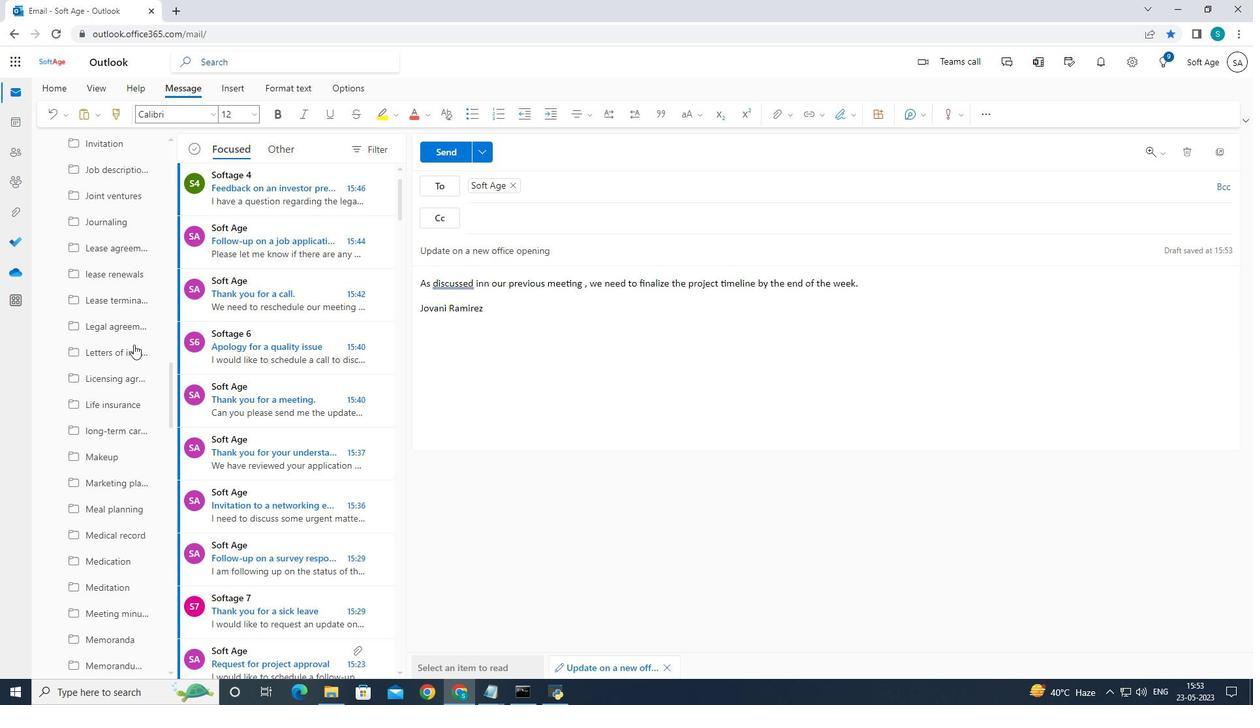 
Action: Mouse scrolled (135, 338) with delta (0, 0)
Screenshot: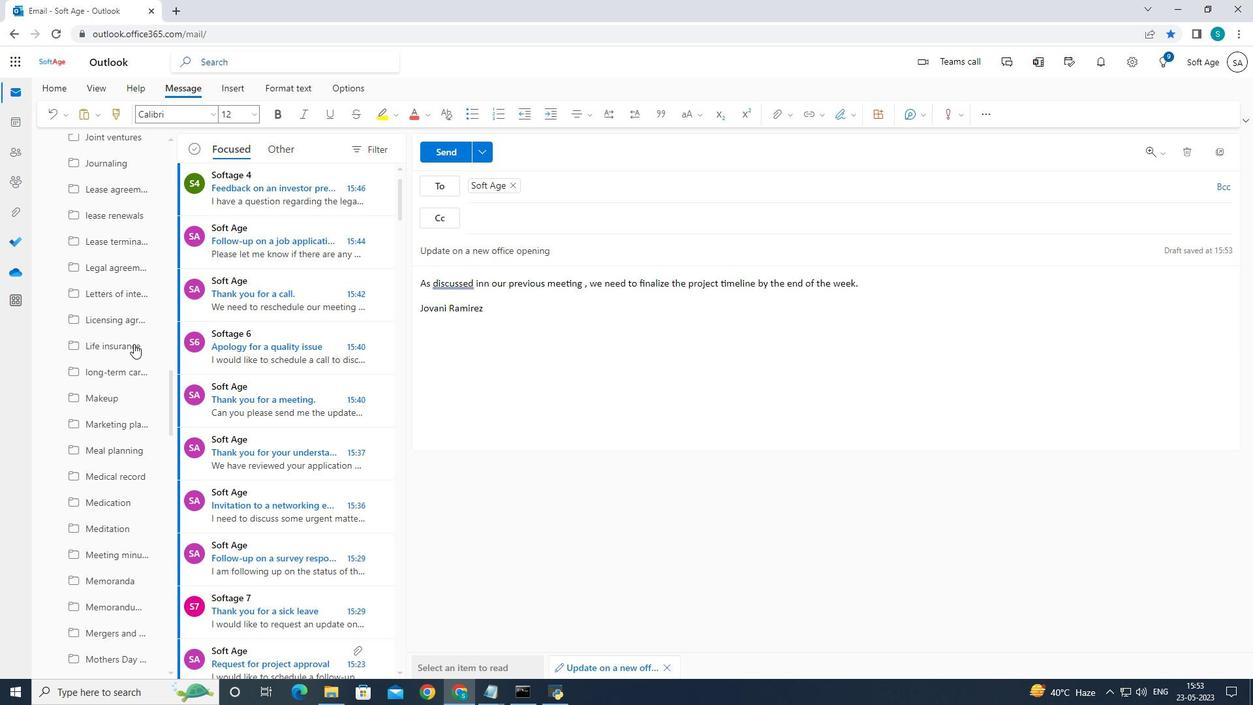 
Action: Mouse scrolled (135, 338) with delta (0, 0)
Screenshot: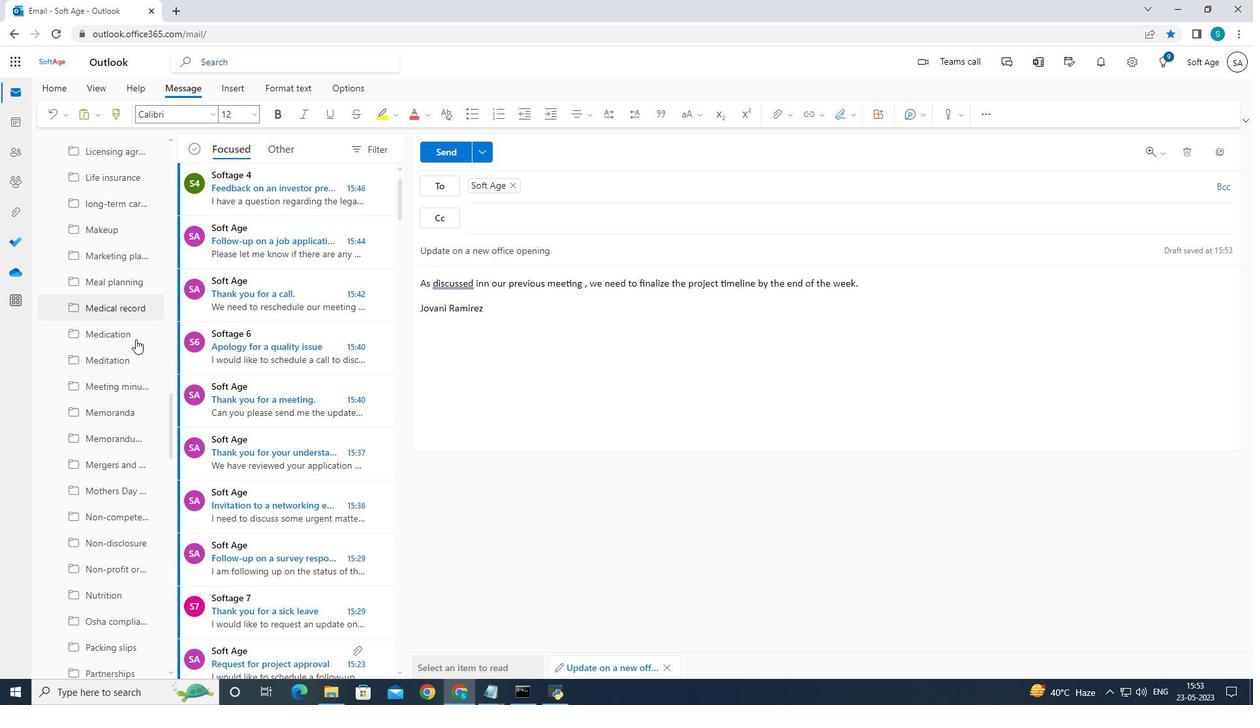 
Action: Mouse scrolled (135, 338) with delta (0, 0)
Screenshot: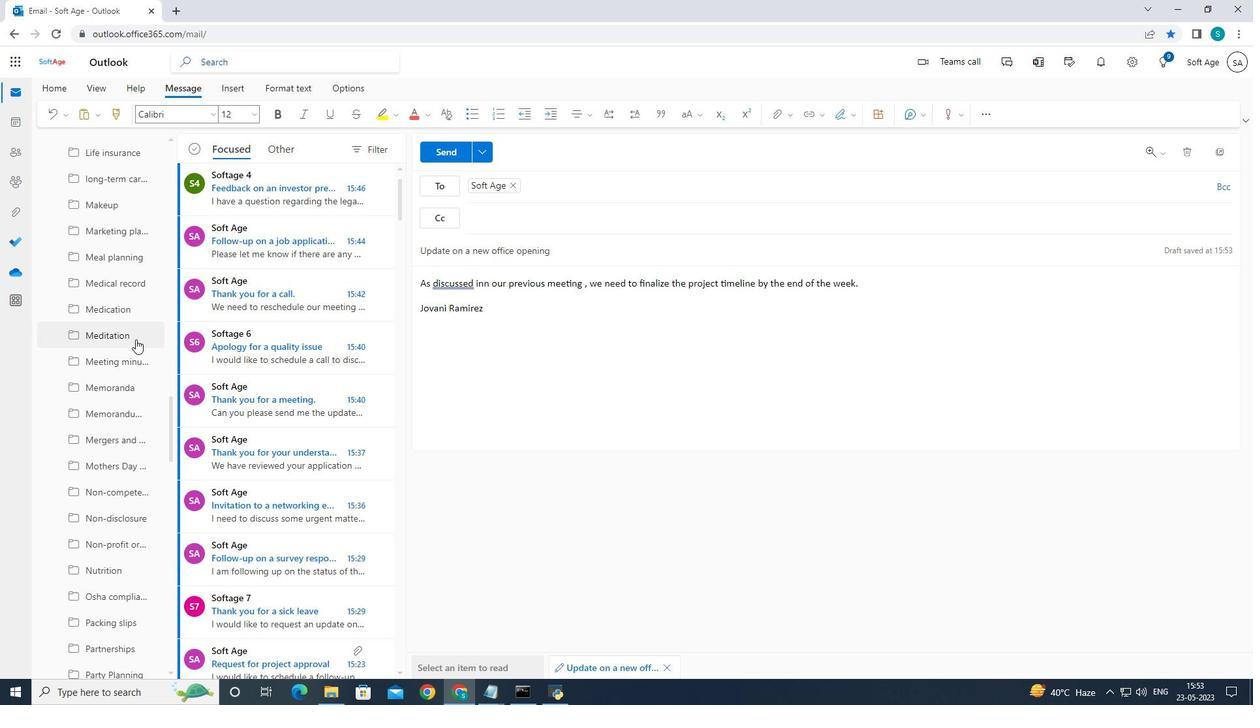 
Action: Mouse scrolled (135, 338) with delta (0, 0)
Screenshot: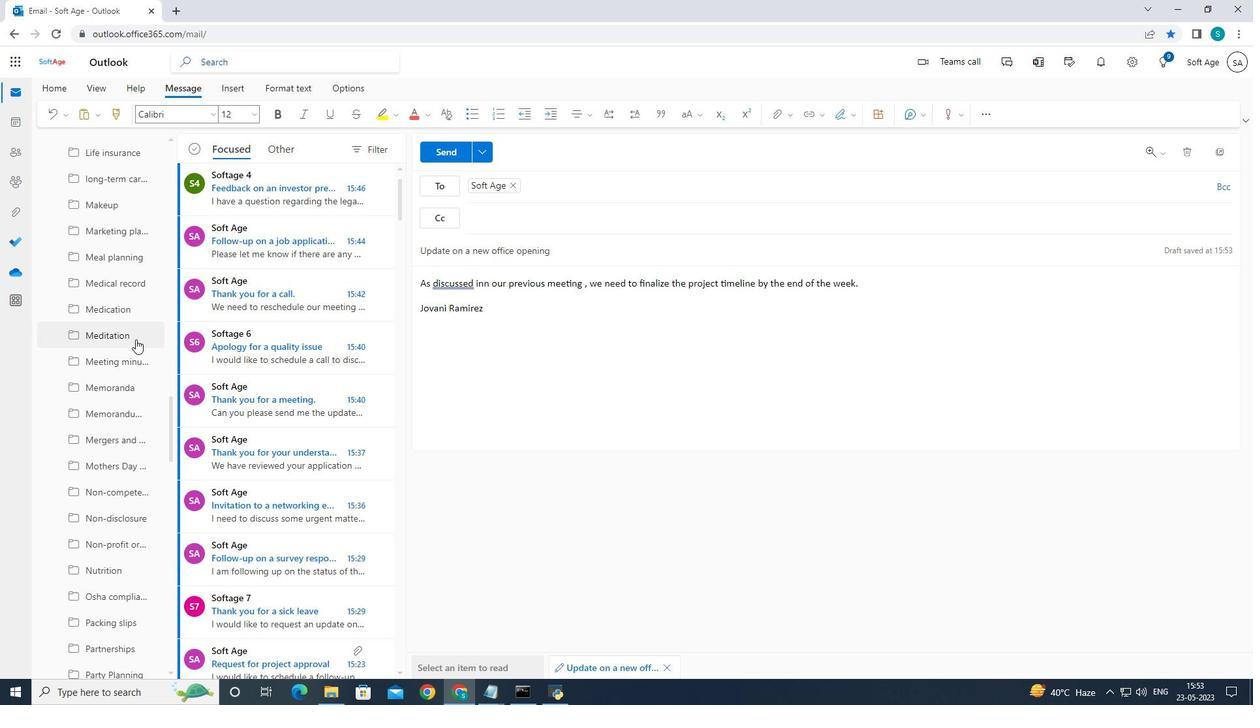 
Action: Mouse scrolled (135, 338) with delta (0, 0)
Screenshot: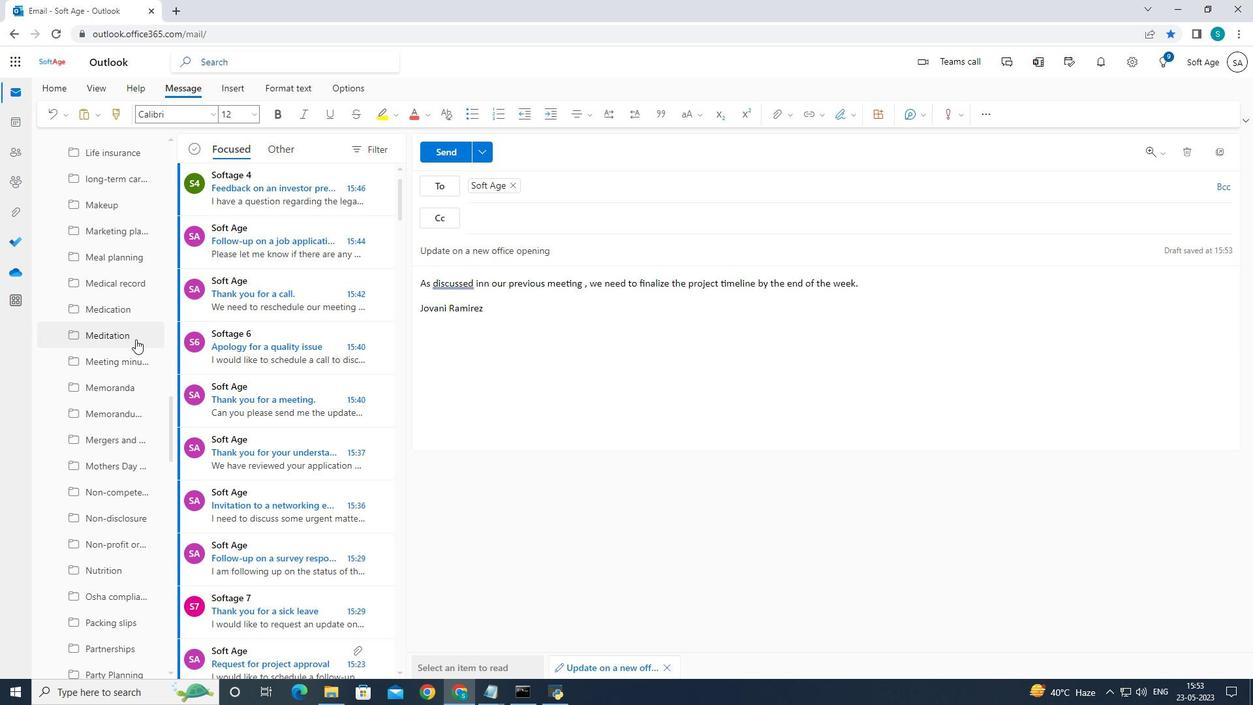 
Action: Mouse scrolled (135, 338) with delta (0, 0)
Screenshot: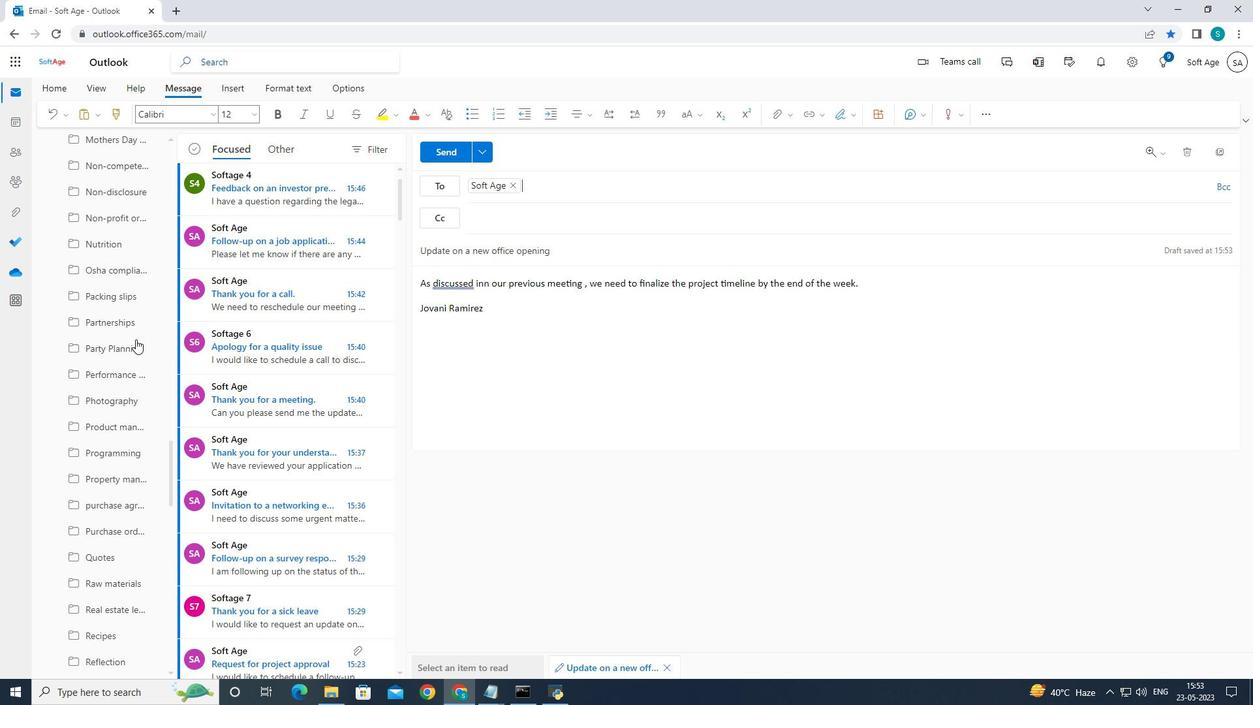 
Action: Mouse scrolled (135, 338) with delta (0, 0)
Screenshot: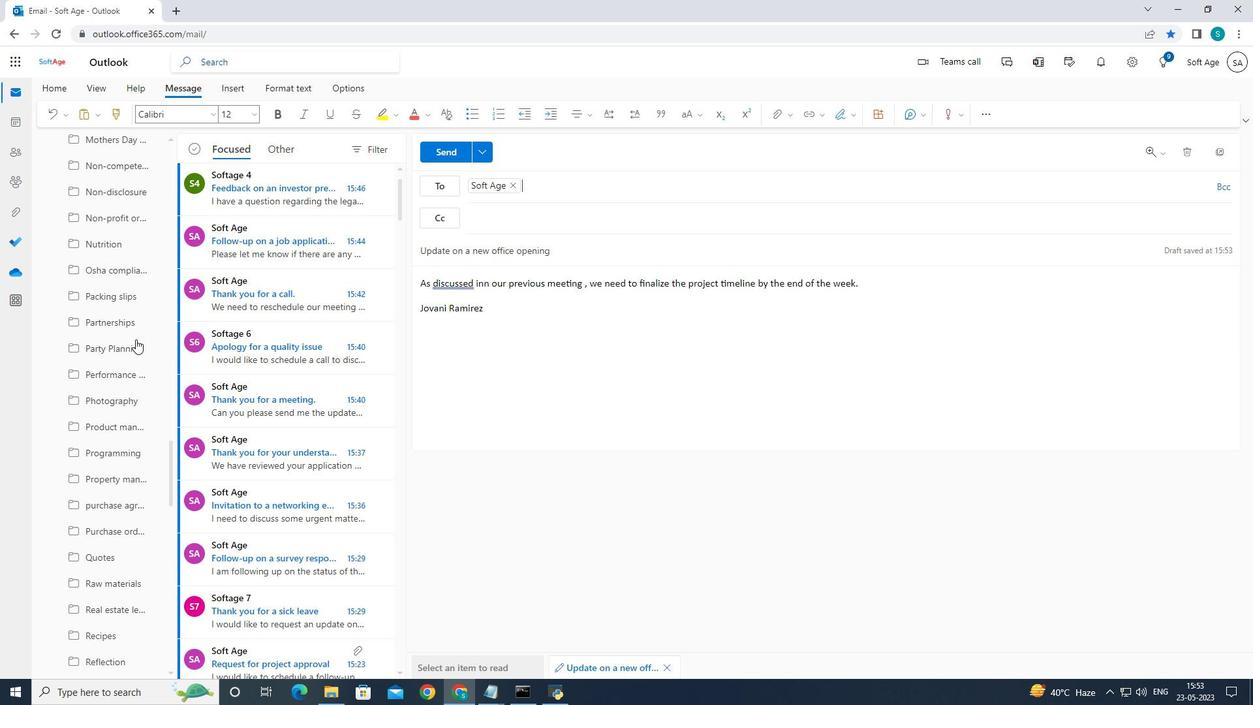
Action: Mouse scrolled (135, 338) with delta (0, 0)
Screenshot: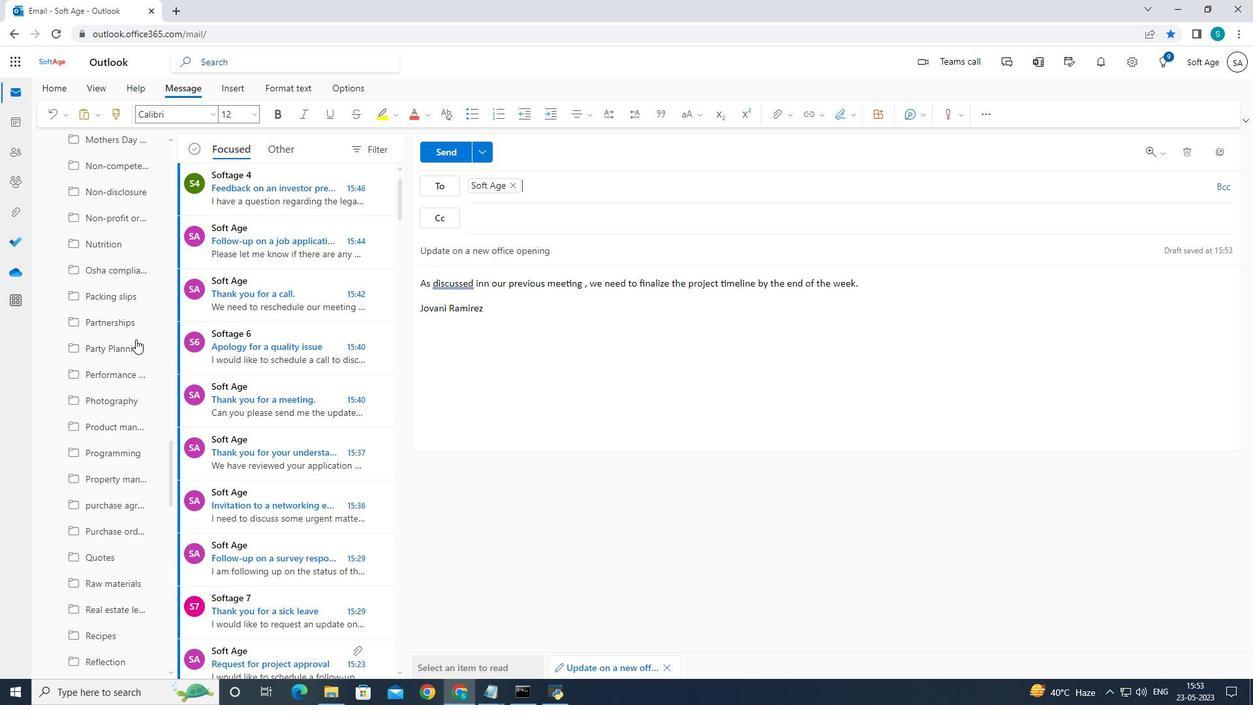 
Action: Mouse scrolled (135, 338) with delta (0, 0)
Screenshot: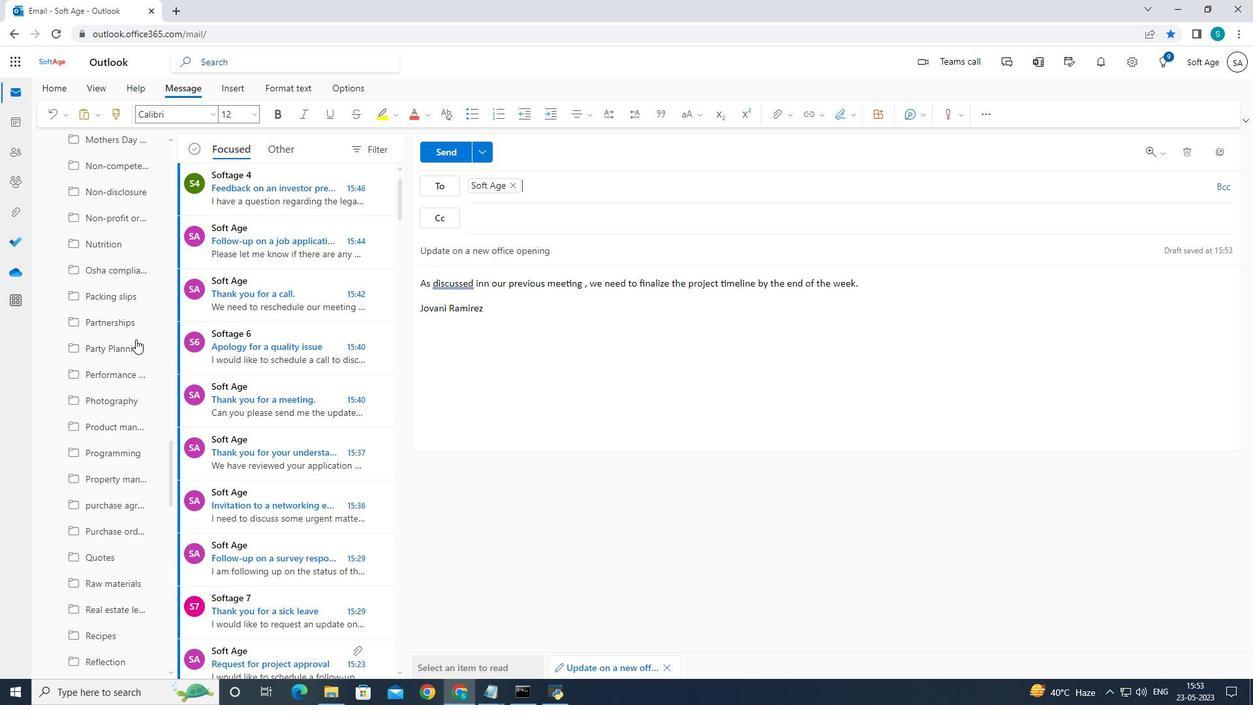 
Action: Mouse scrolled (135, 338) with delta (0, 0)
Screenshot: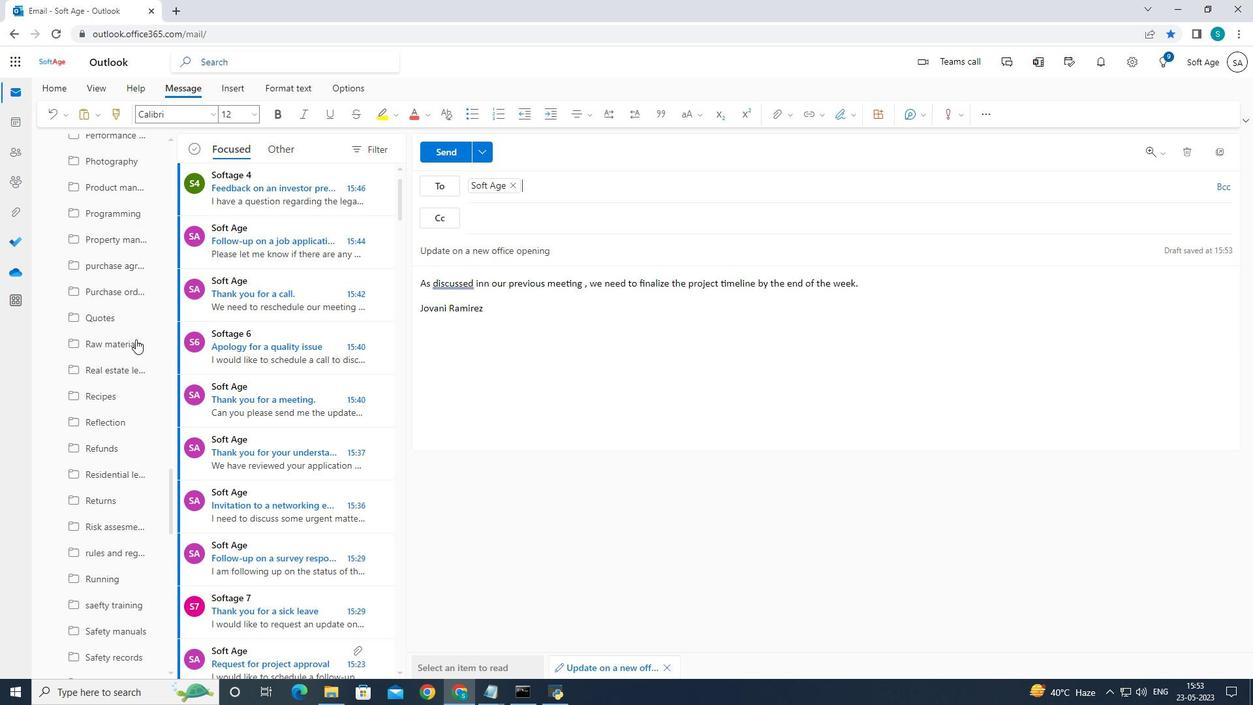 
Action: Mouse scrolled (135, 338) with delta (0, 0)
Screenshot: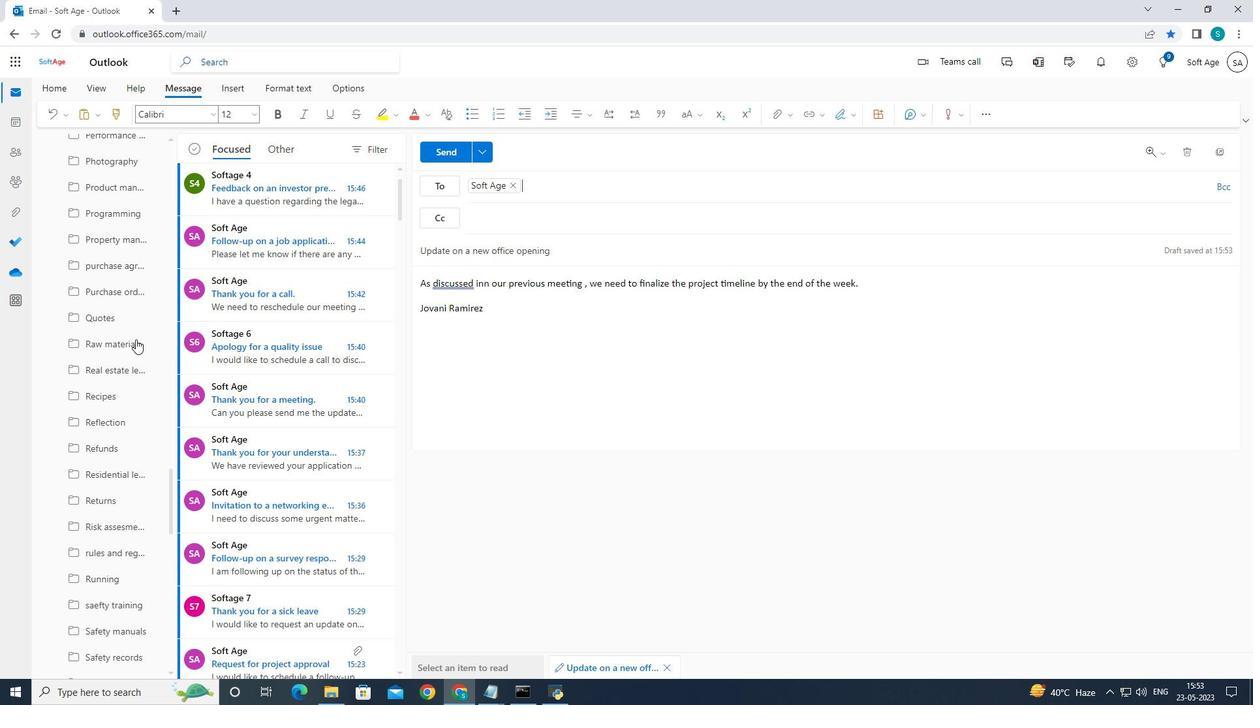 
Action: Mouse scrolled (135, 338) with delta (0, 0)
Screenshot: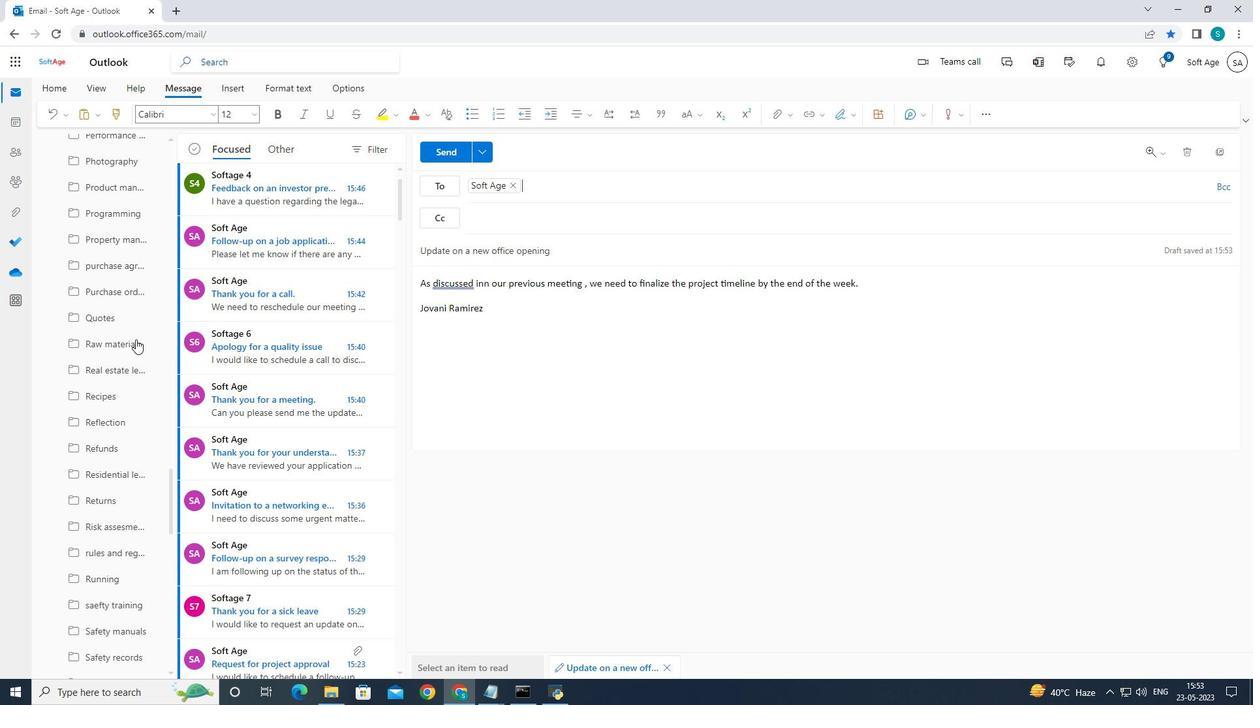 
Action: Mouse scrolled (135, 338) with delta (0, 0)
Screenshot: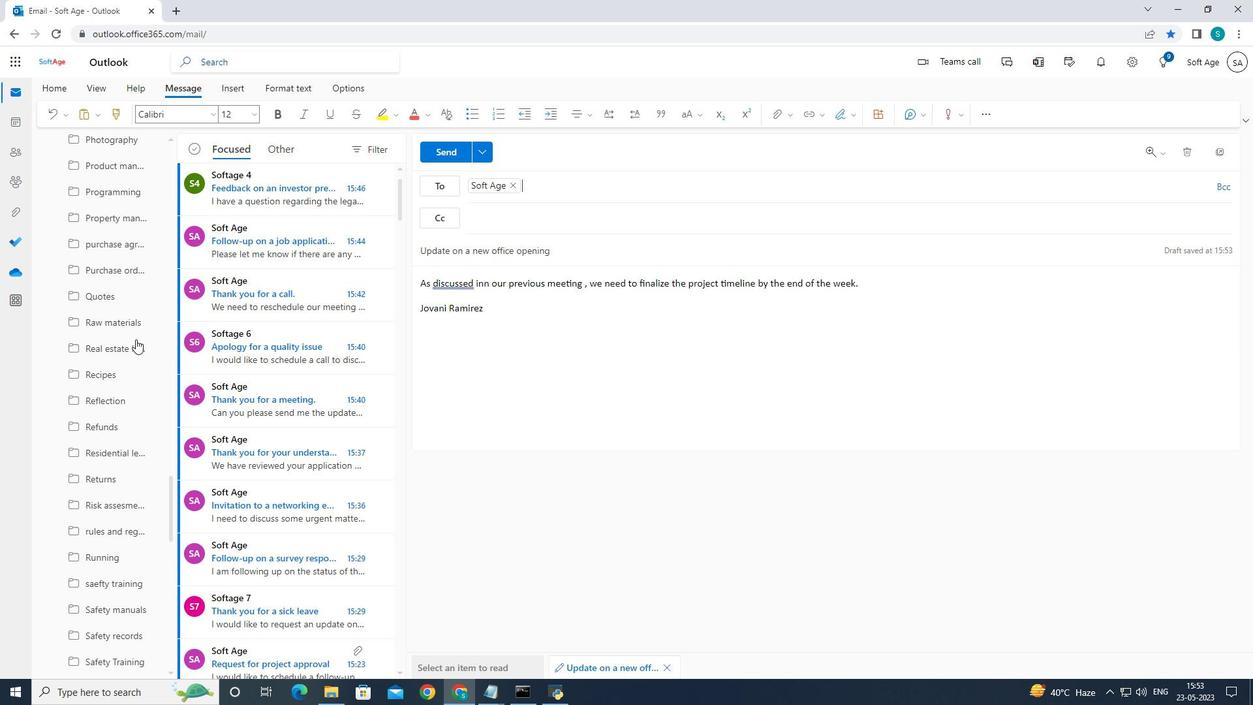 
Action: Mouse scrolled (135, 338) with delta (0, 0)
Screenshot: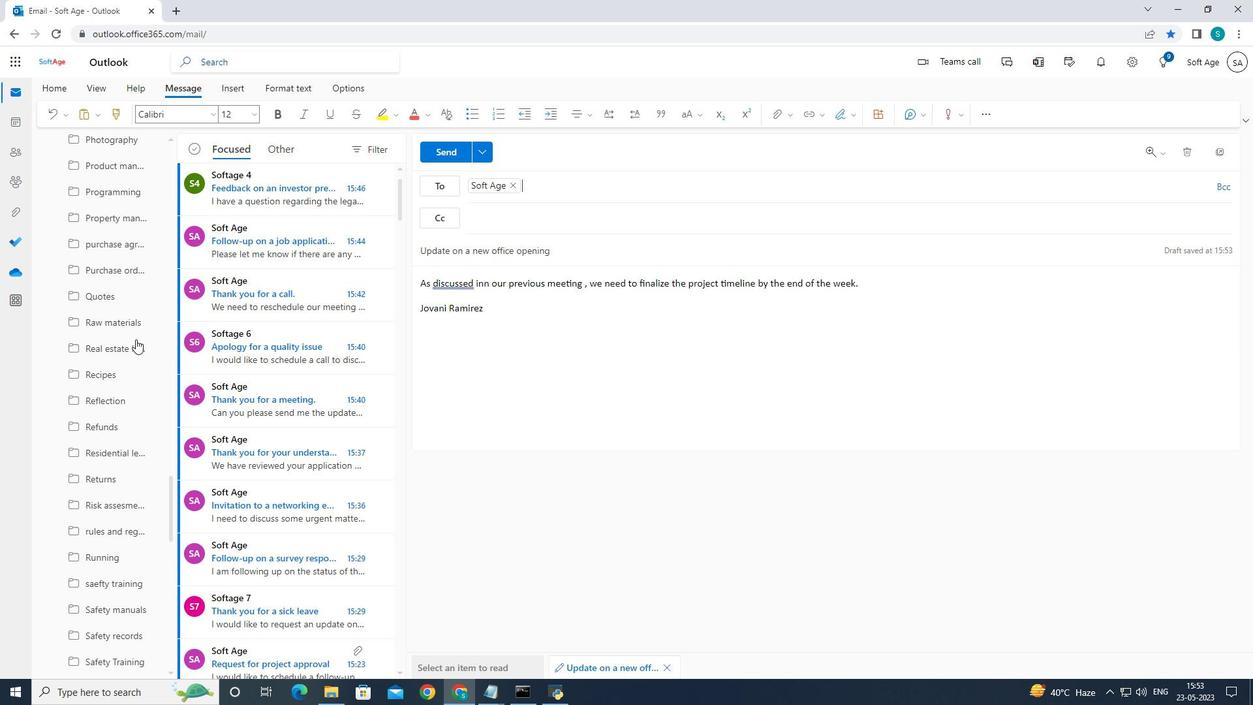 
Action: Mouse moved to (137, 333)
Screenshot: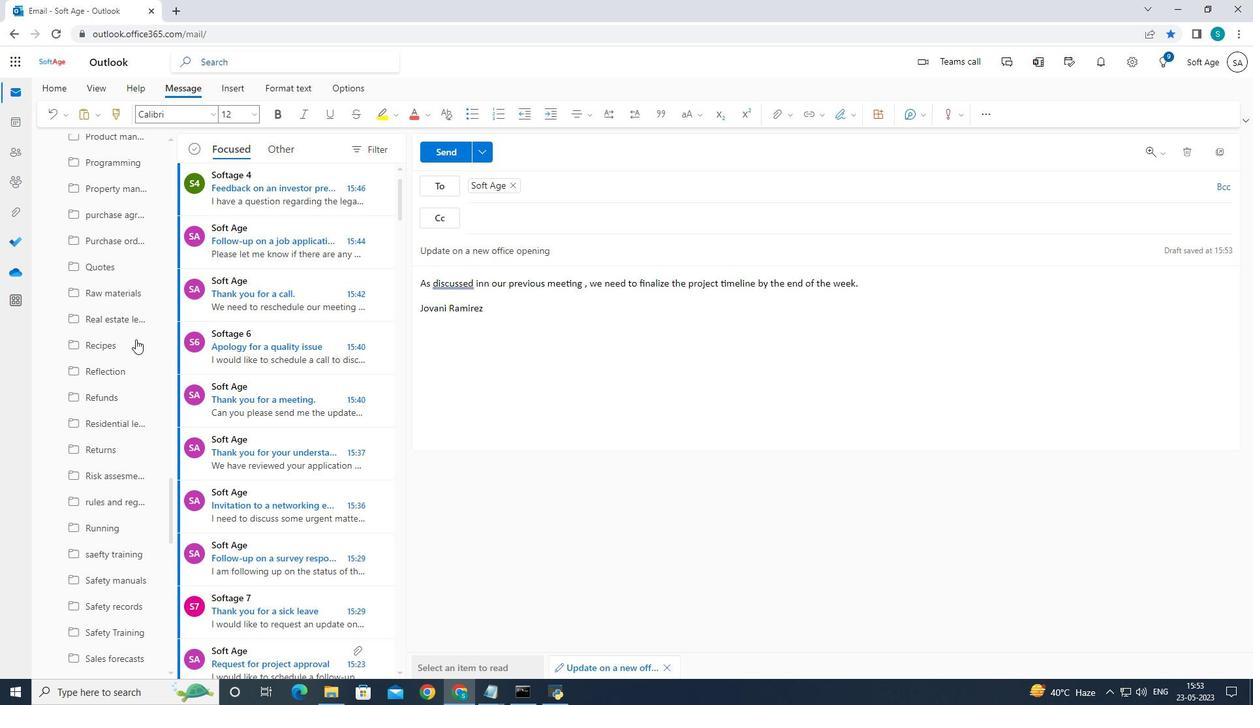 
Action: Mouse scrolled (137, 333) with delta (0, 0)
Screenshot: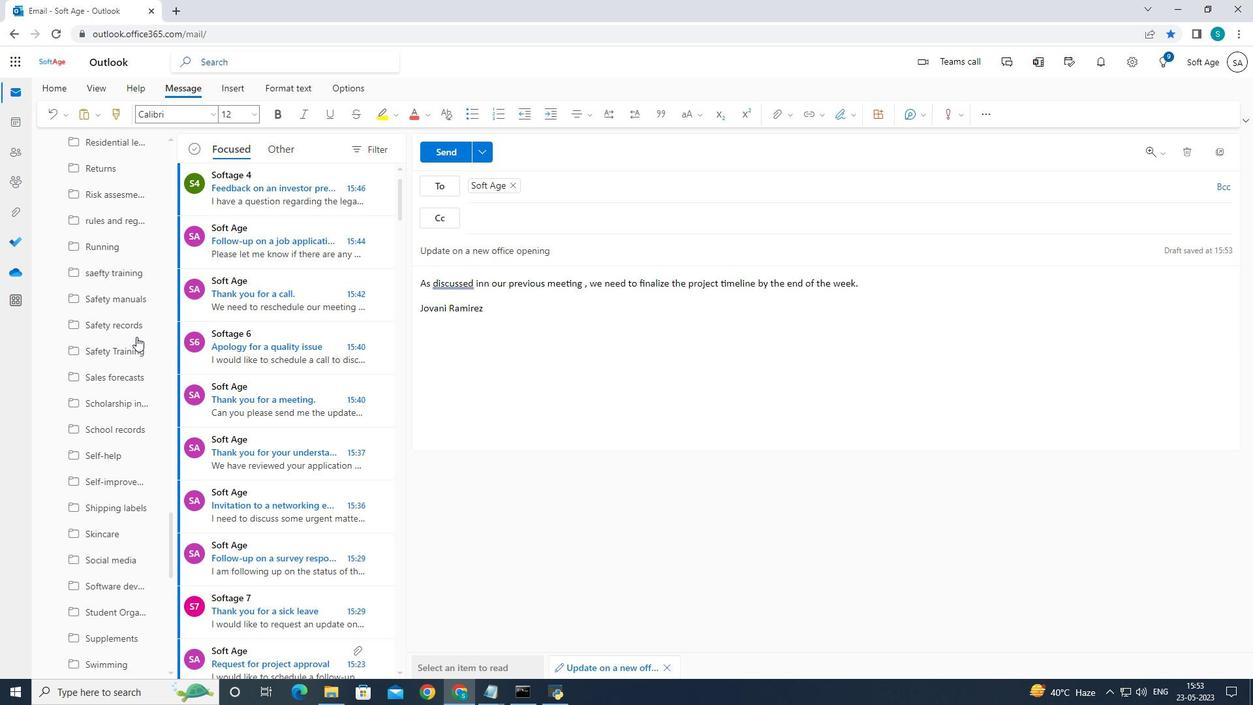 
Action: Mouse scrolled (137, 333) with delta (0, 0)
Screenshot: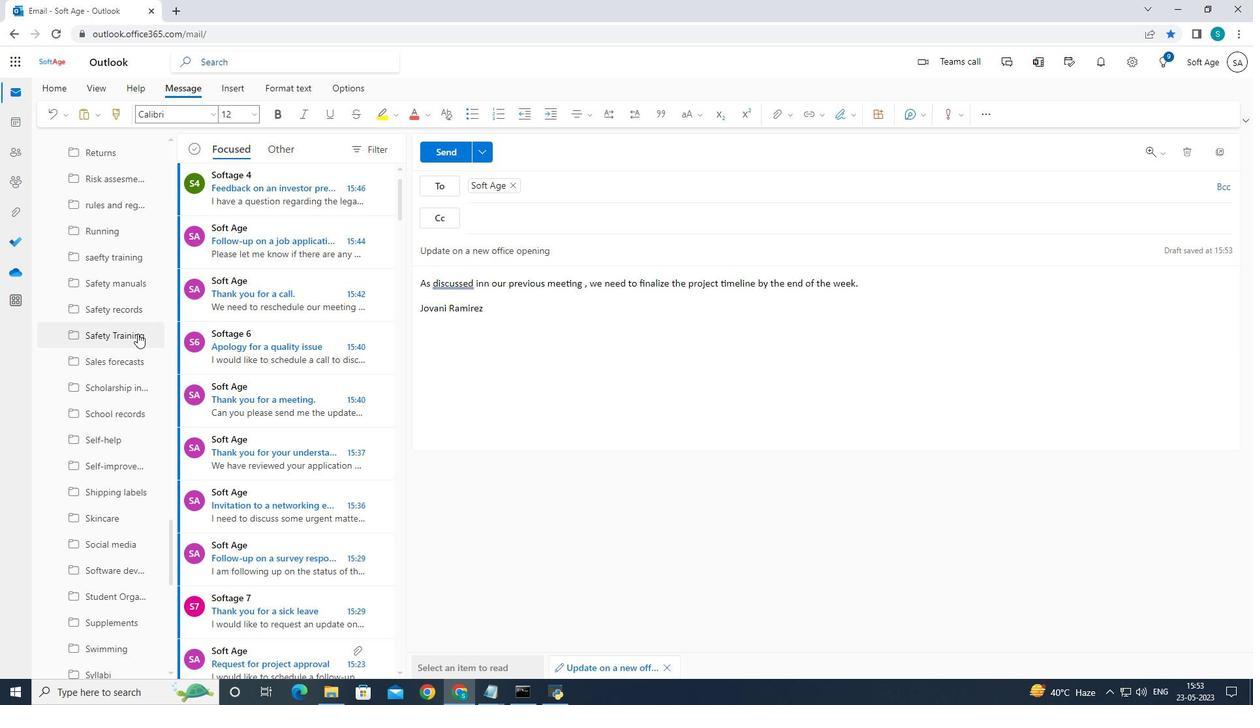 
Action: Mouse scrolled (137, 333) with delta (0, 0)
Screenshot: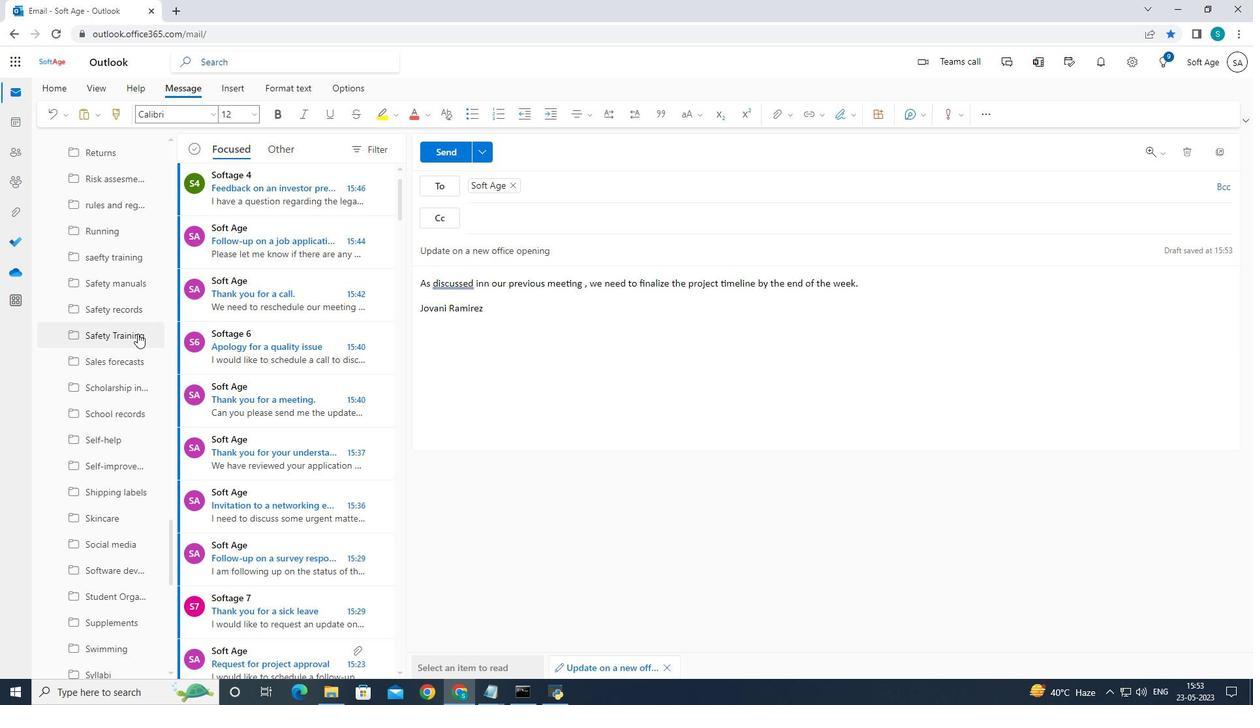 
Action: Mouse scrolled (137, 333) with delta (0, 0)
Screenshot: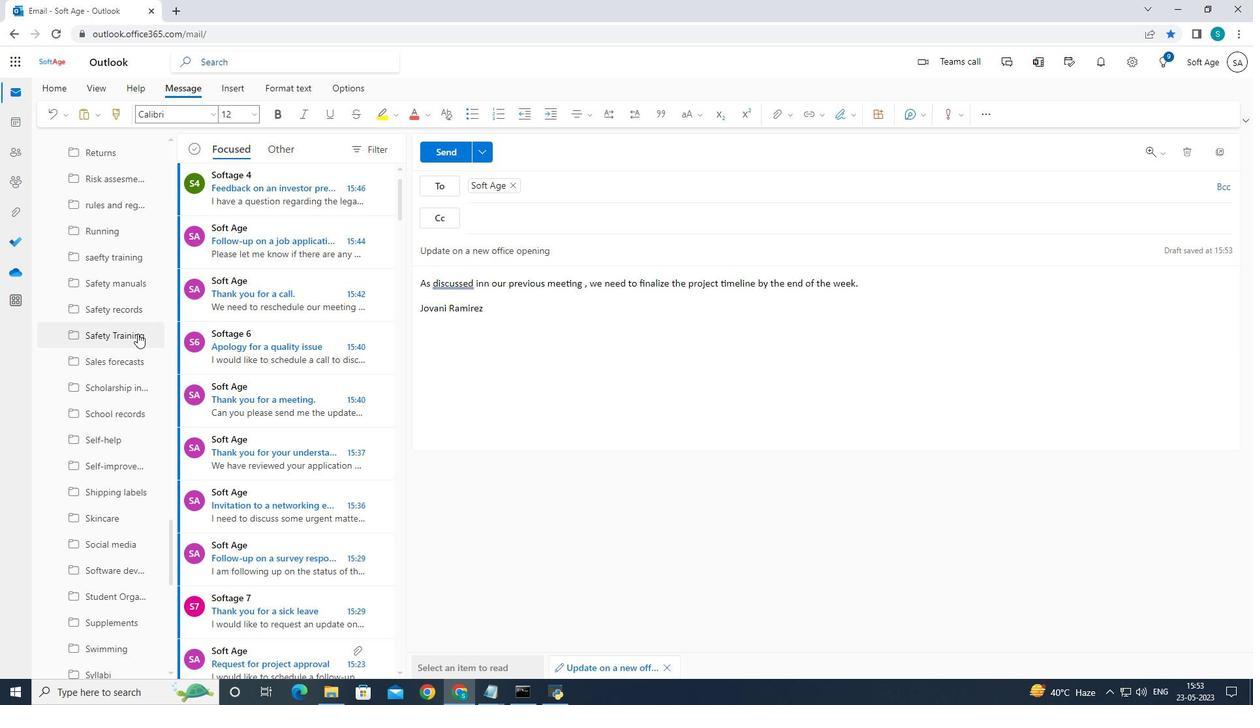 
Action: Mouse moved to (137, 334)
Screenshot: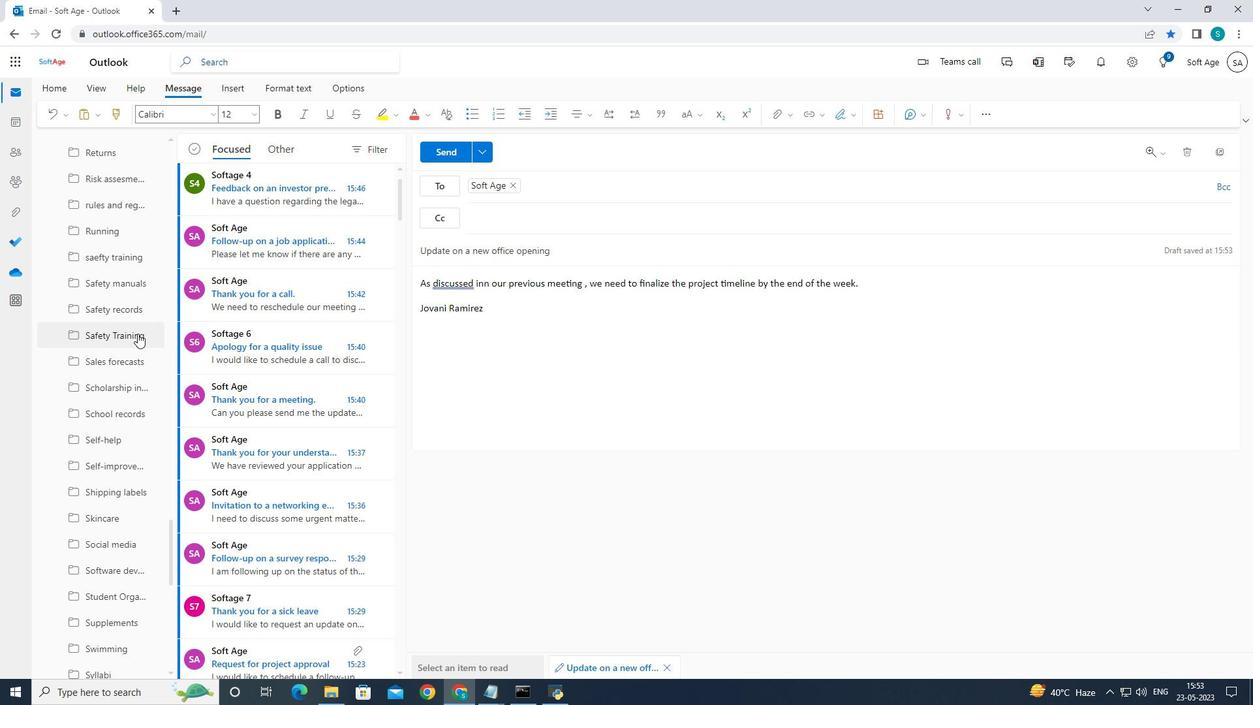 
Action: Mouse scrolled (137, 333) with delta (0, 0)
Screenshot: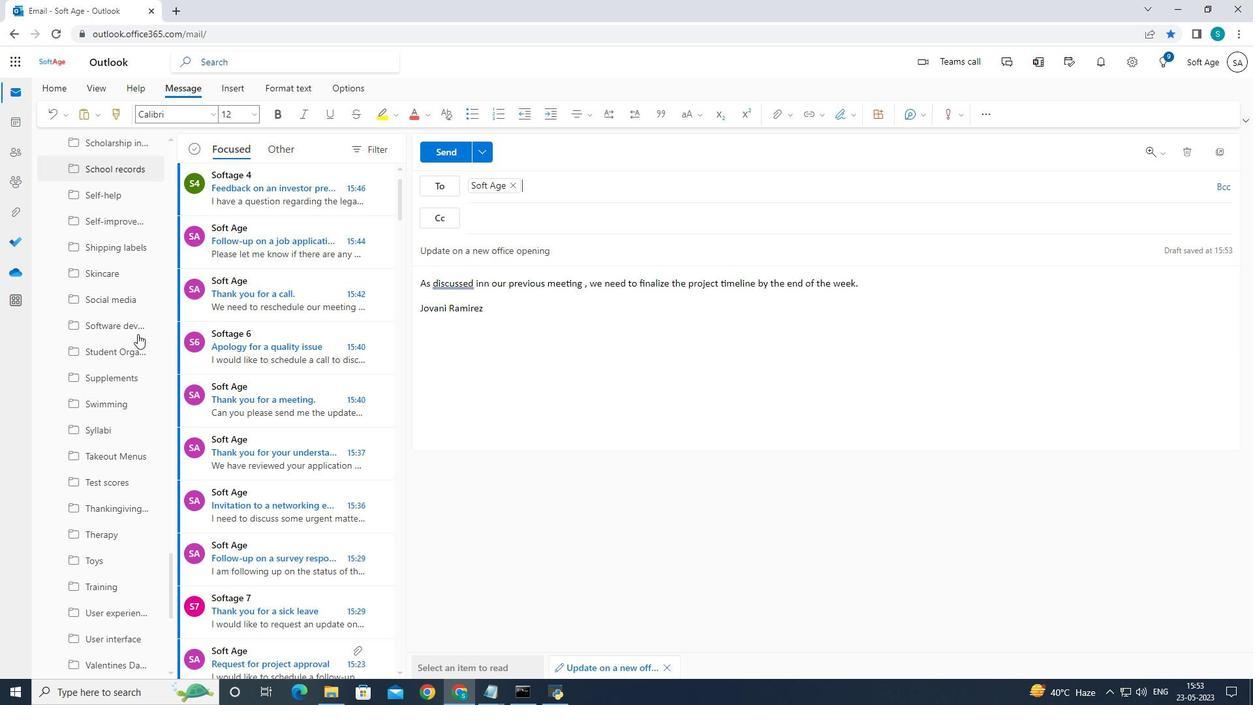 
Action: Mouse scrolled (137, 333) with delta (0, 0)
Screenshot: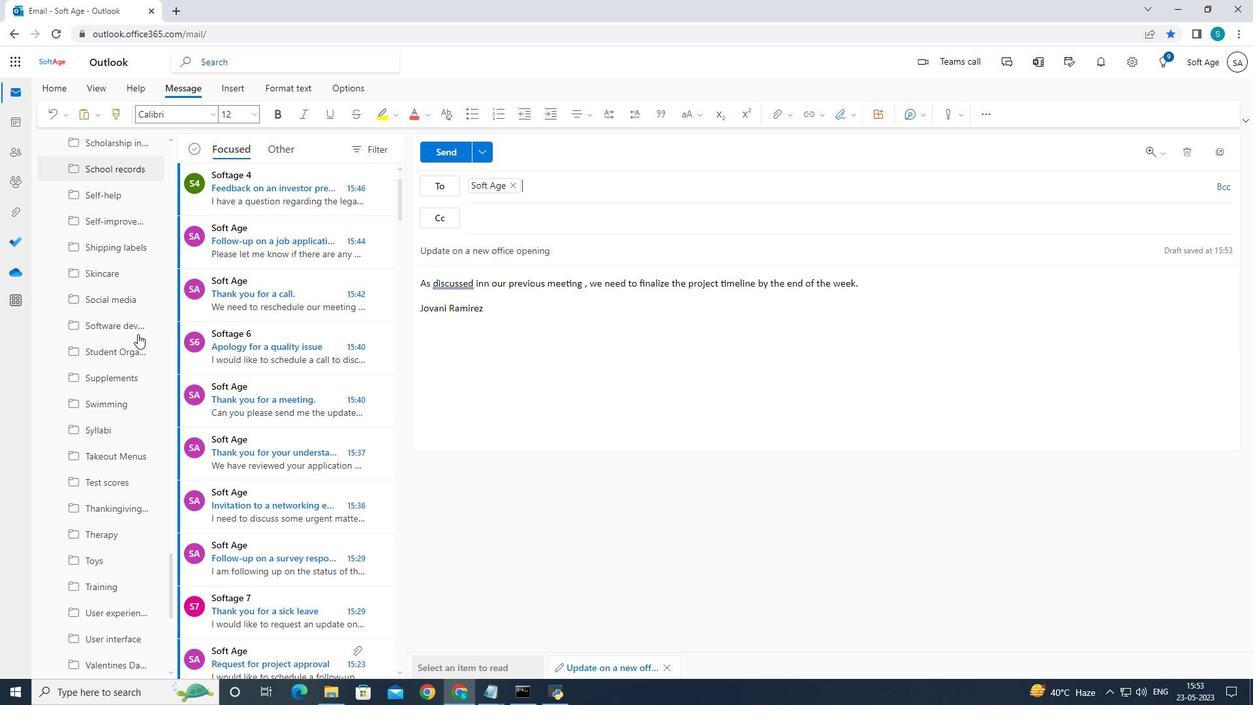 
Action: Mouse scrolled (137, 333) with delta (0, 0)
Screenshot: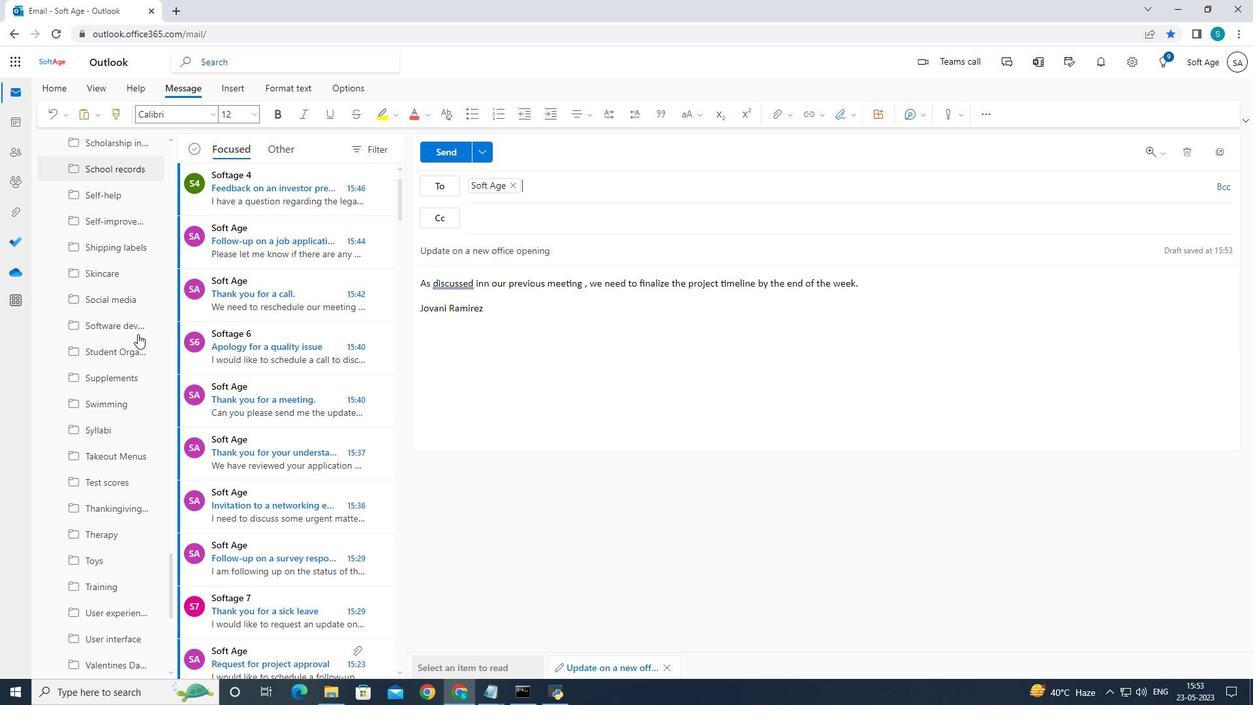 
Action: Mouse scrolled (137, 333) with delta (0, 0)
Screenshot: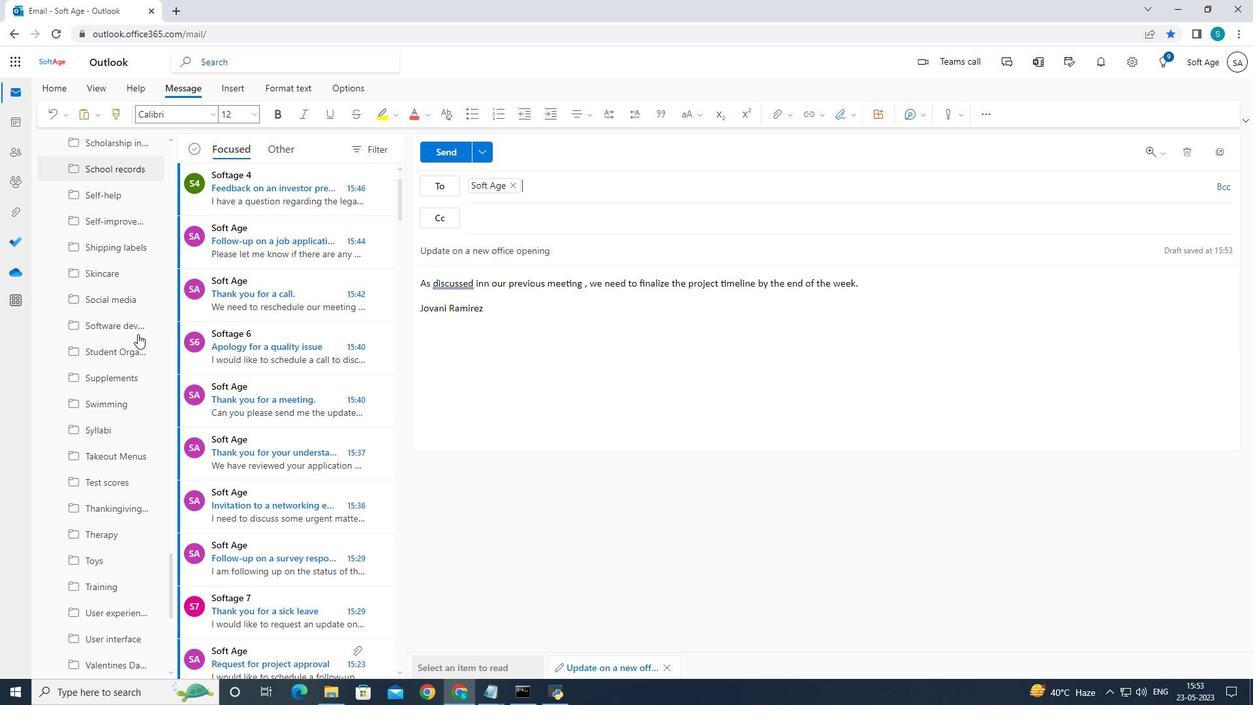 
Action: Mouse scrolled (137, 333) with delta (0, 0)
Screenshot: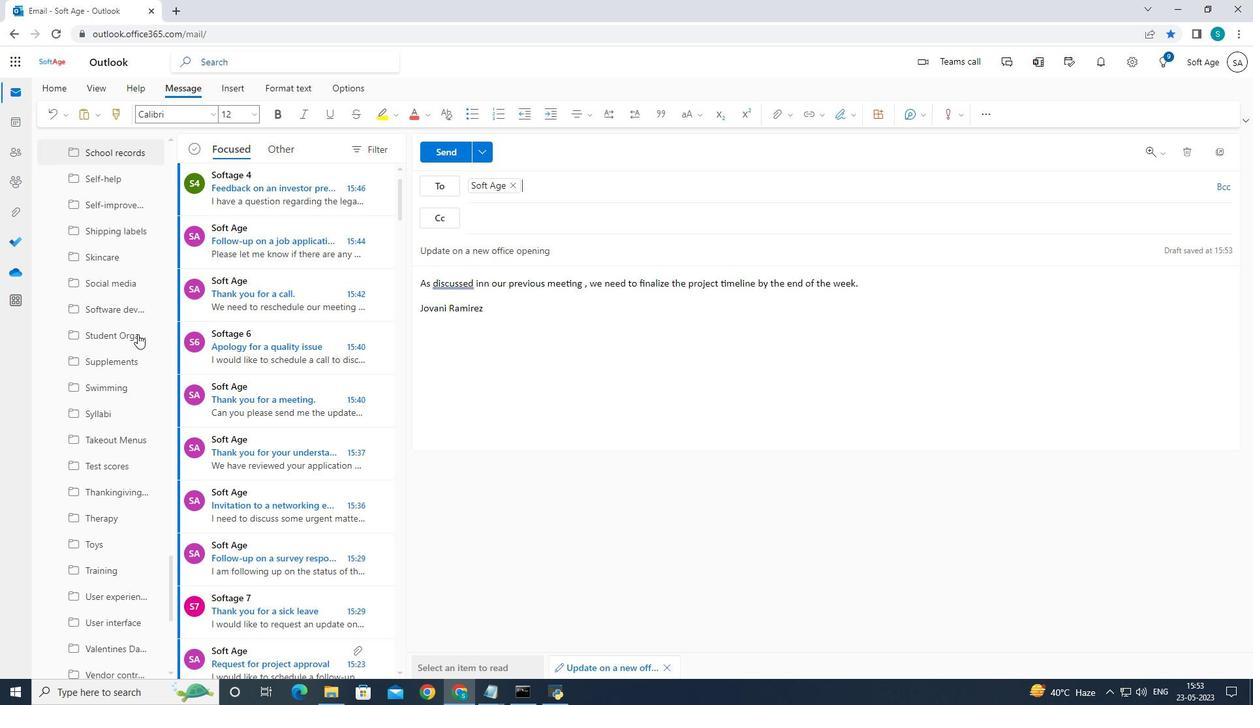 
Action: Mouse scrolled (137, 333) with delta (0, 0)
Screenshot: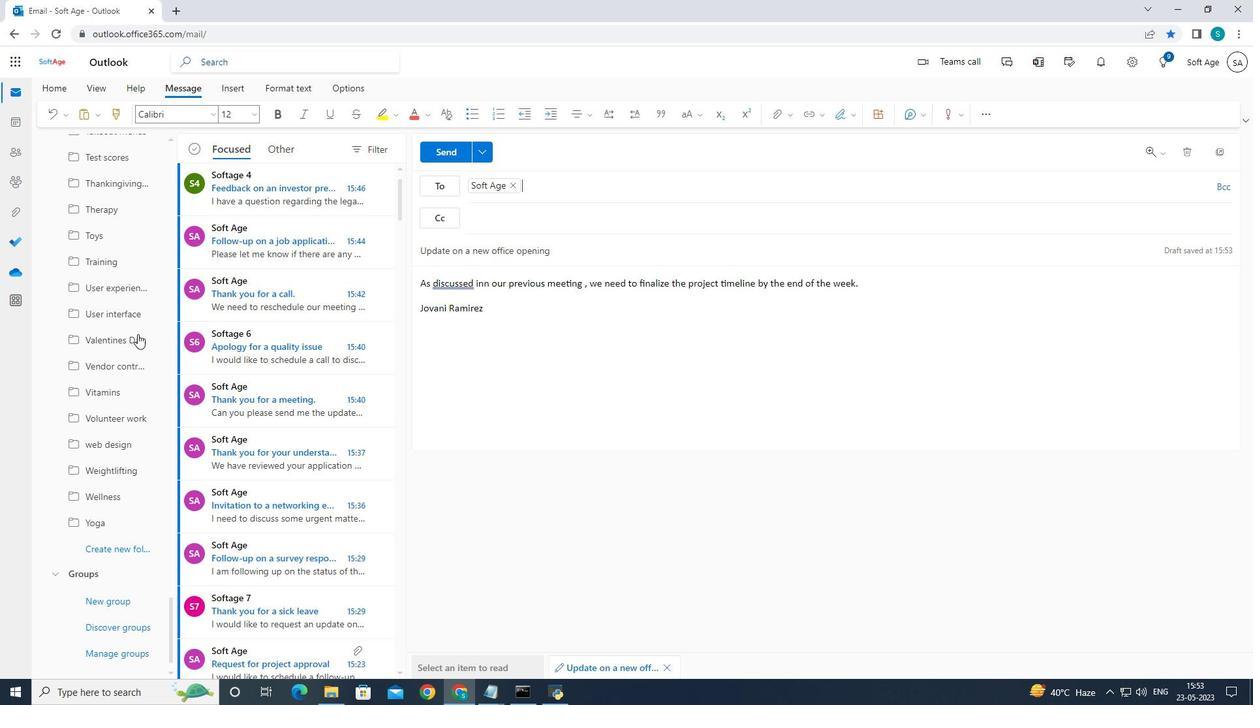 
Action: Mouse scrolled (137, 333) with delta (0, 0)
Screenshot: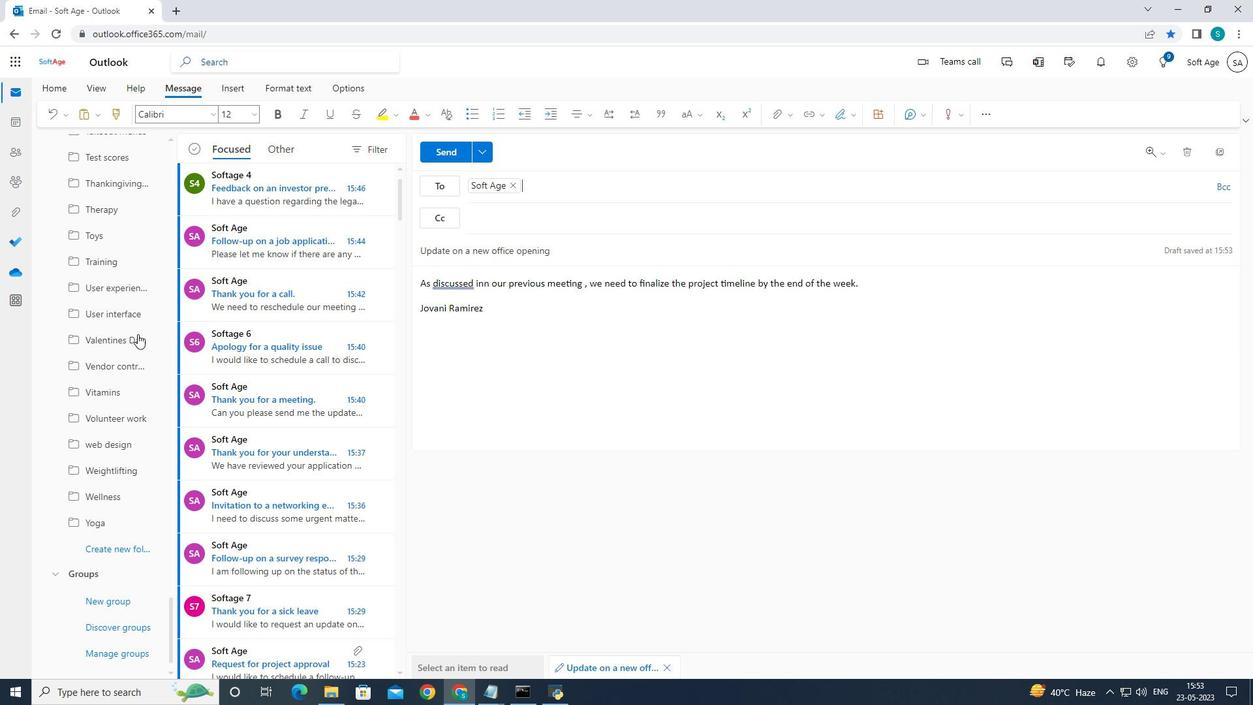 
Action: Mouse scrolled (137, 333) with delta (0, 0)
Screenshot: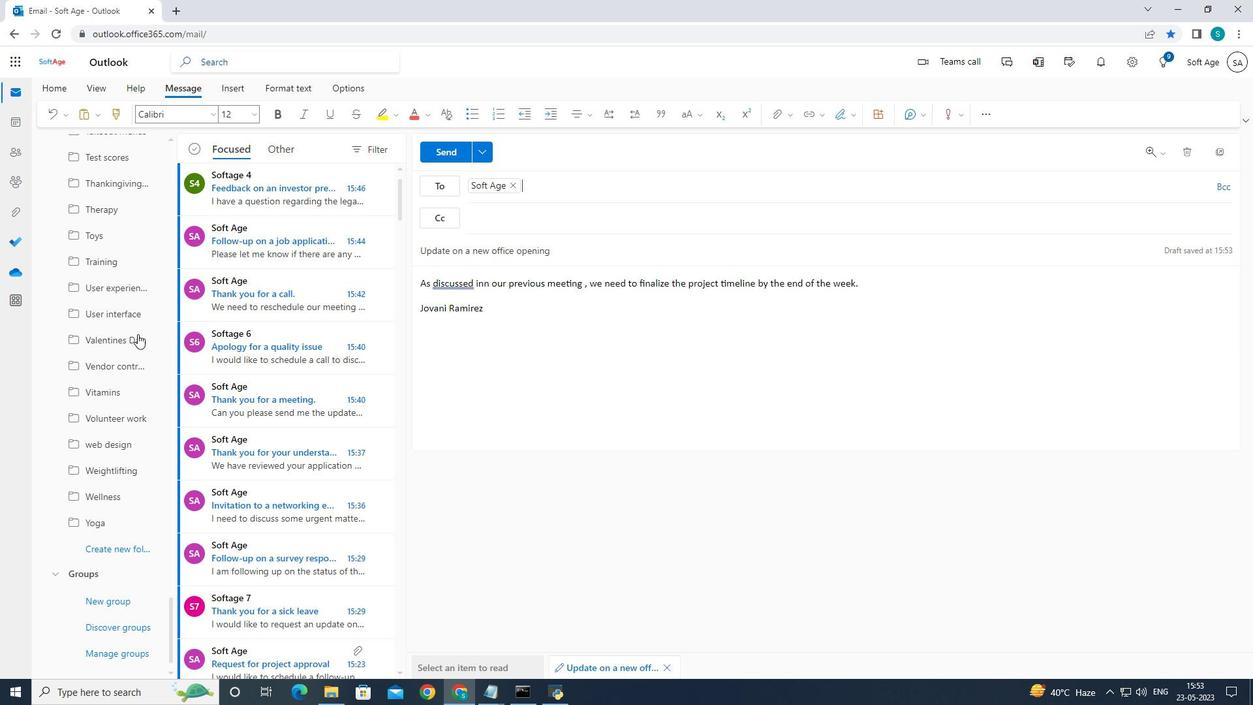 
Action: Mouse scrolled (137, 333) with delta (0, 0)
Screenshot: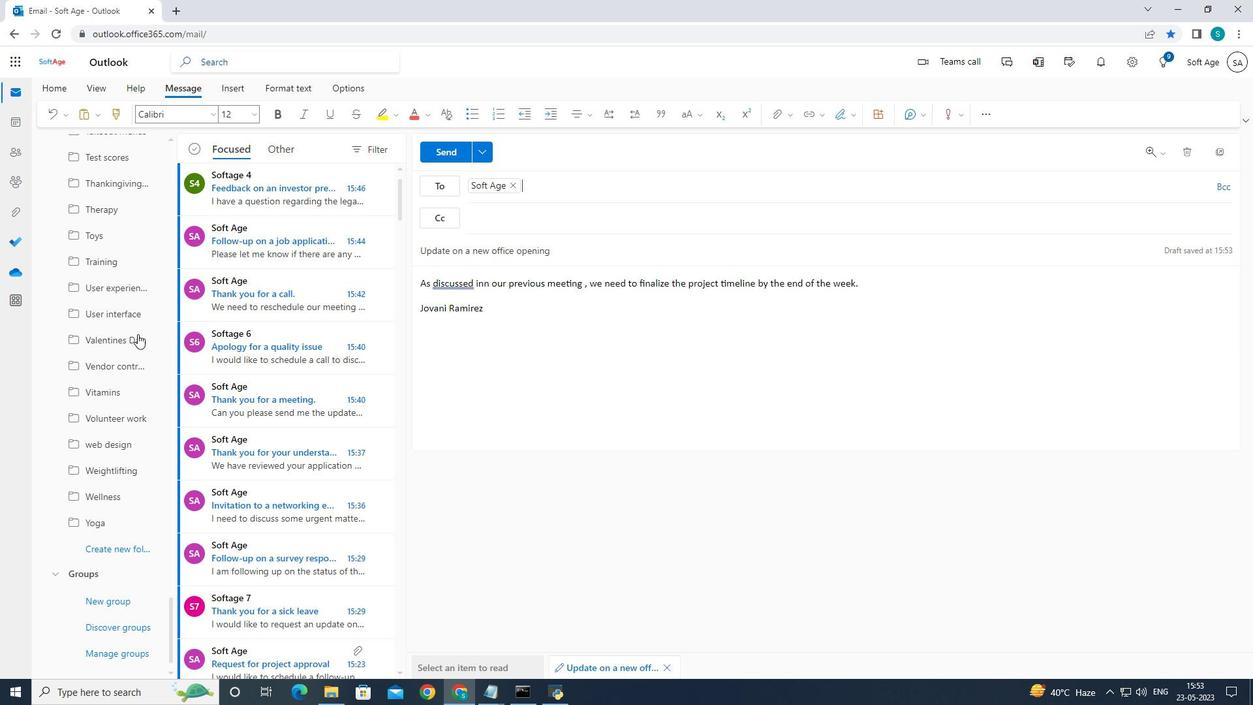
Action: Mouse scrolled (137, 333) with delta (0, 0)
Screenshot: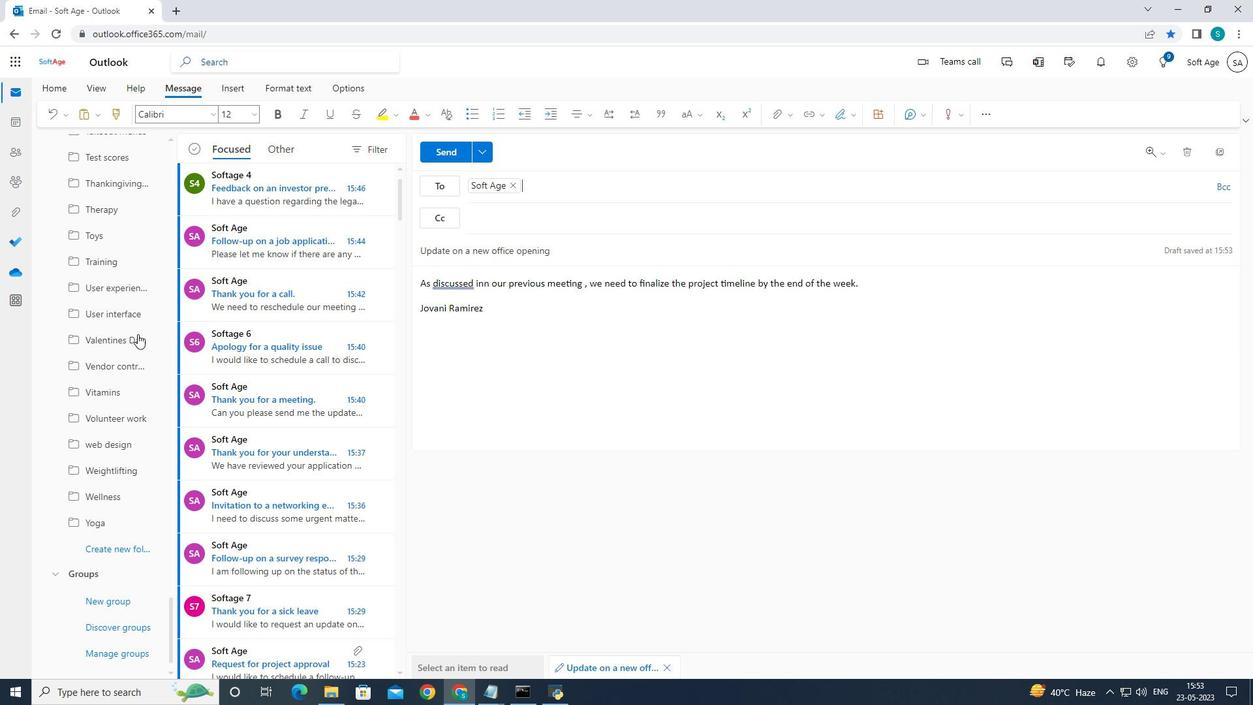 
Action: Mouse moved to (139, 333)
Screenshot: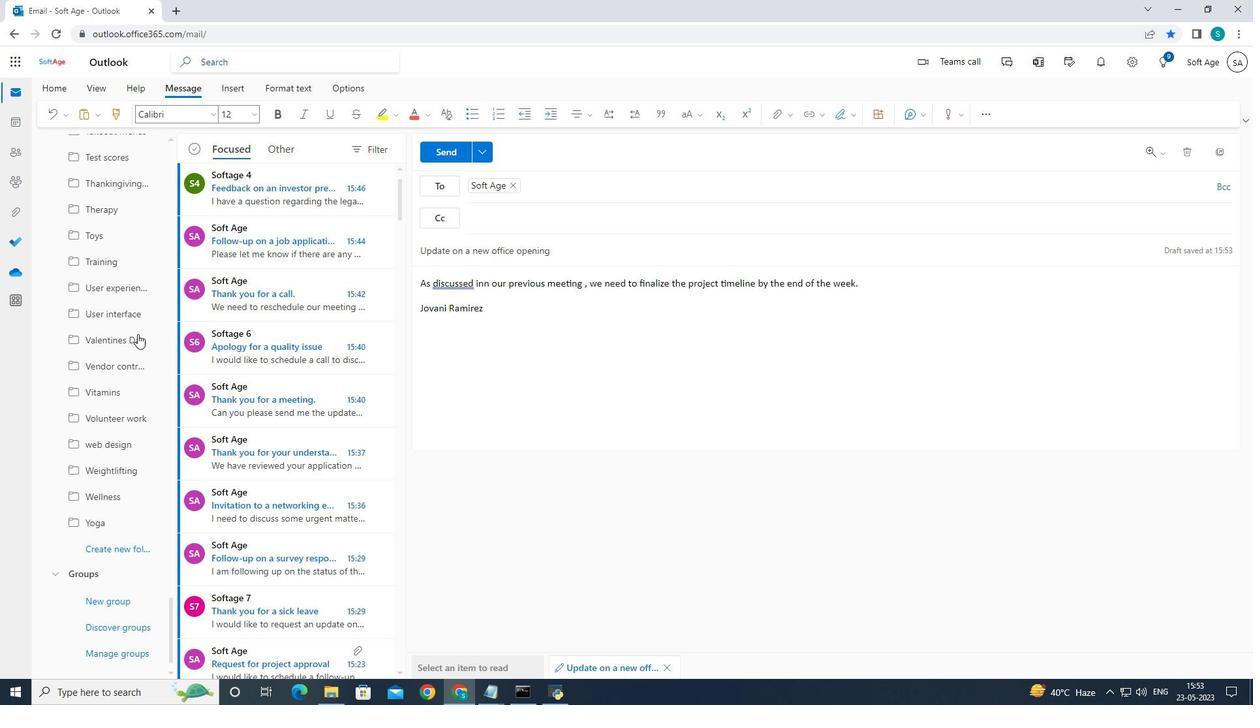 
Action: Mouse scrolled (139, 332) with delta (0, 0)
Screenshot: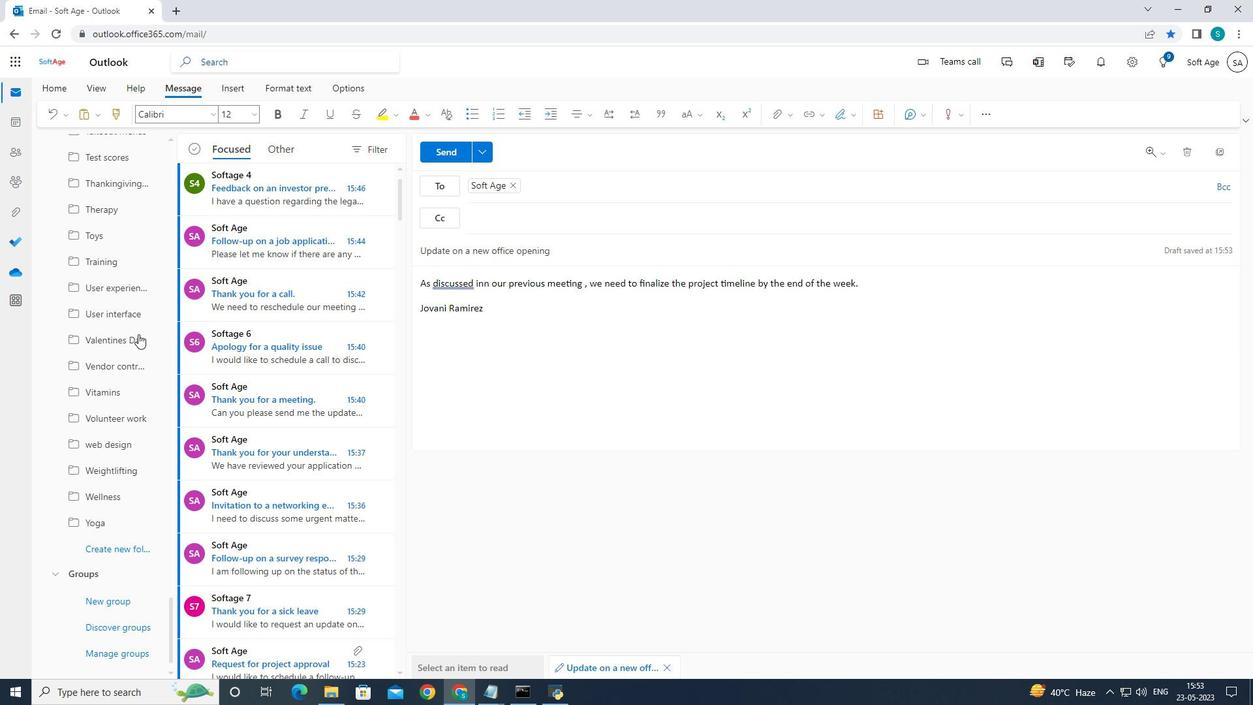 
Action: Mouse scrolled (139, 332) with delta (0, 0)
Screenshot: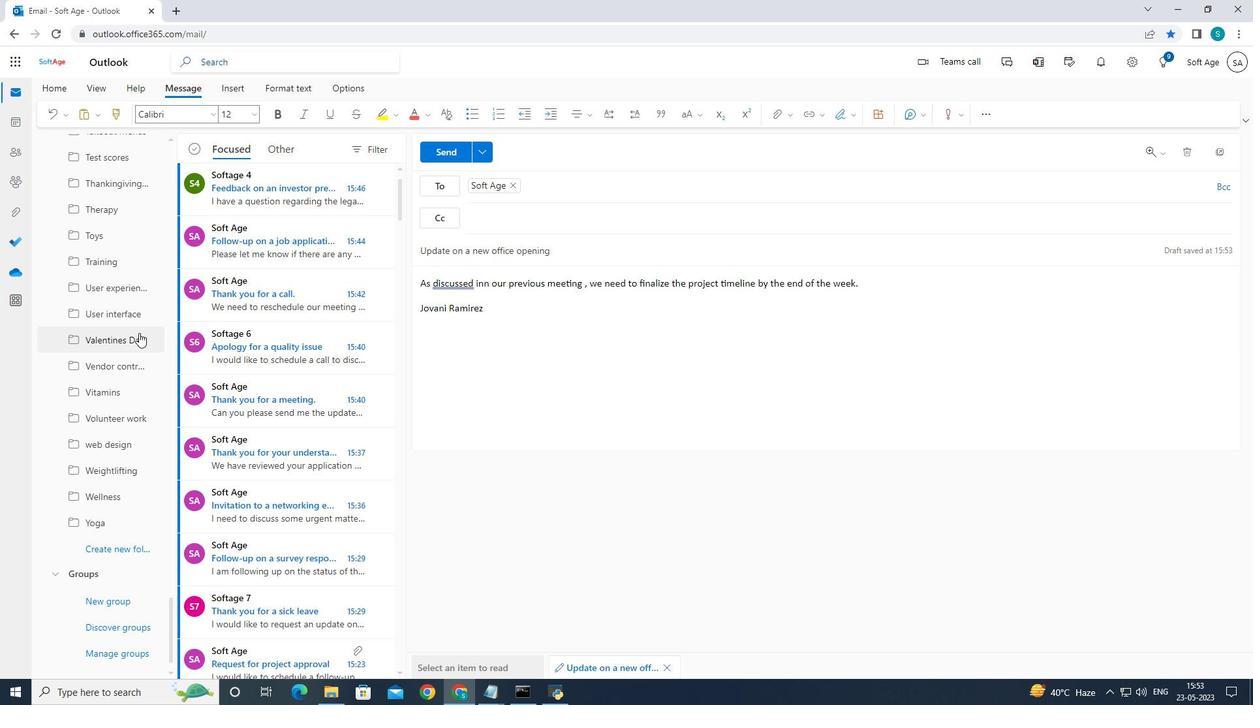 
Action: Mouse scrolled (139, 332) with delta (0, 0)
Screenshot: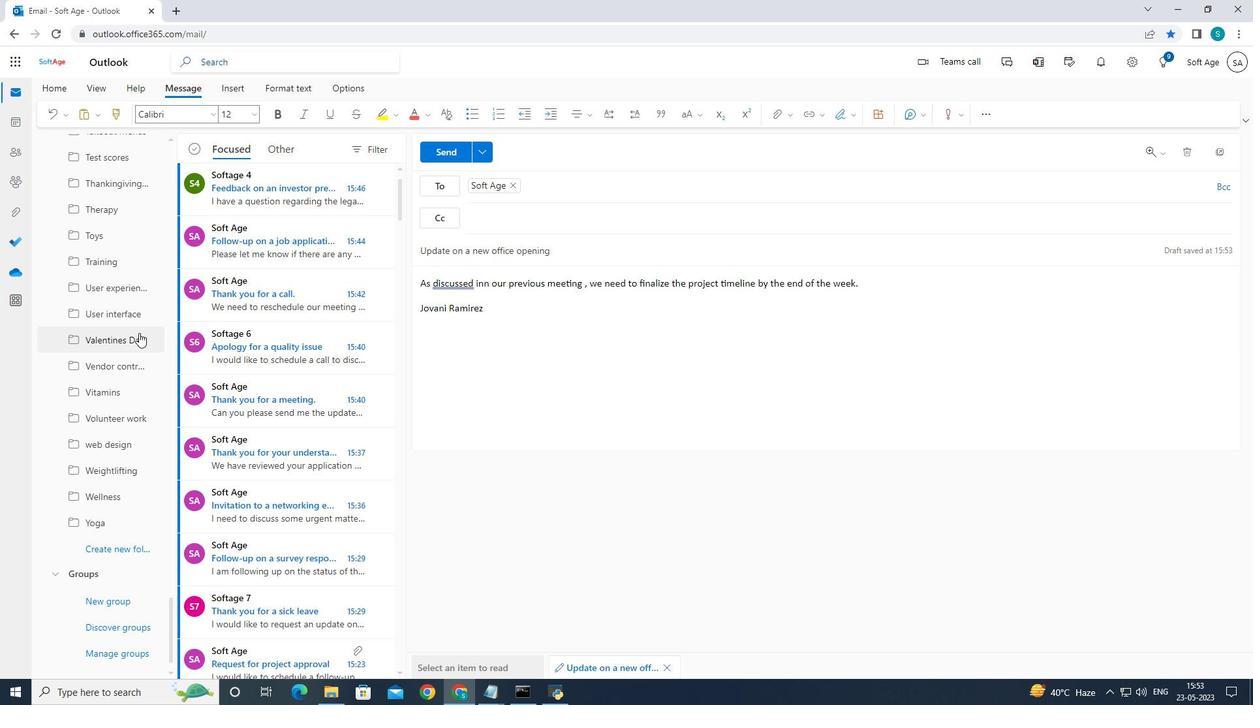 
Action: Mouse scrolled (139, 332) with delta (0, 0)
Screenshot: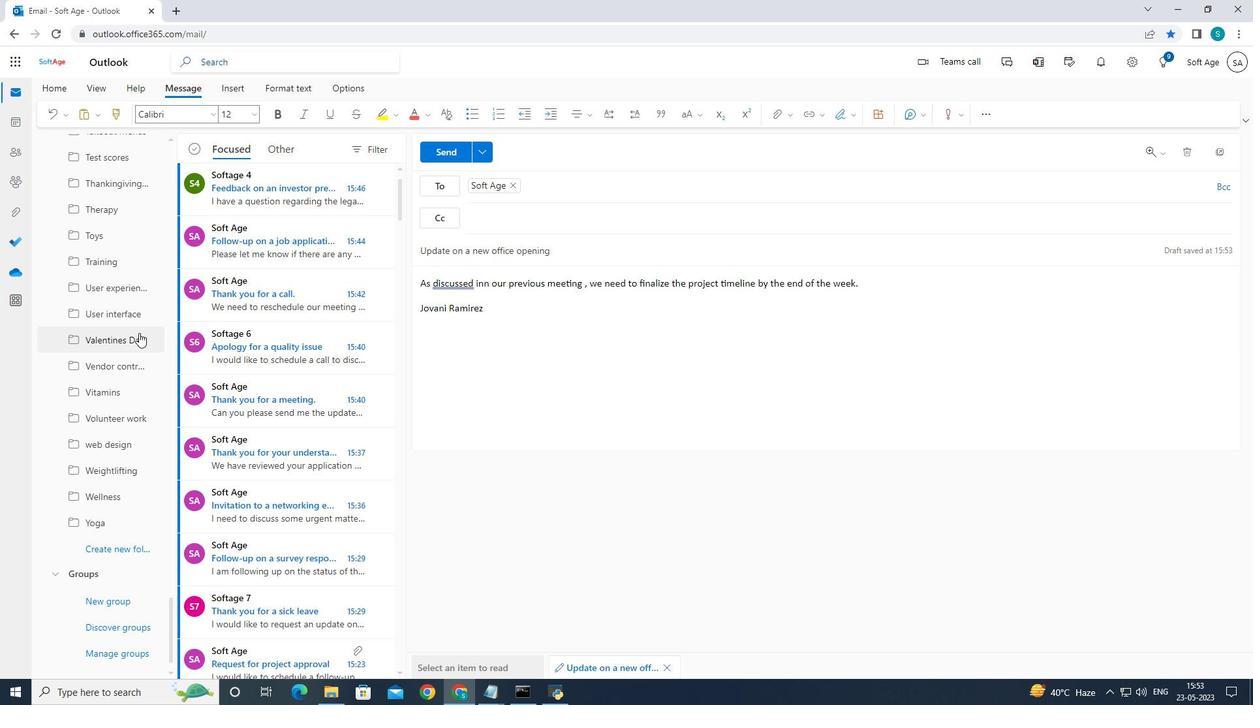 
Action: Mouse scrolled (139, 332) with delta (0, 0)
Screenshot: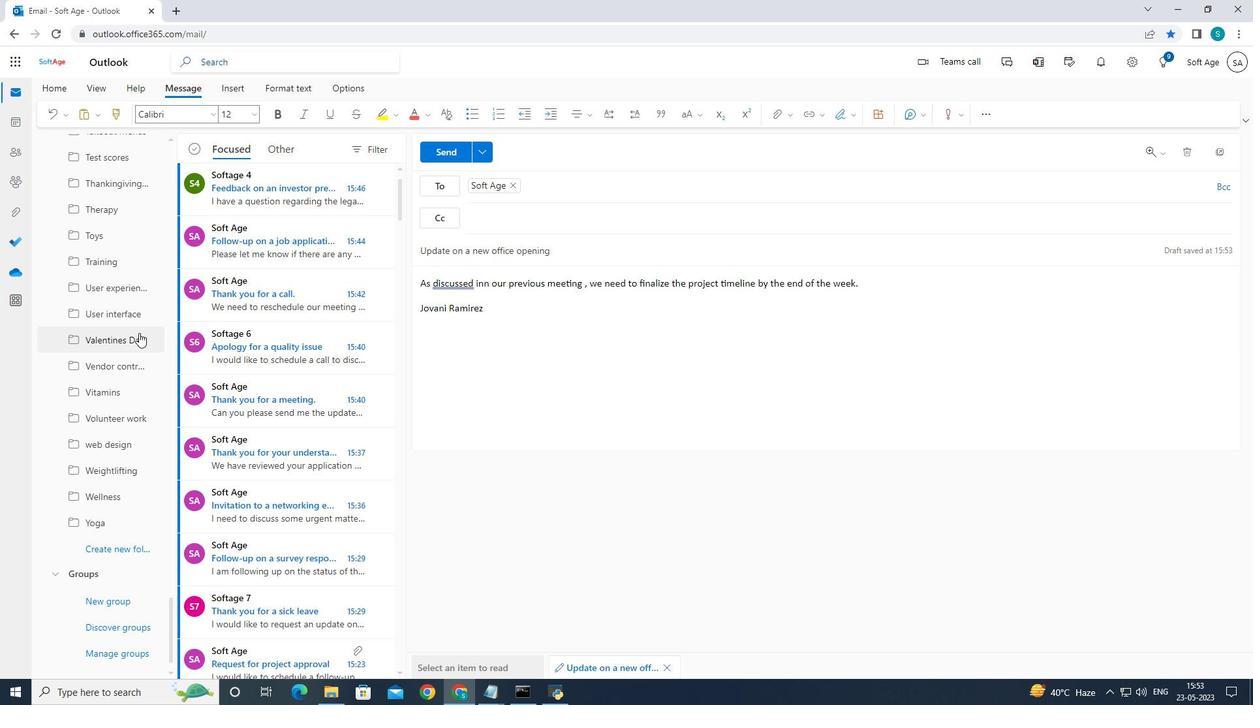 
Action: Mouse scrolled (139, 332) with delta (0, 0)
Screenshot: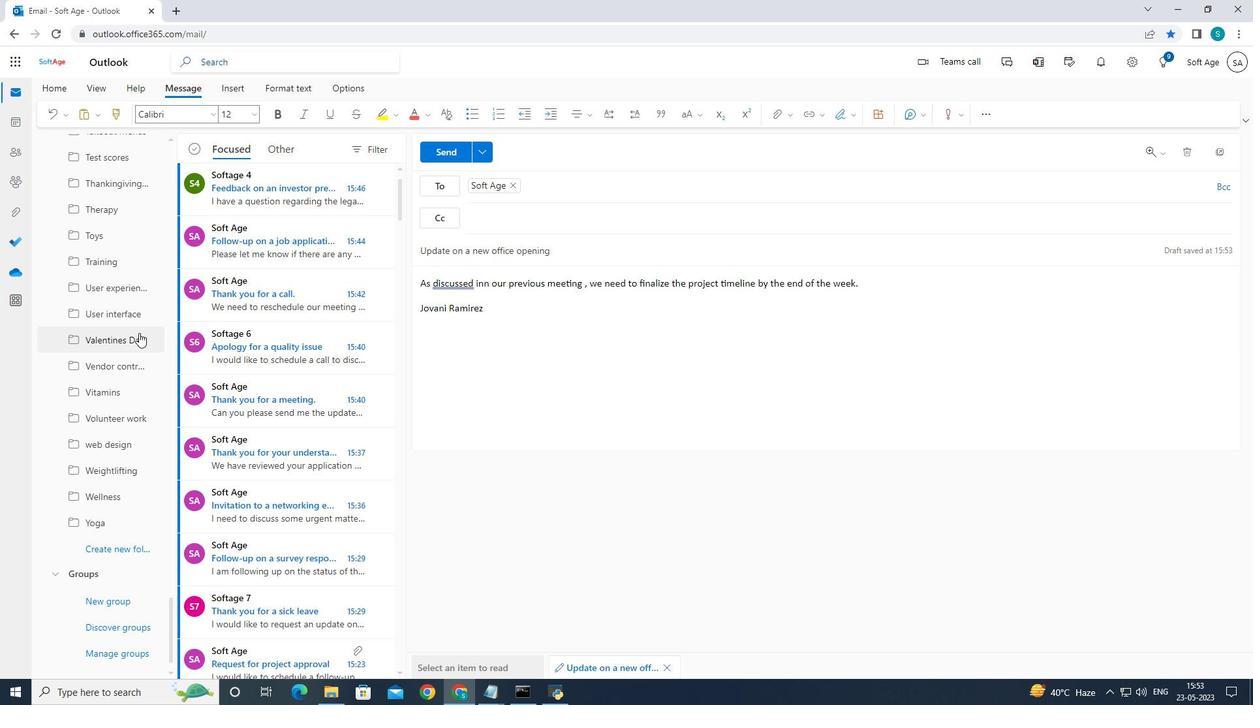 
Action: Mouse scrolled (139, 332) with delta (0, 0)
Screenshot: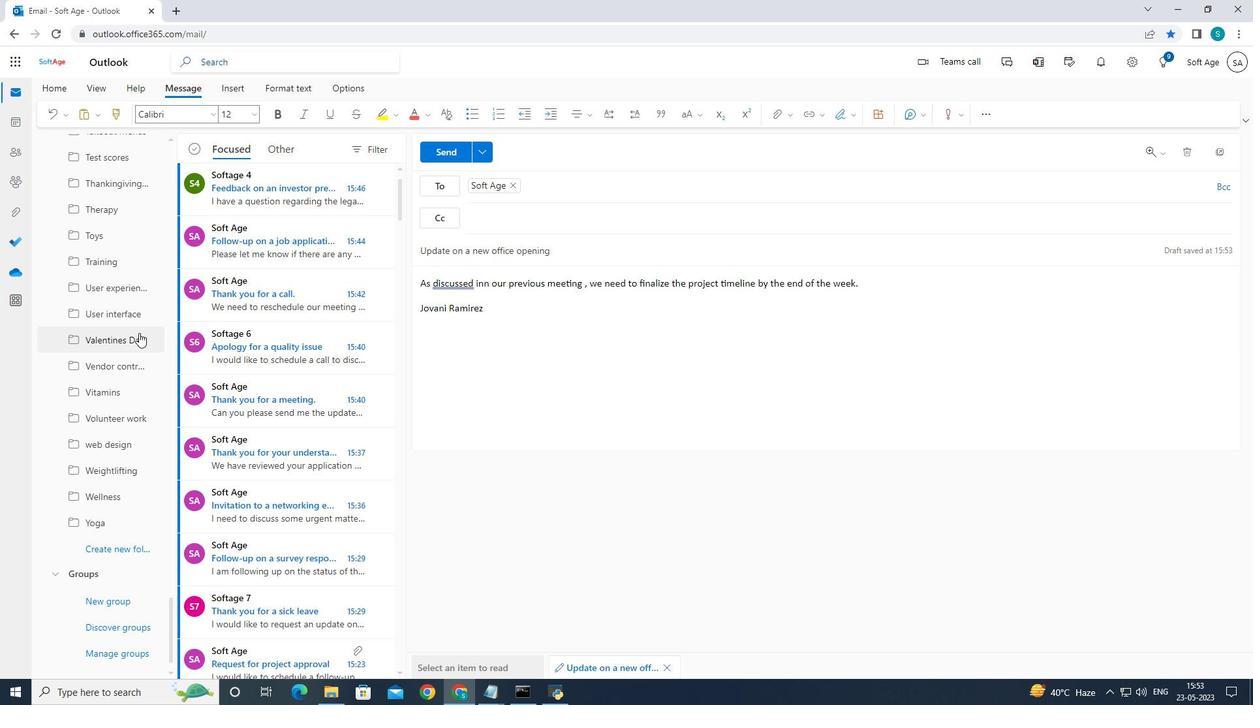 
Action: Mouse scrolled (139, 332) with delta (0, 0)
Screenshot: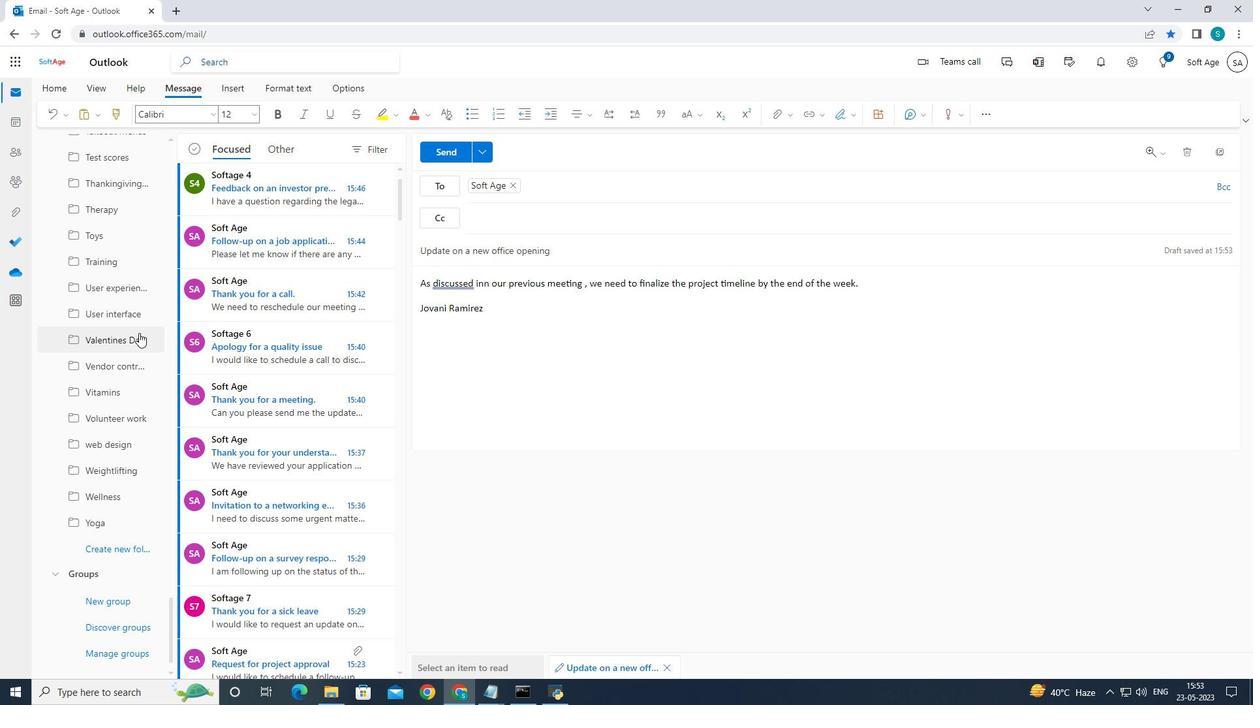 
Action: Mouse moved to (99, 544)
Screenshot: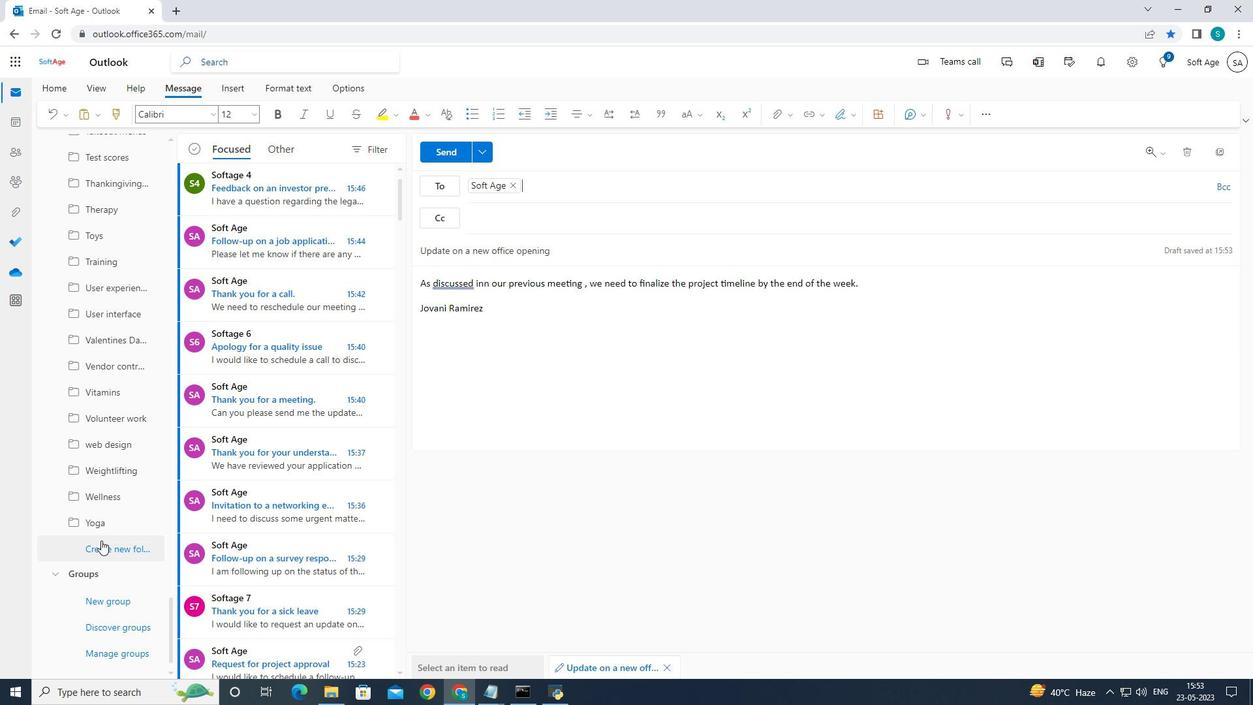 
Action: Mouse pressed left at (99, 544)
Screenshot: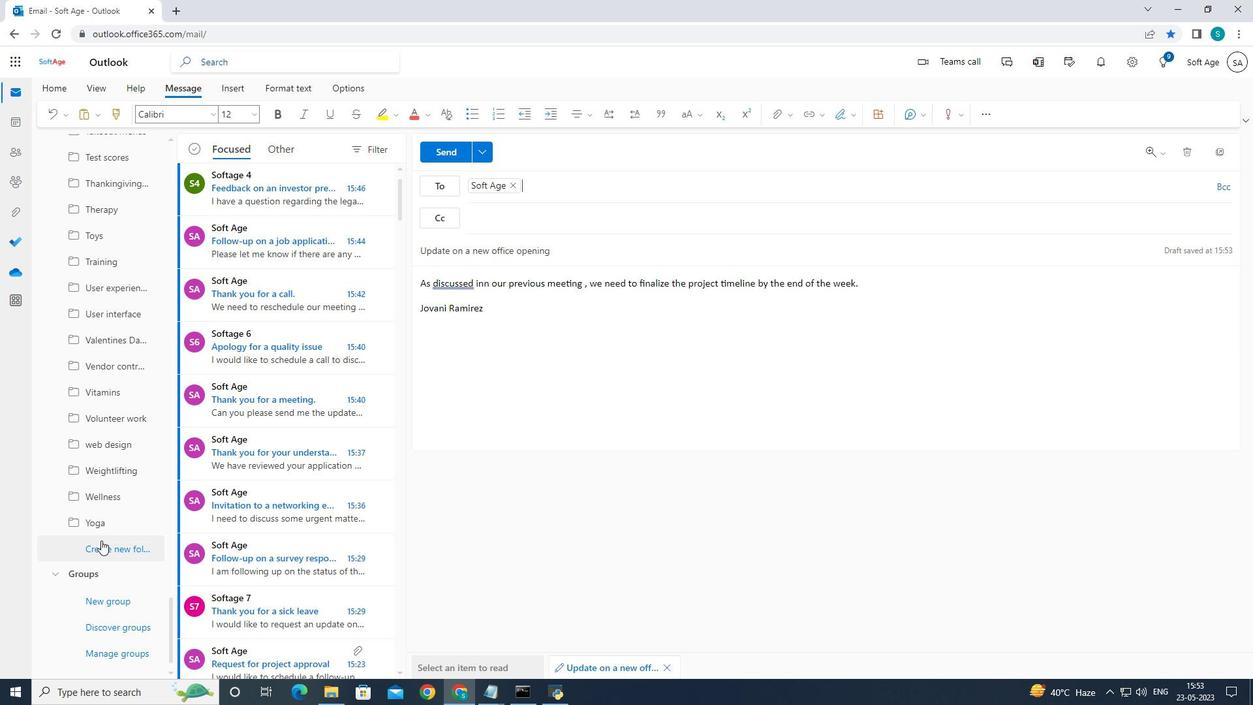
Action: Mouse moved to (244, 406)
Screenshot: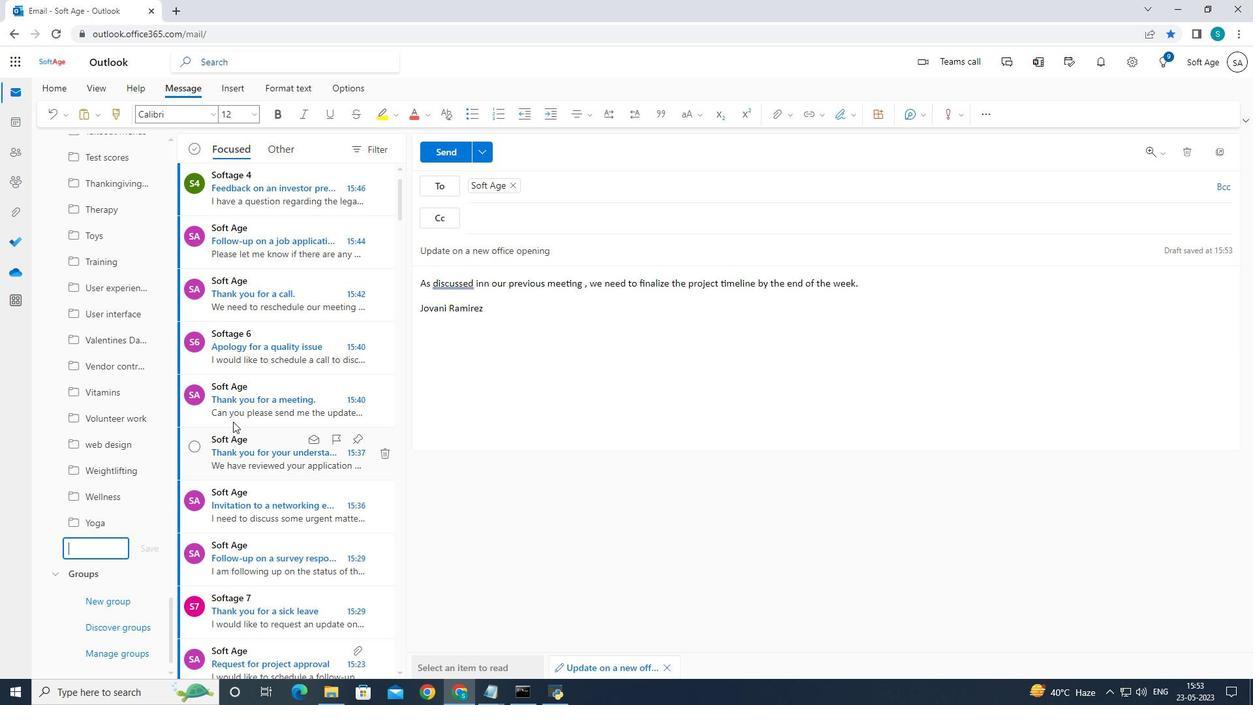 
Action: Key pressed <Key.caps_lock>T<Key.caps_lock>esting<Key.enter>
Screenshot: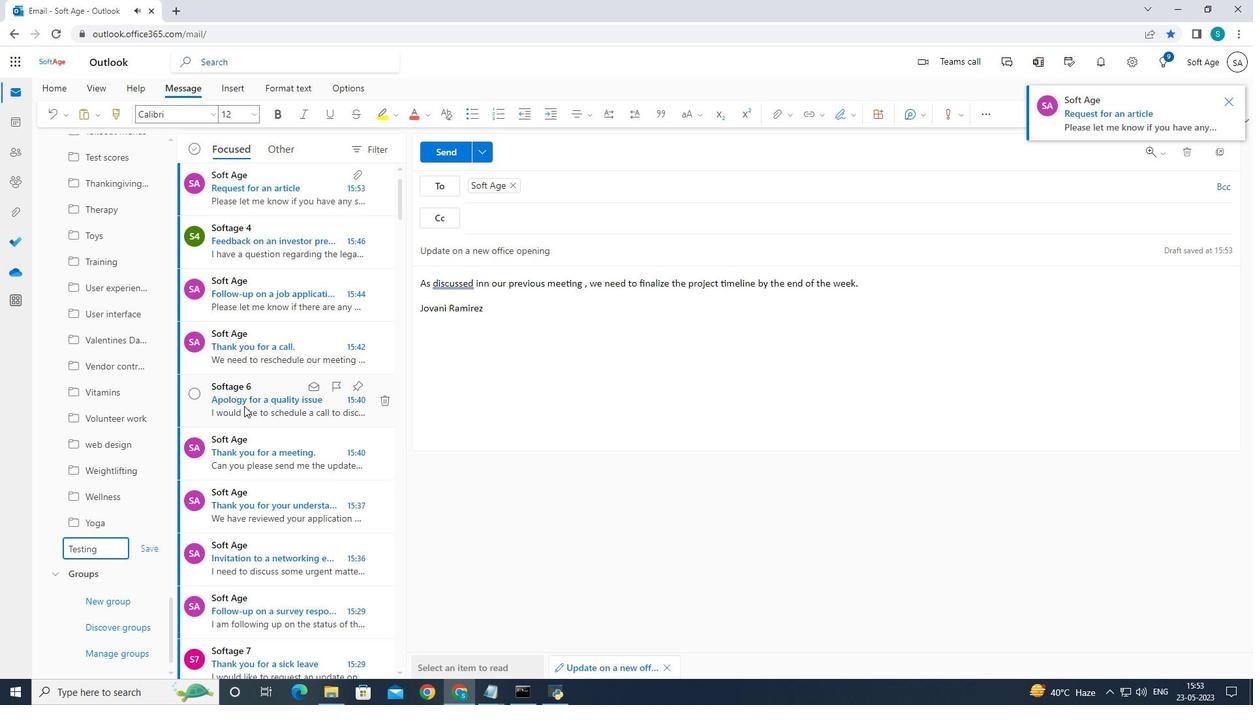 
Action: Mouse moved to (446, 154)
Screenshot: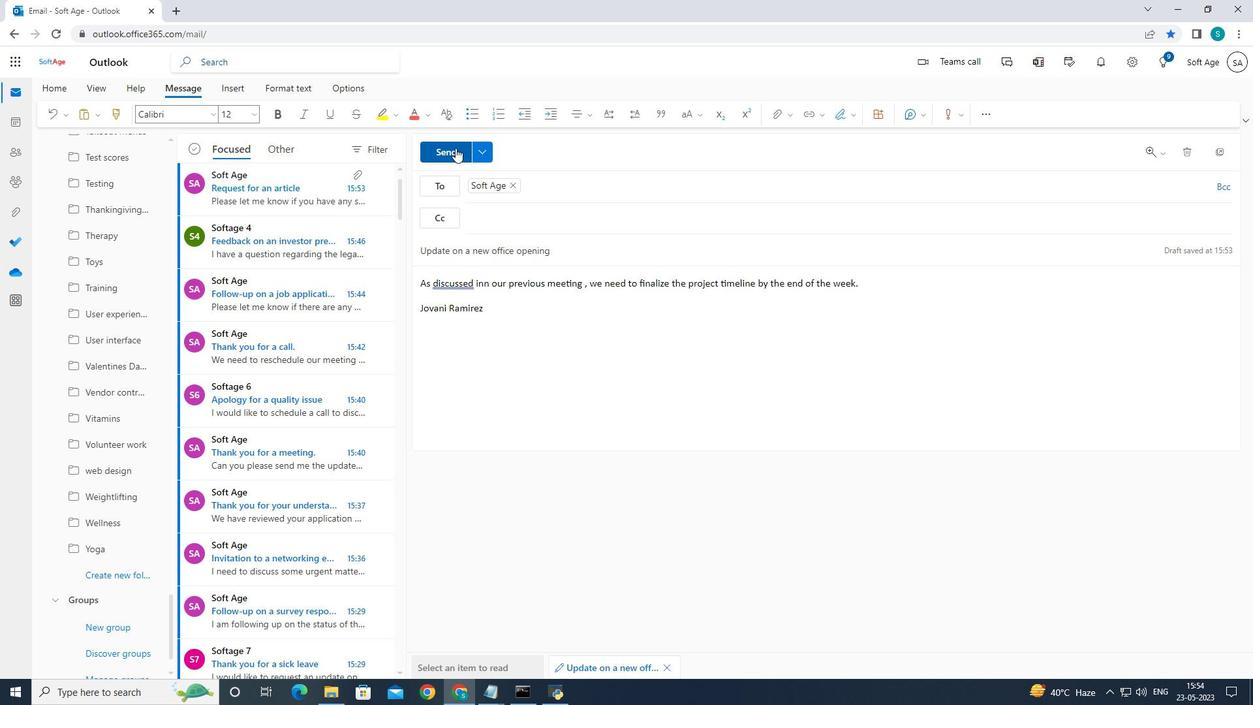 
Action: Mouse pressed left at (446, 154)
Screenshot: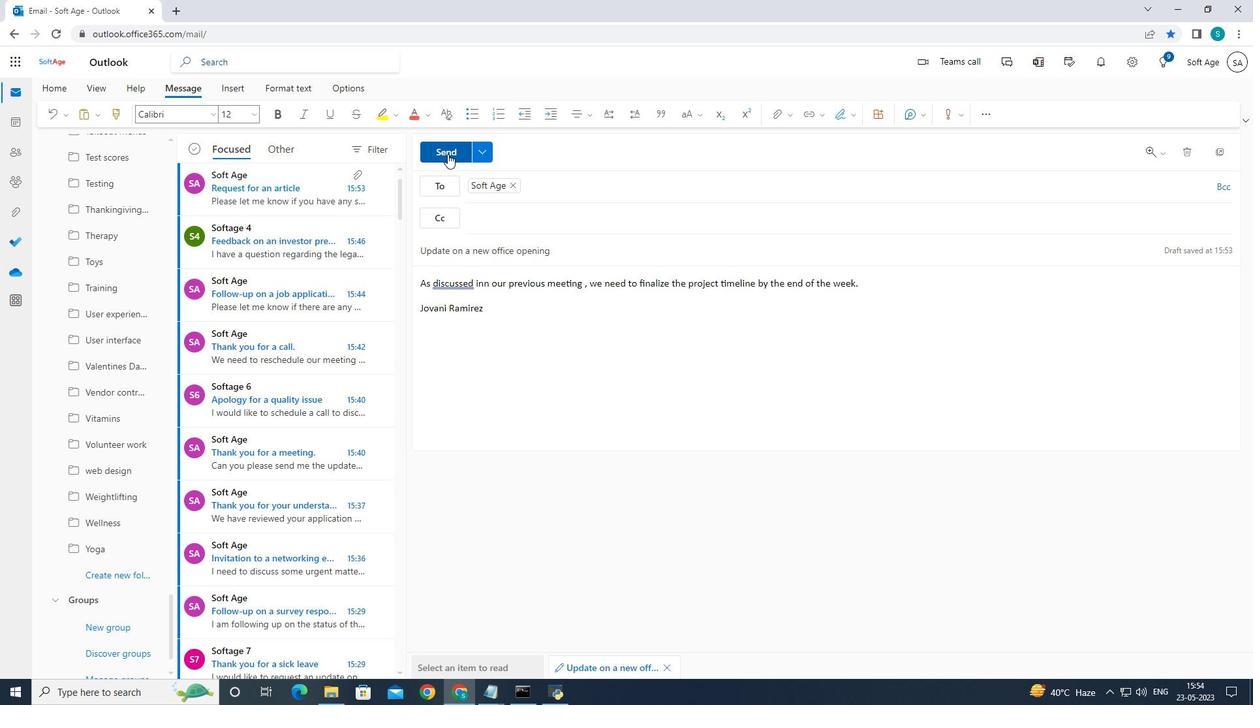 
Action: Mouse moved to (446, 159)
Screenshot: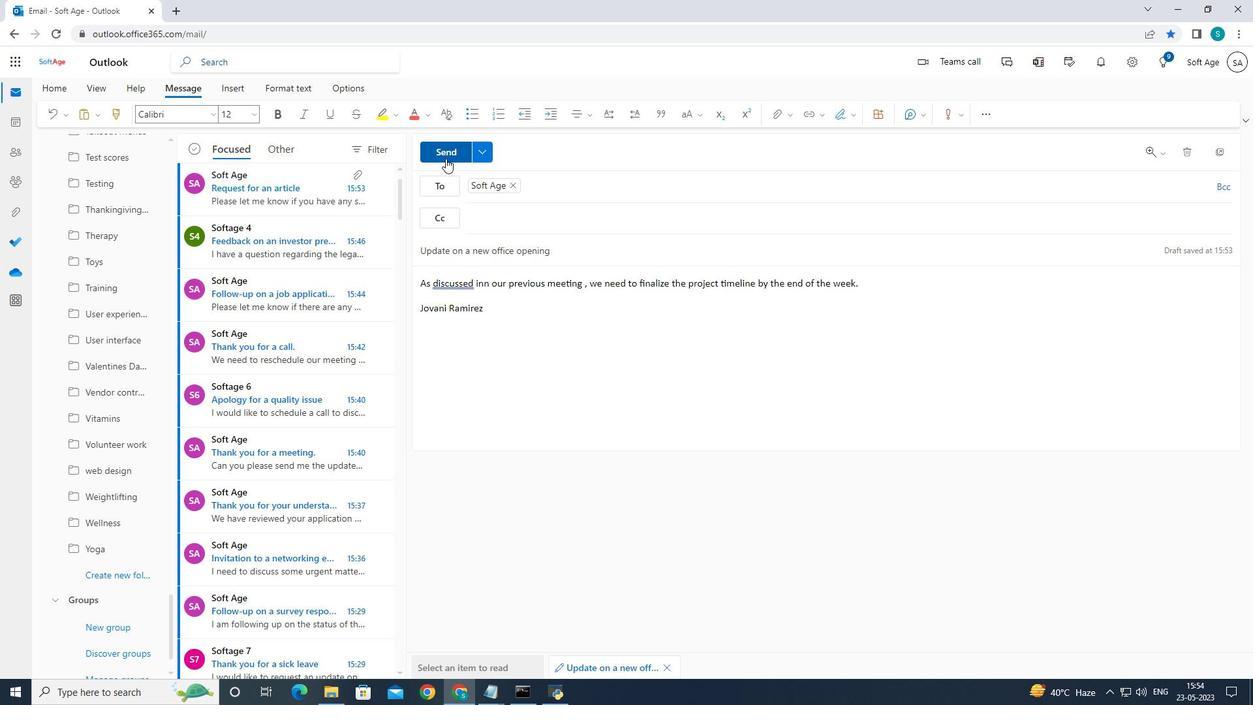 
